 Task: Find connections with filter location Pamiers with filter topic #Bestadvicewith filter profile language English with filter current company VARUN BEVERAGES LIMITED with filter school GATES Institute of Technology, Gooty with filter industry Computer Networking Products with filter service category Event Planning with filter keywords title Supervisor
Action: Mouse moved to (695, 117)
Screenshot: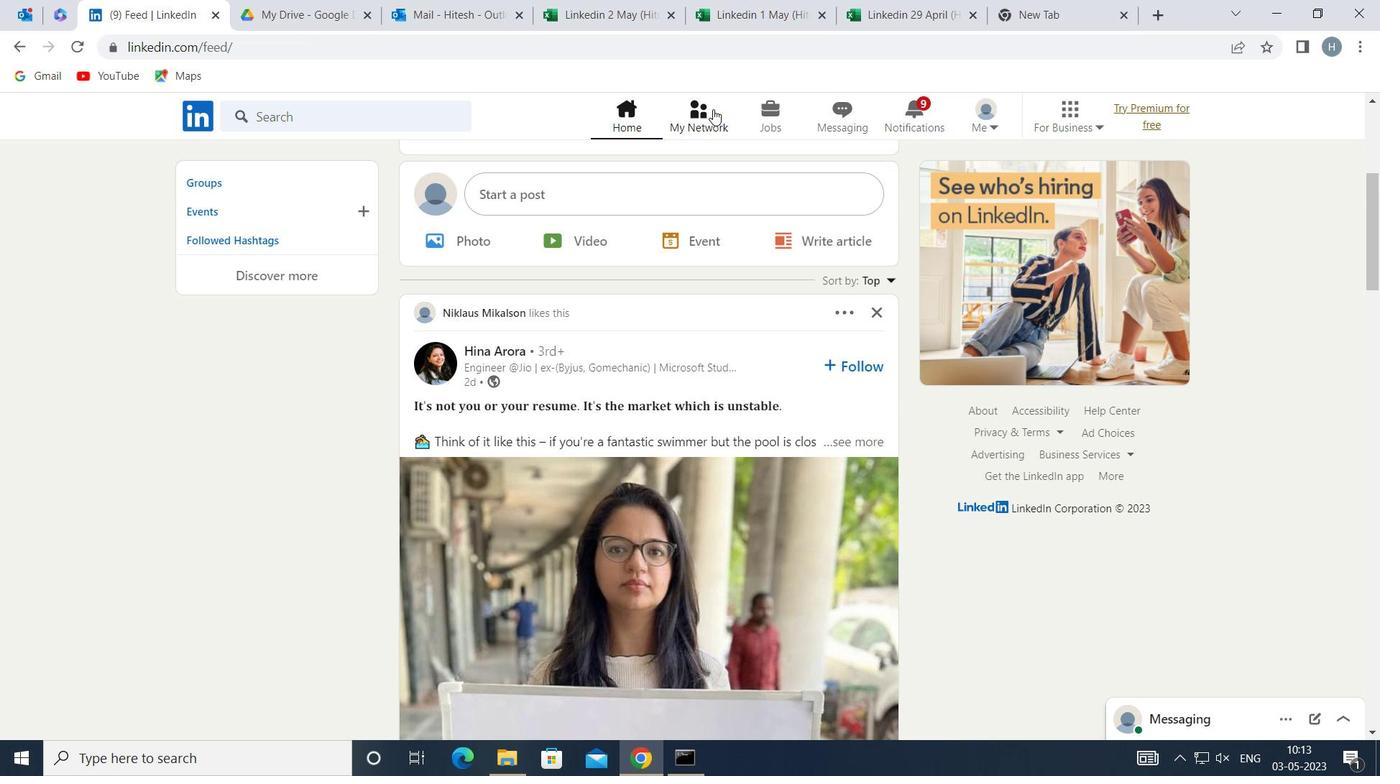 
Action: Mouse pressed left at (695, 117)
Screenshot: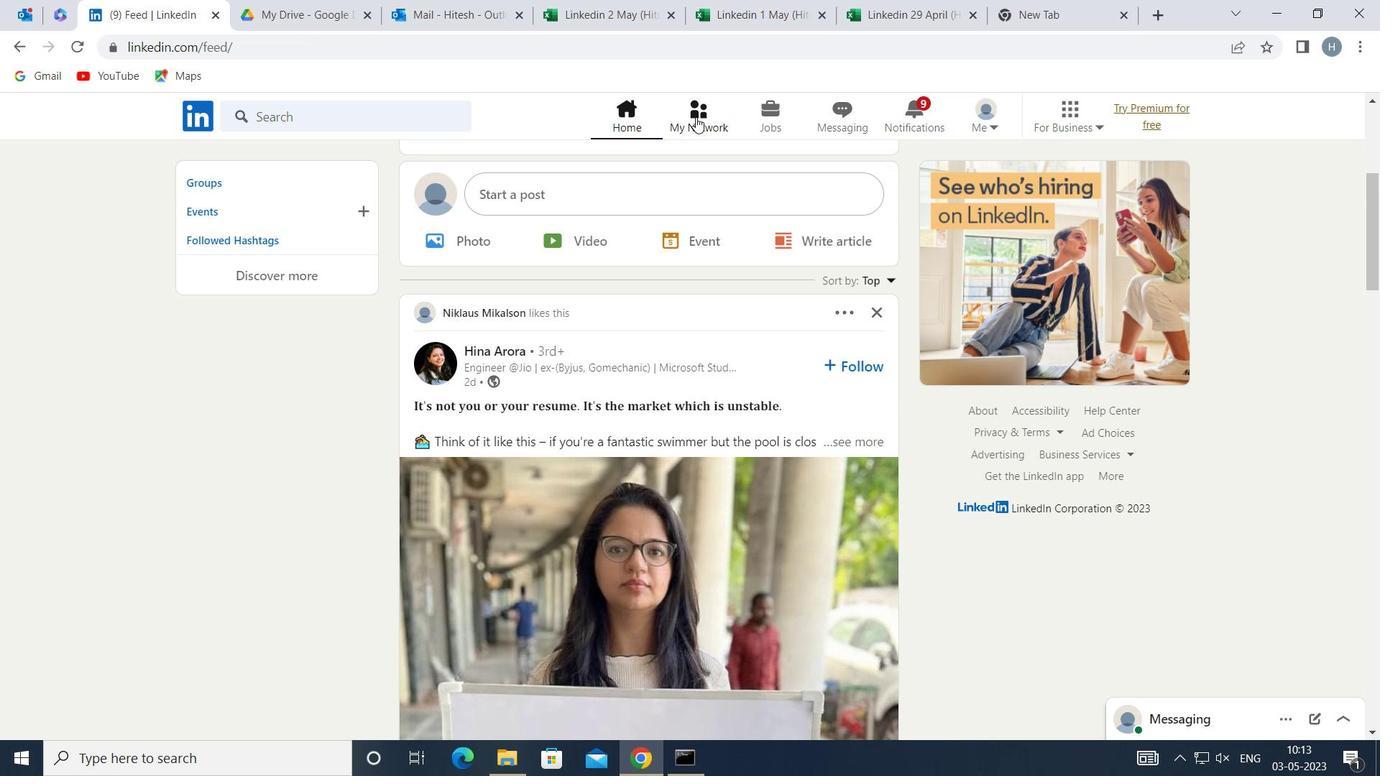 
Action: Mouse moved to (411, 212)
Screenshot: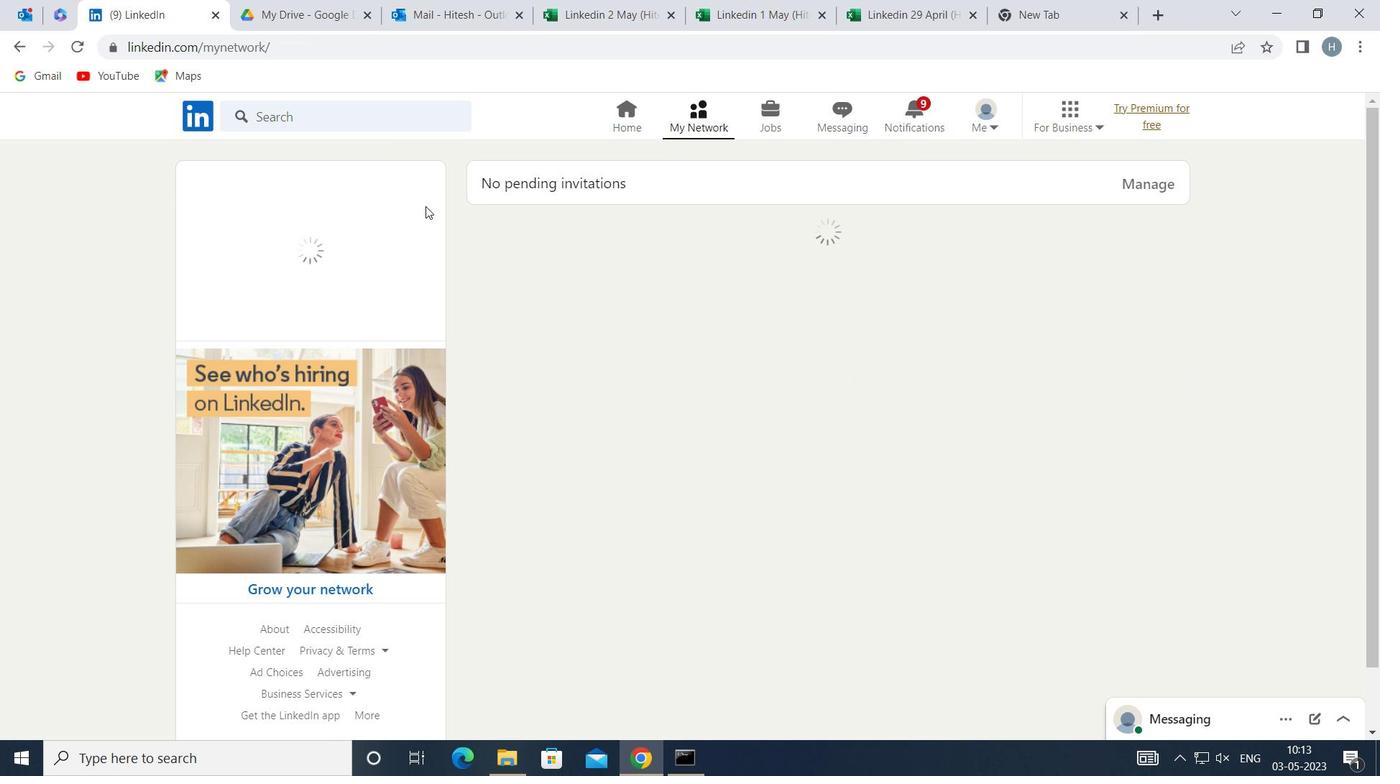 
Action: Mouse pressed left at (411, 212)
Screenshot: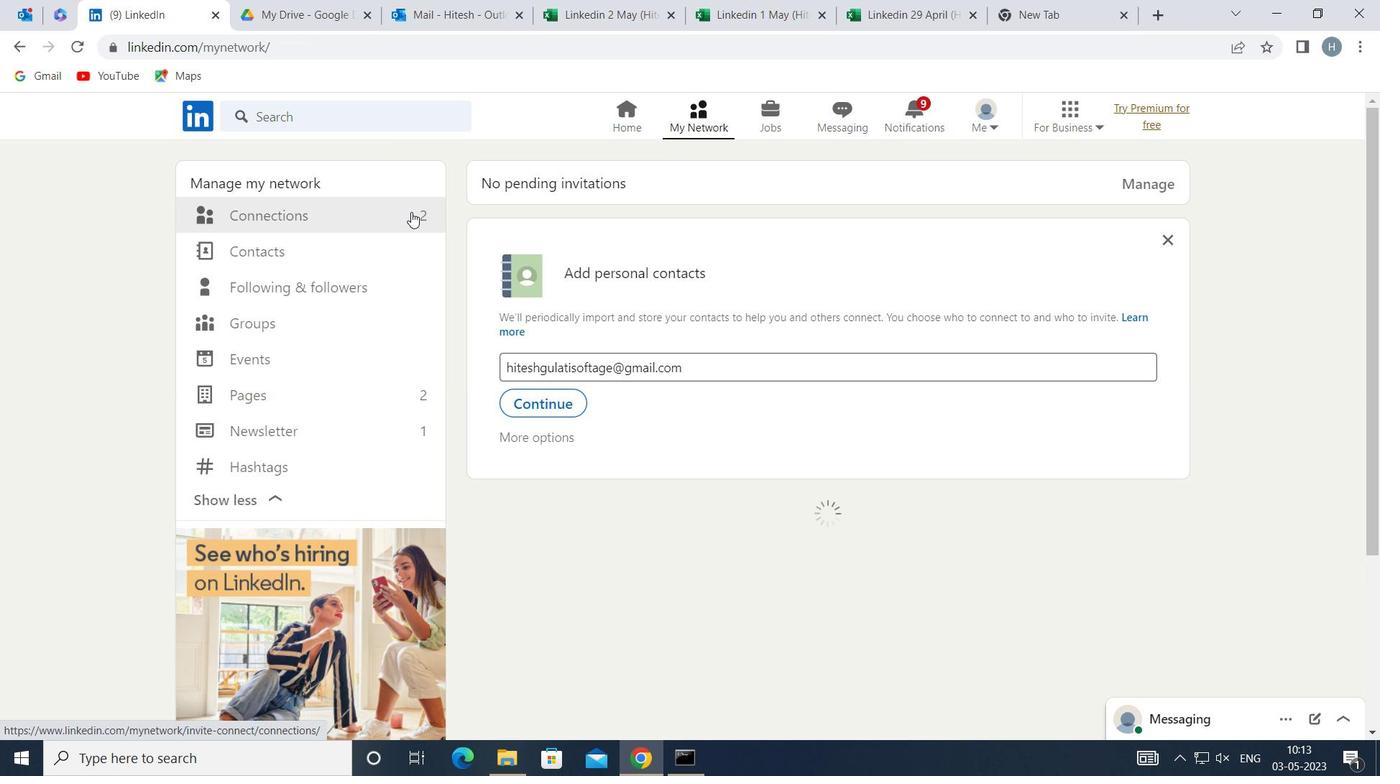 
Action: Mouse moved to (795, 212)
Screenshot: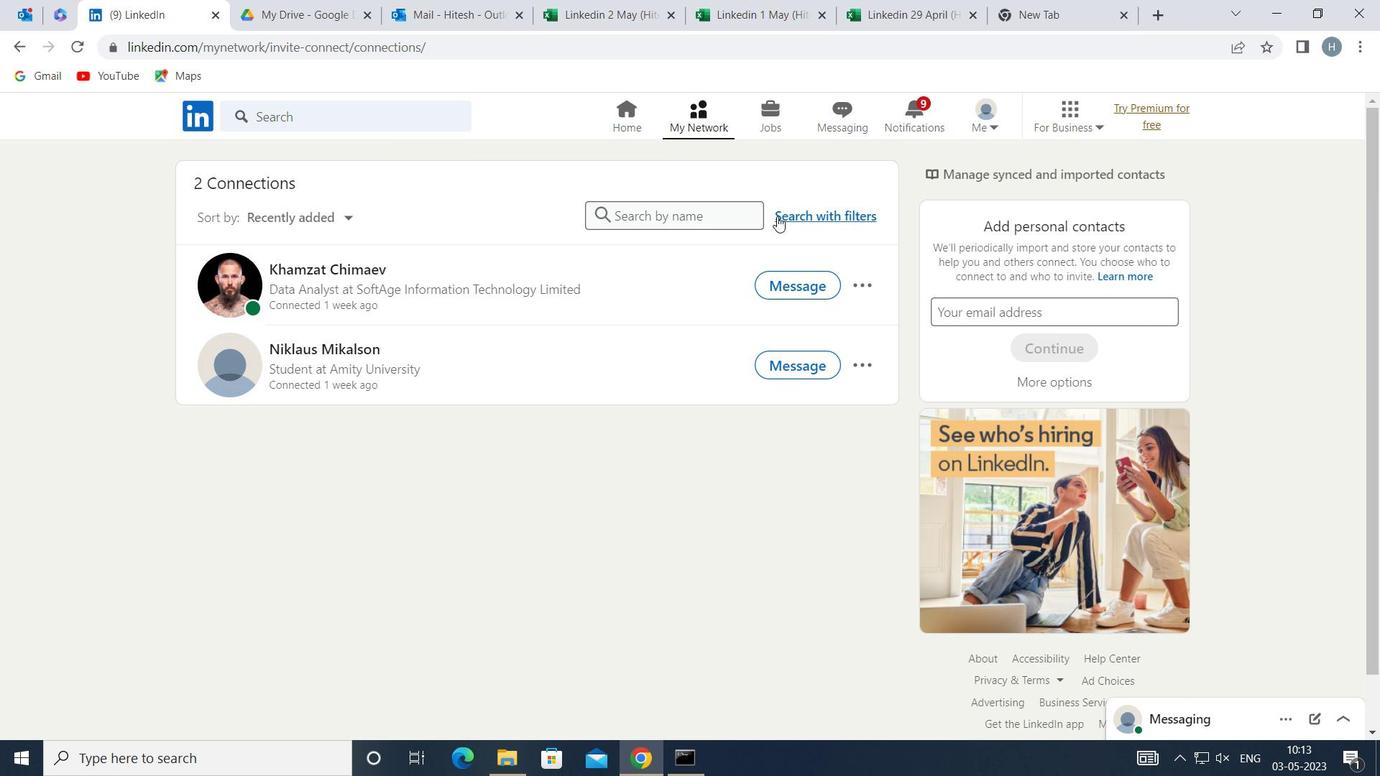 
Action: Mouse pressed left at (795, 212)
Screenshot: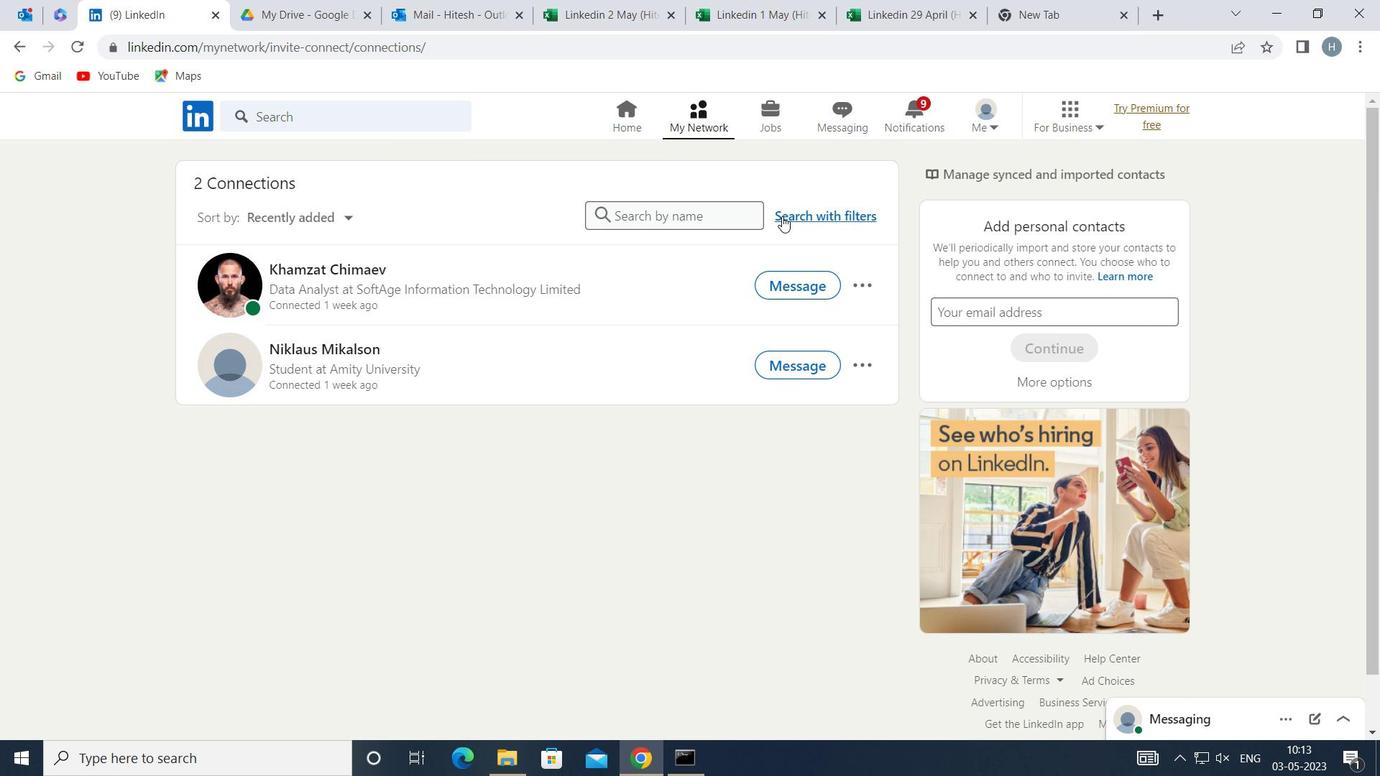 
Action: Mouse moved to (760, 171)
Screenshot: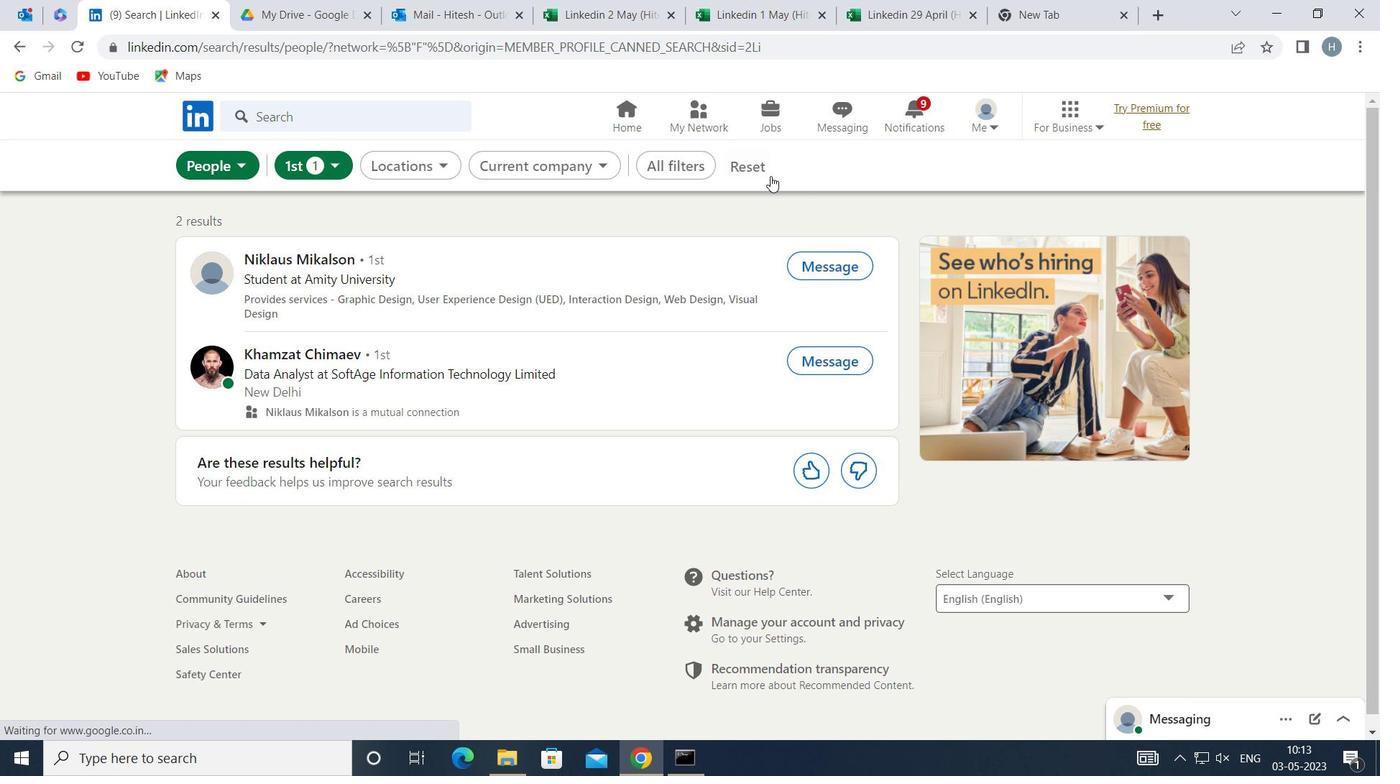 
Action: Mouse pressed left at (760, 171)
Screenshot: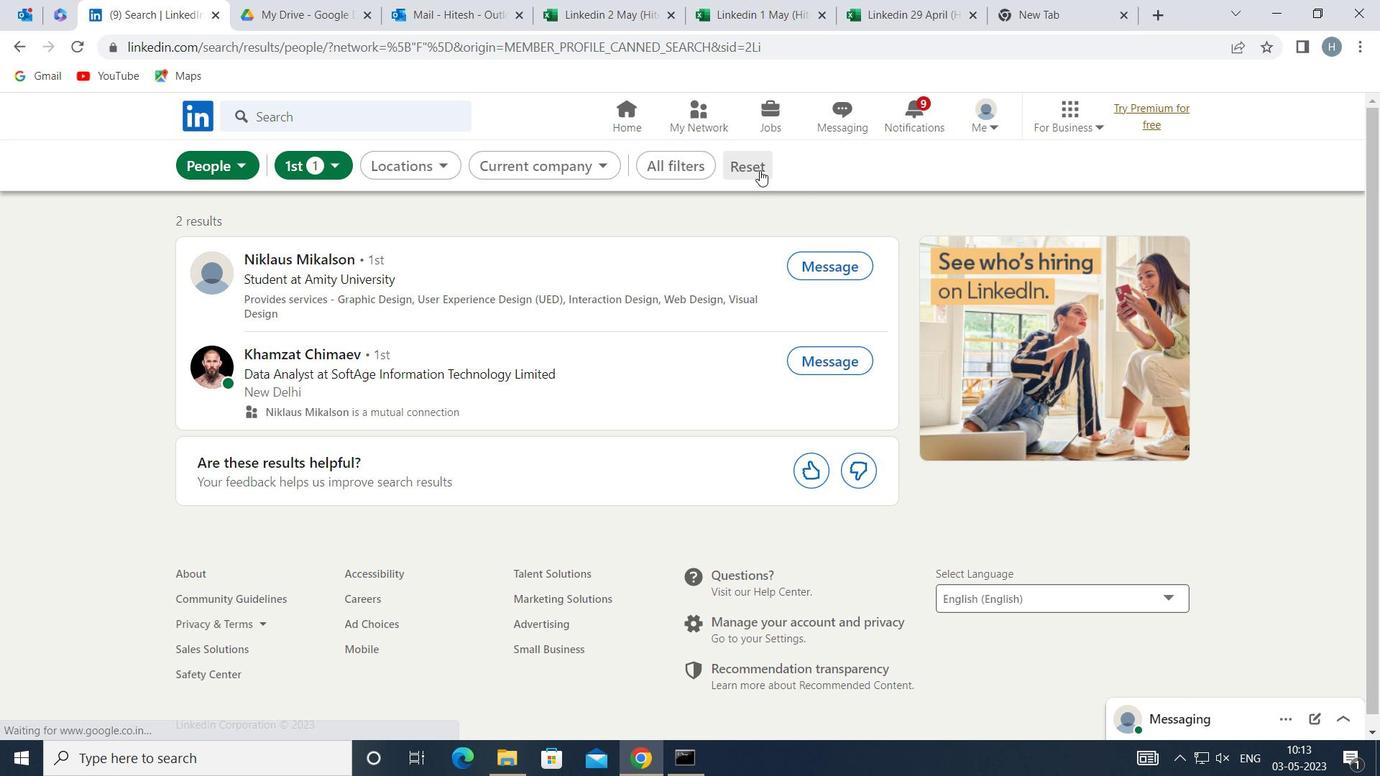 
Action: Mouse moved to (729, 169)
Screenshot: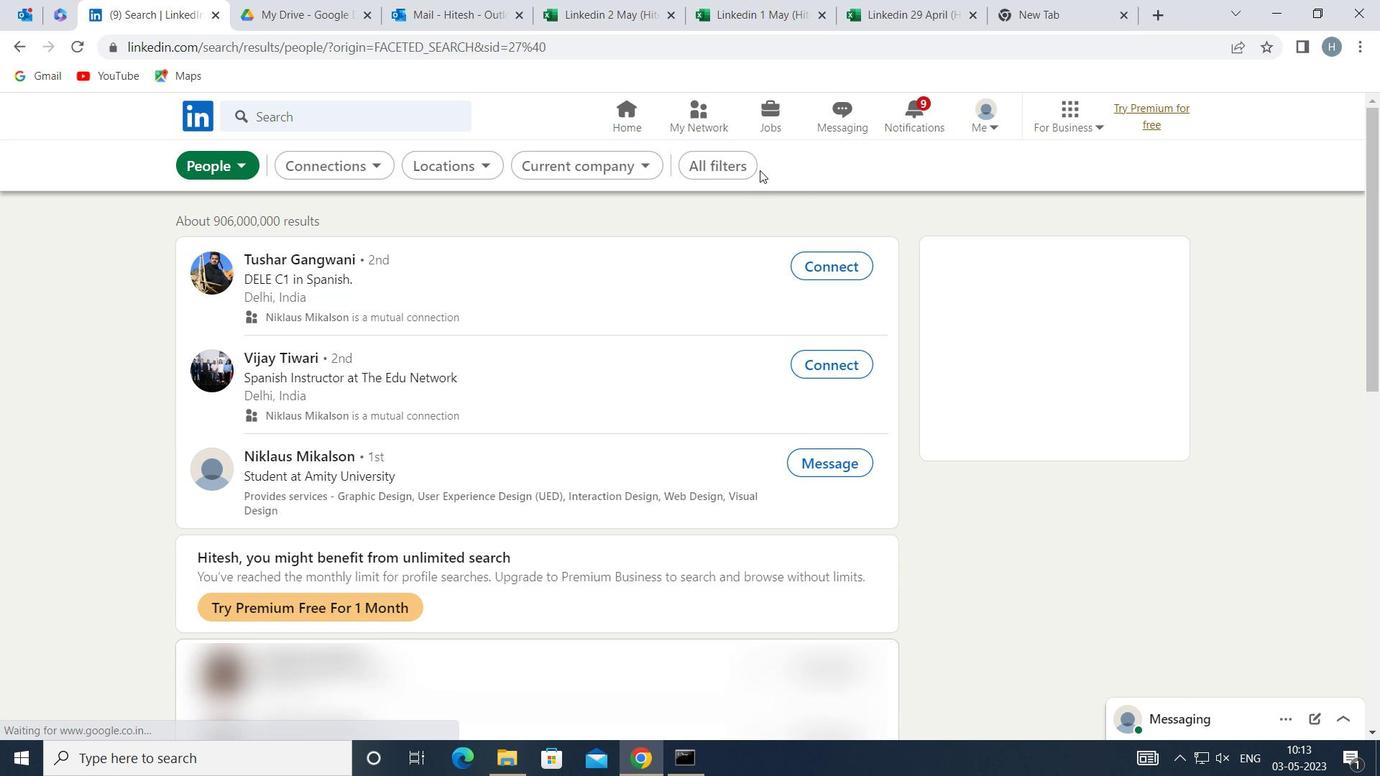 
Action: Mouse pressed left at (729, 169)
Screenshot: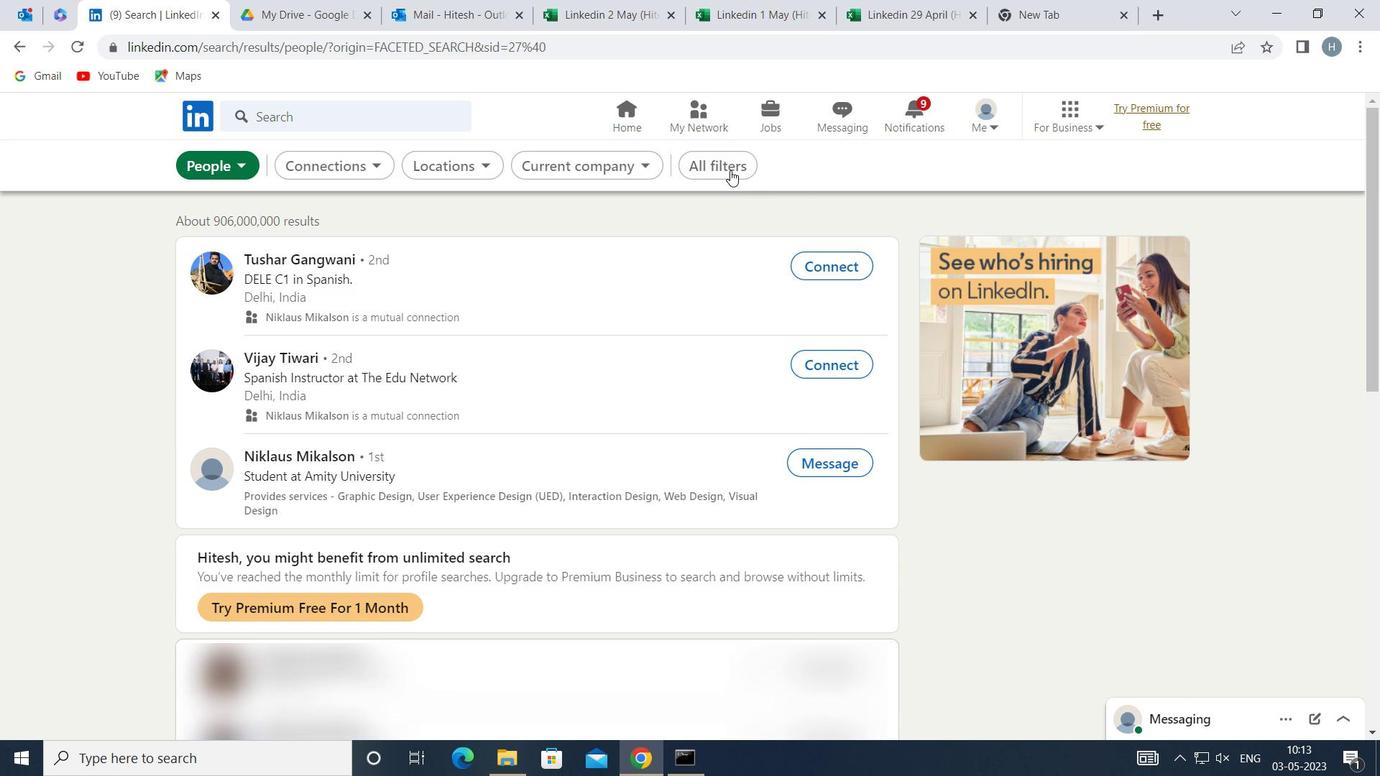 
Action: Mouse moved to (1034, 375)
Screenshot: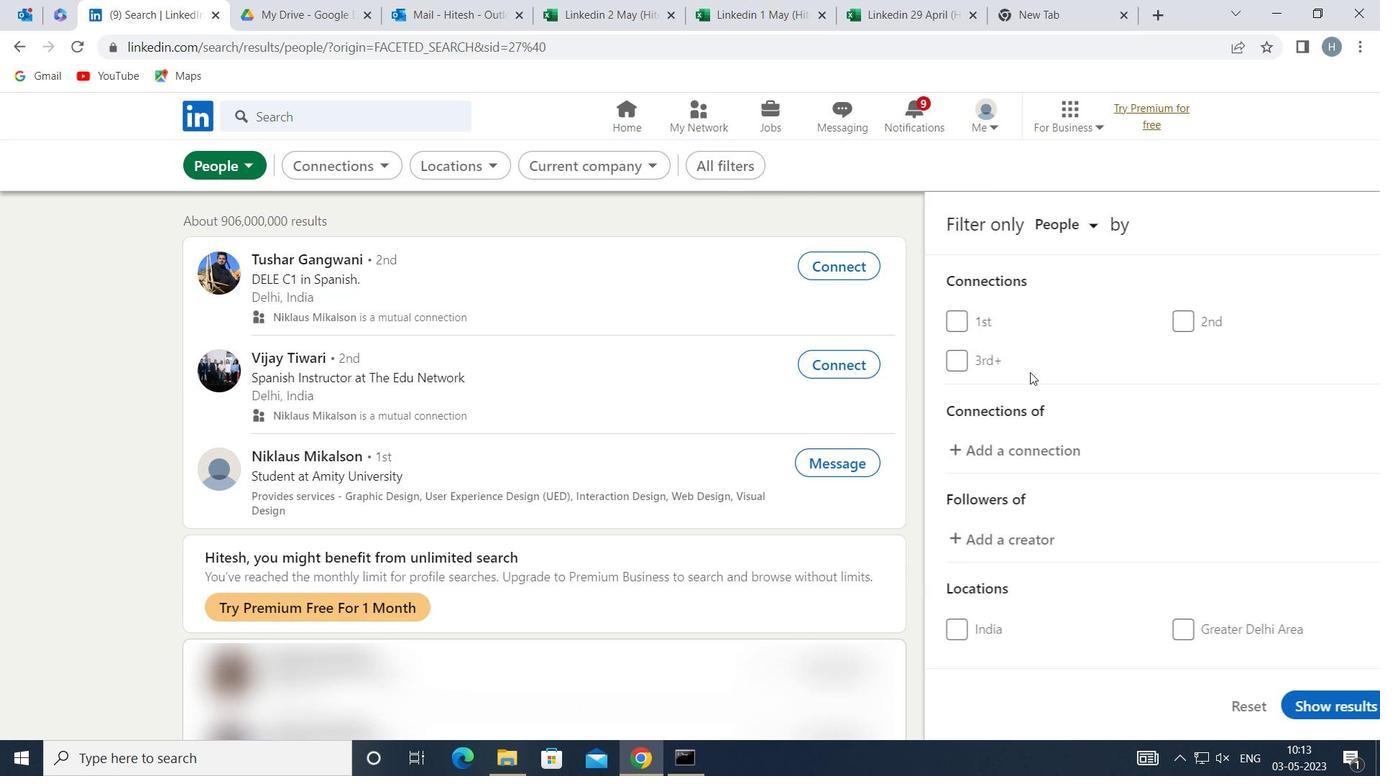 
Action: Mouse scrolled (1034, 374) with delta (0, 0)
Screenshot: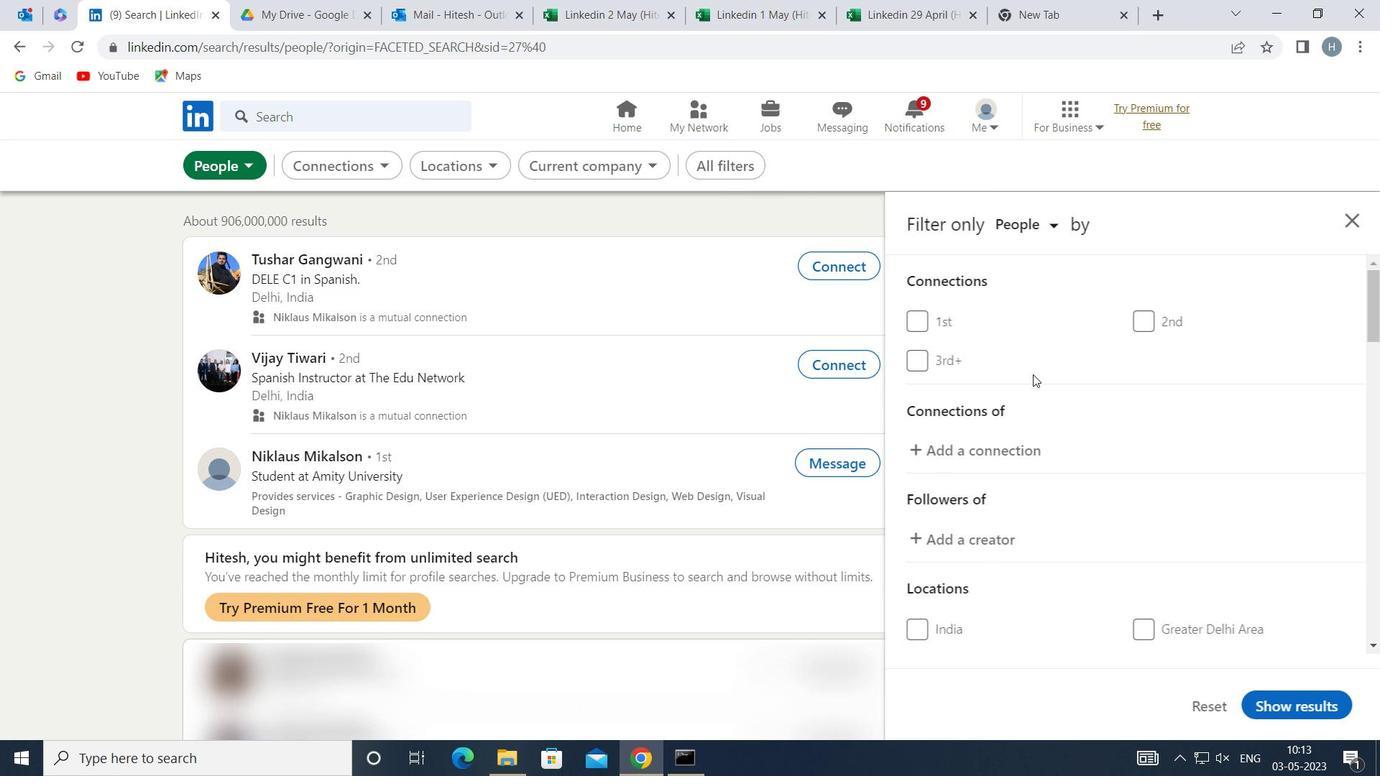 
Action: Mouse scrolled (1034, 374) with delta (0, 0)
Screenshot: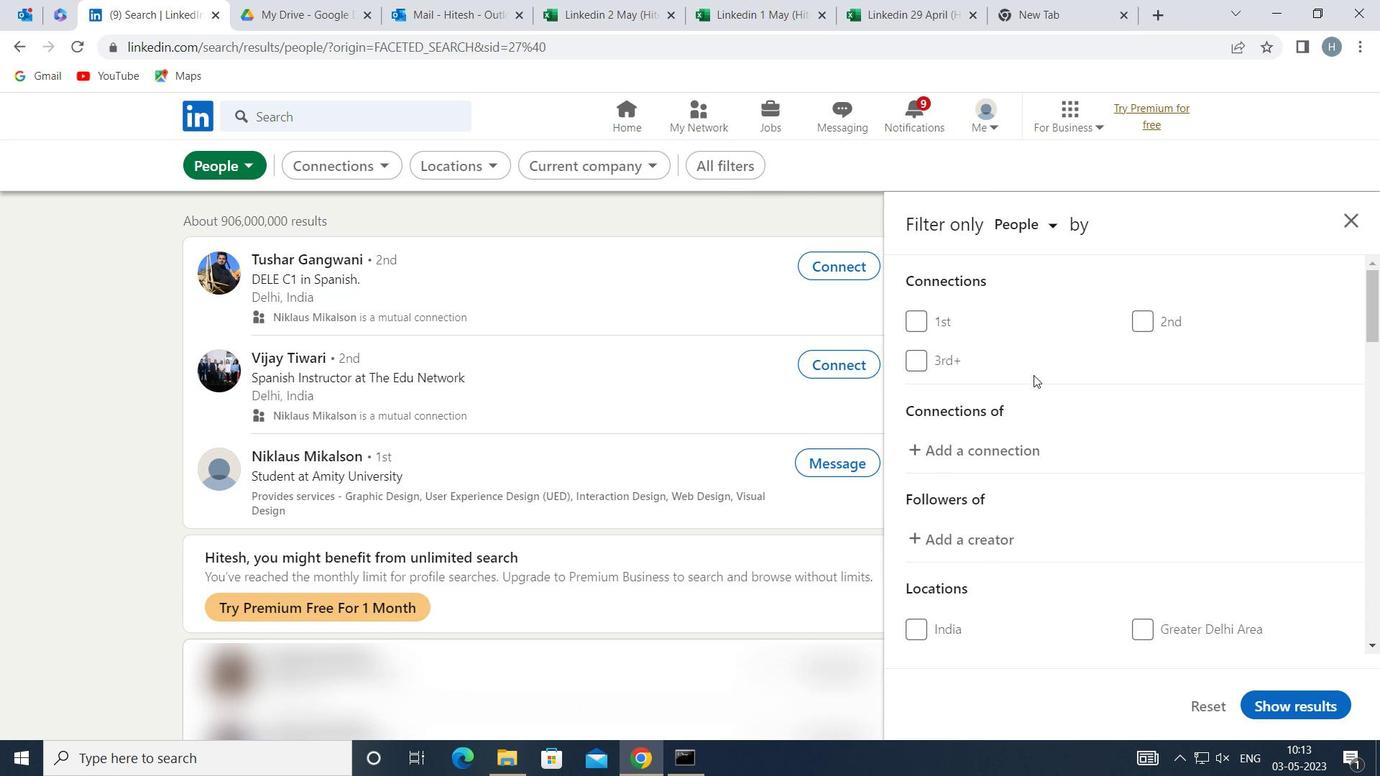 
Action: Mouse scrolled (1034, 374) with delta (0, 0)
Screenshot: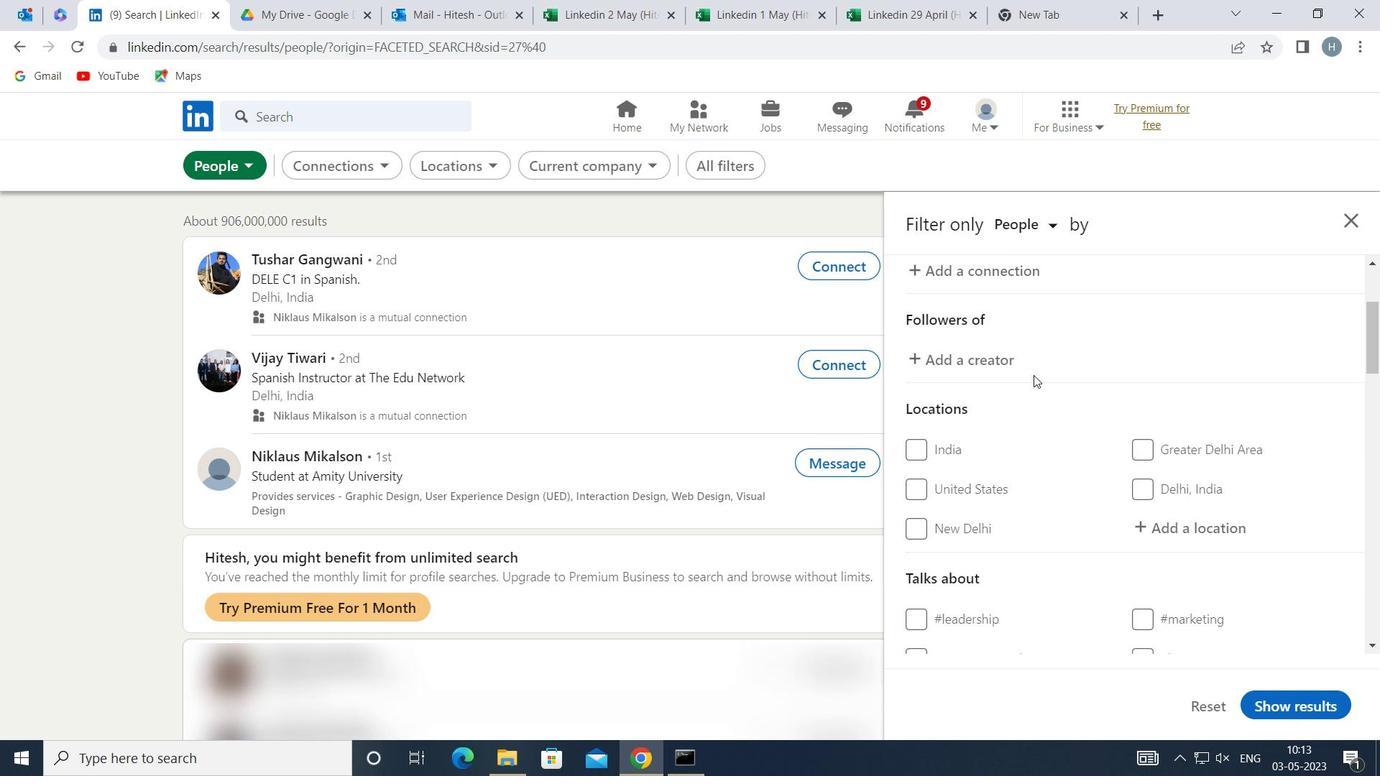 
Action: Mouse moved to (1179, 434)
Screenshot: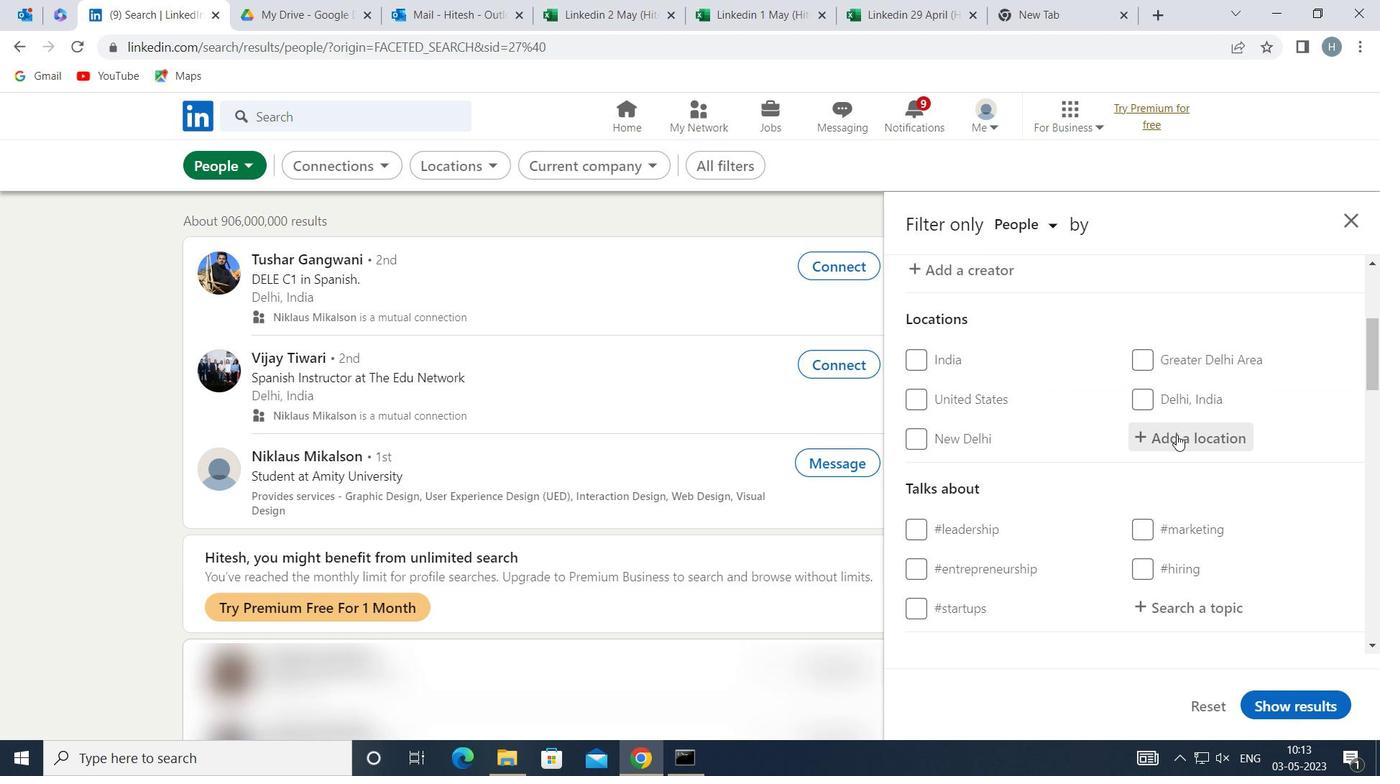 
Action: Mouse pressed left at (1179, 434)
Screenshot: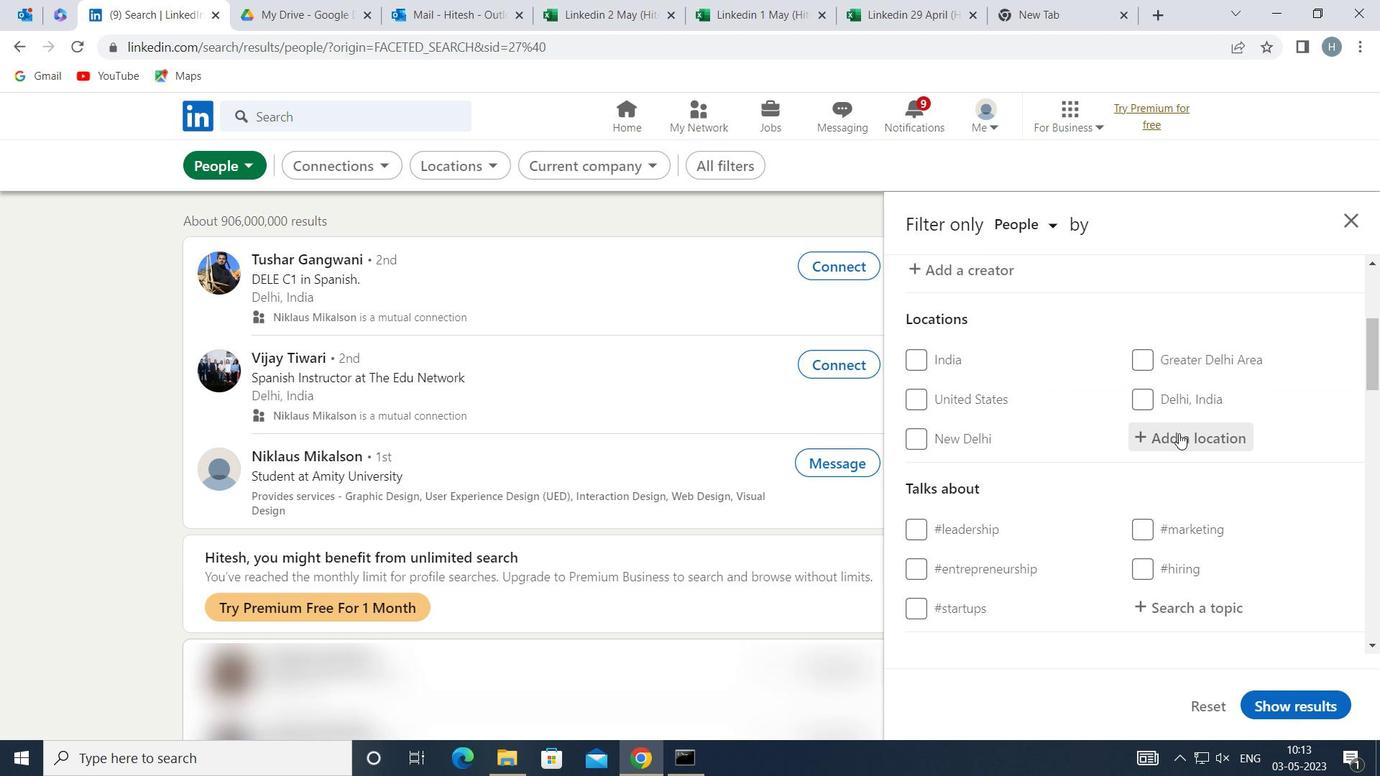
Action: Key pressed <Key.shift>PAMIERS
Screenshot: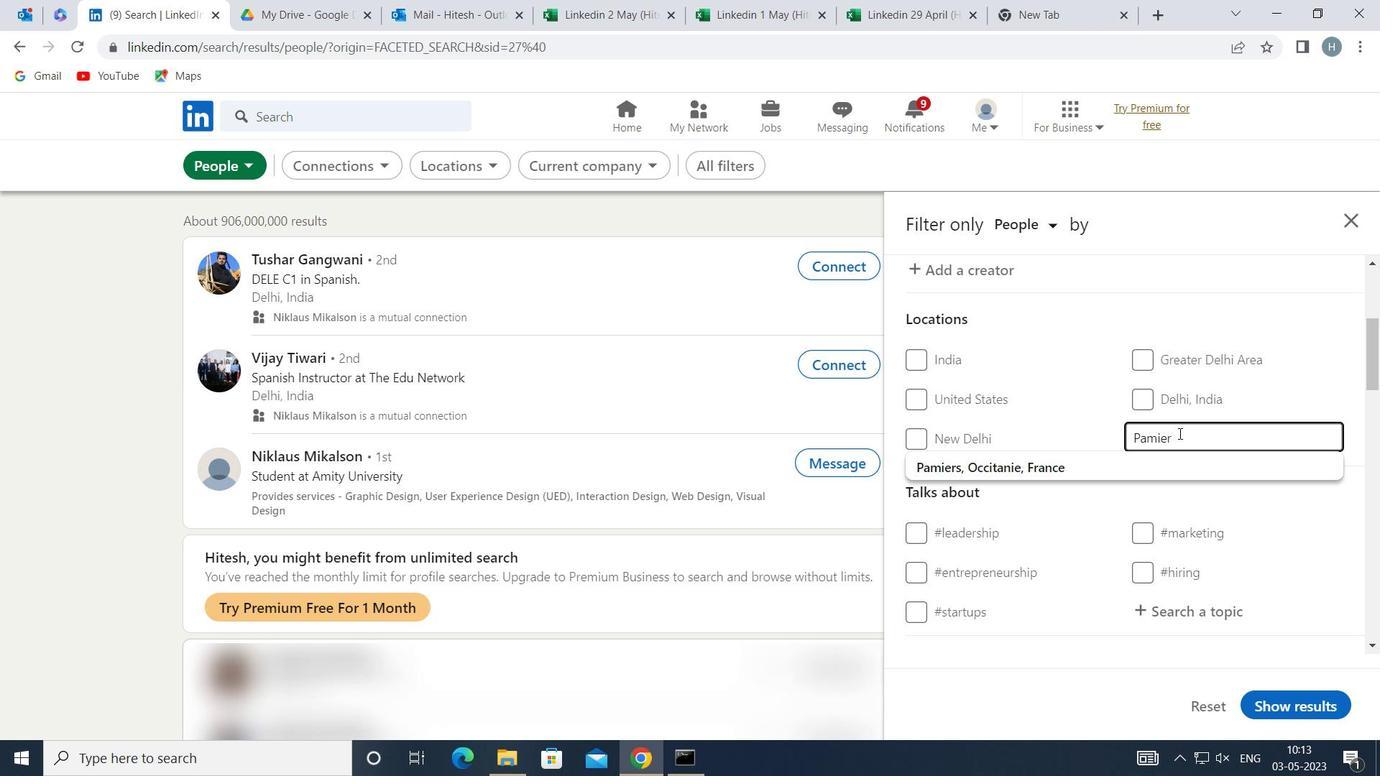 
Action: Mouse moved to (1137, 468)
Screenshot: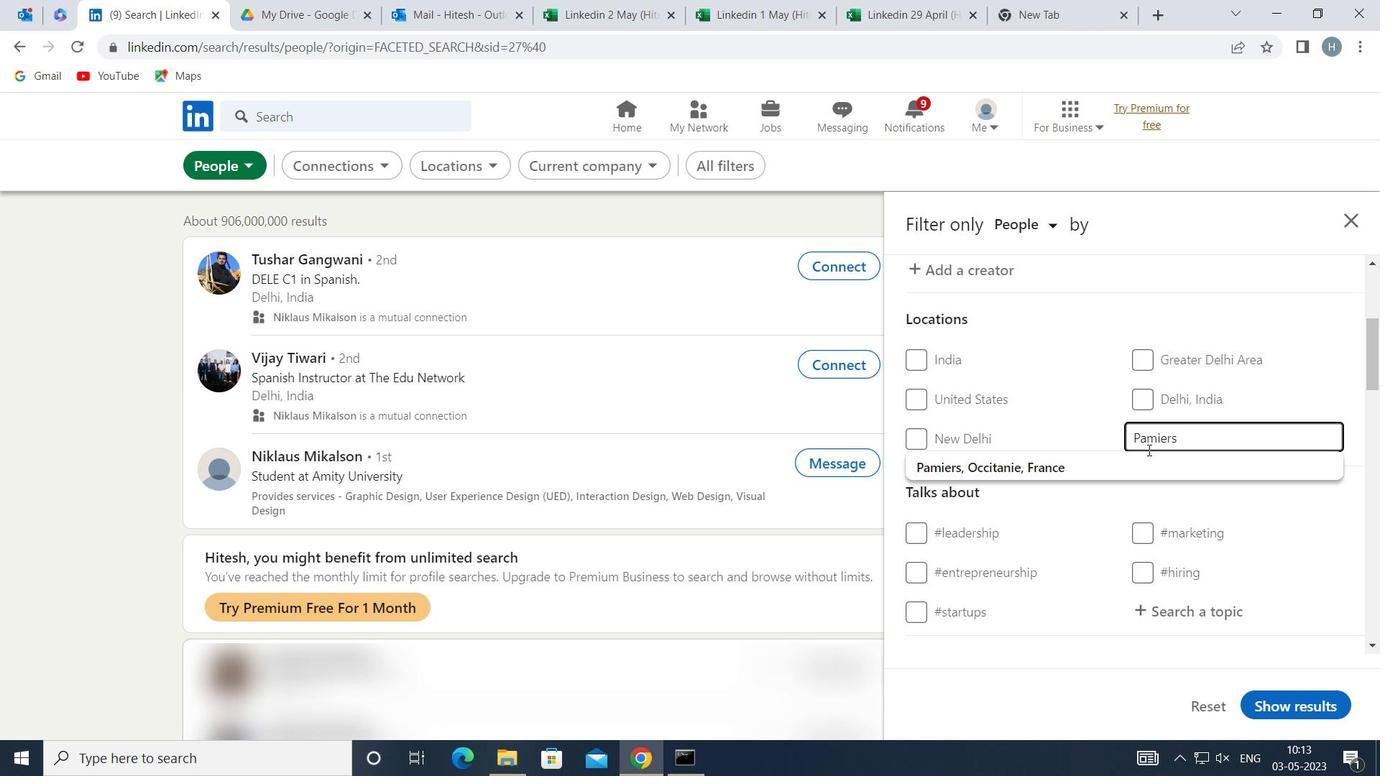 
Action: Mouse pressed left at (1137, 468)
Screenshot: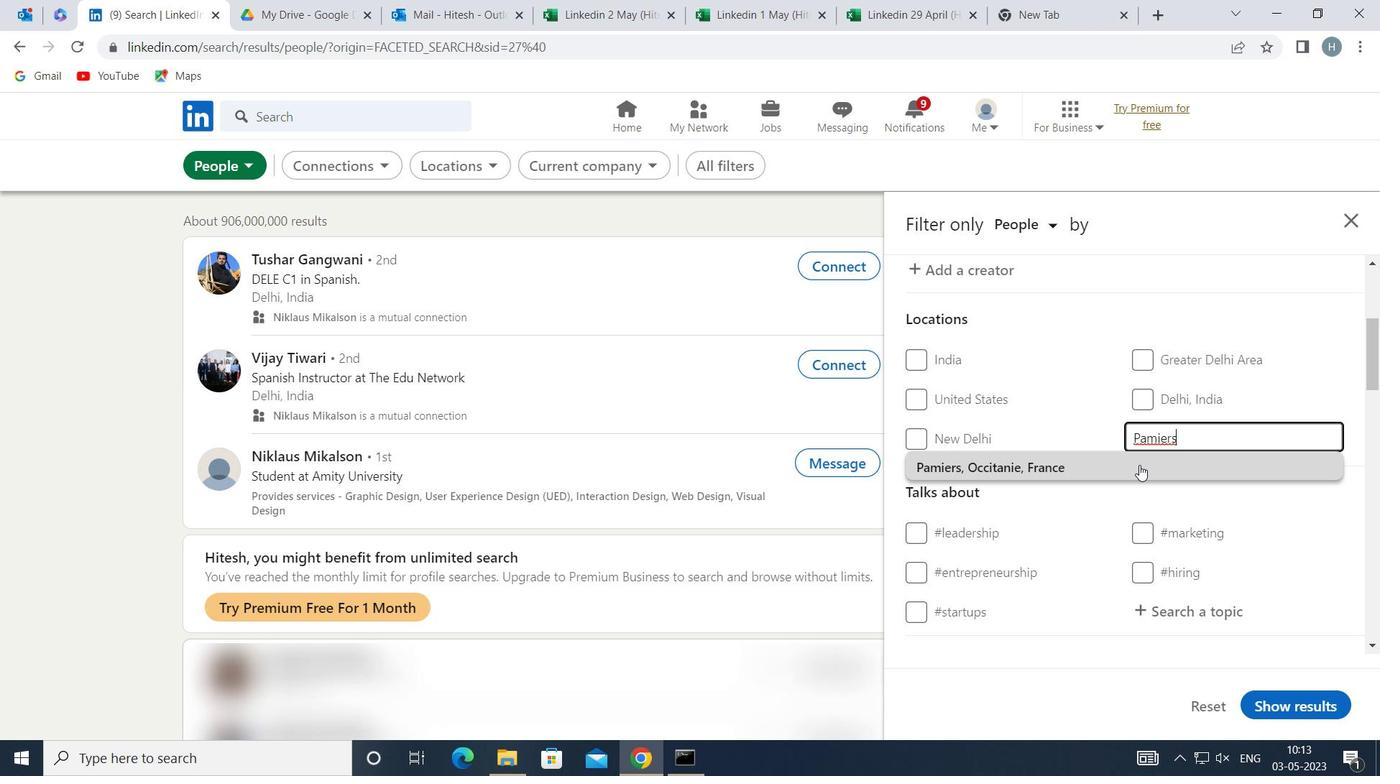 
Action: Mouse scrolled (1137, 468) with delta (0, 0)
Screenshot: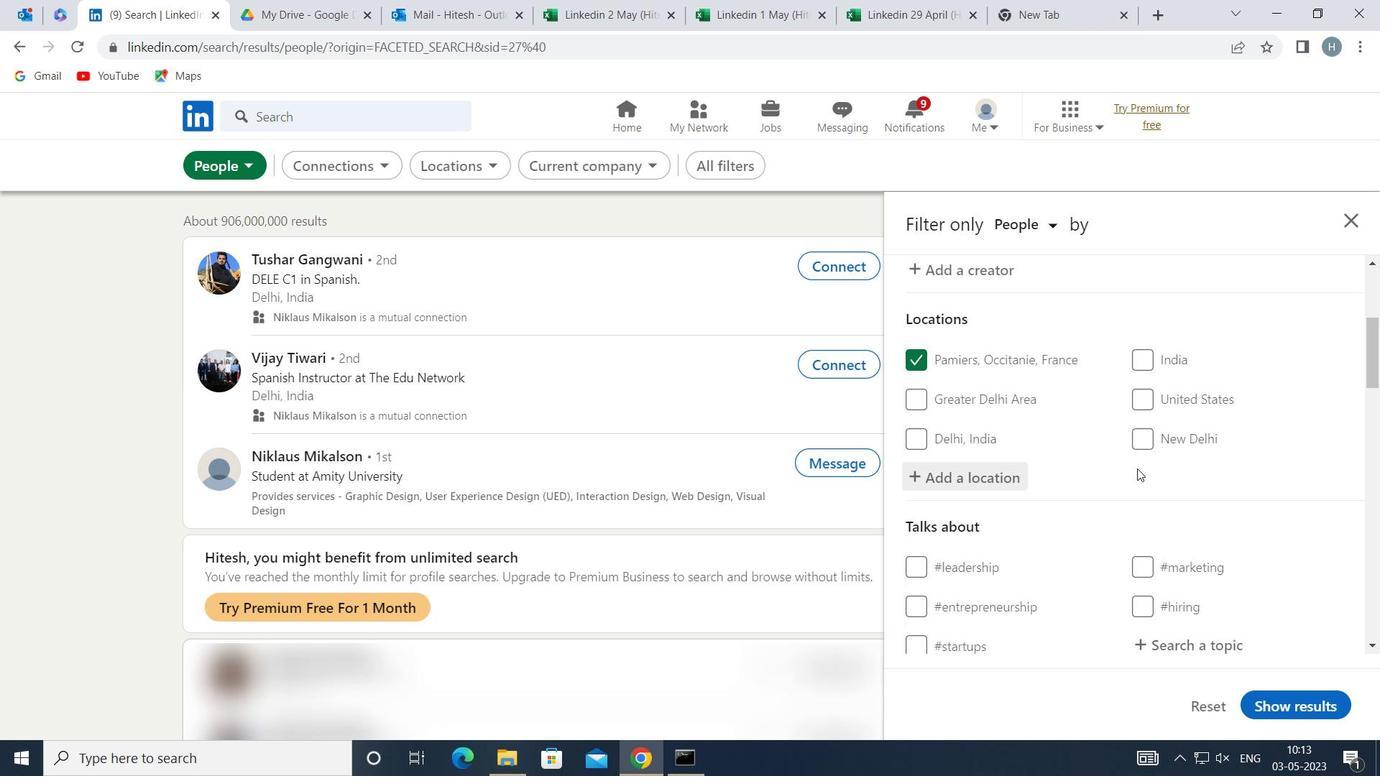 
Action: Mouse scrolled (1137, 468) with delta (0, 0)
Screenshot: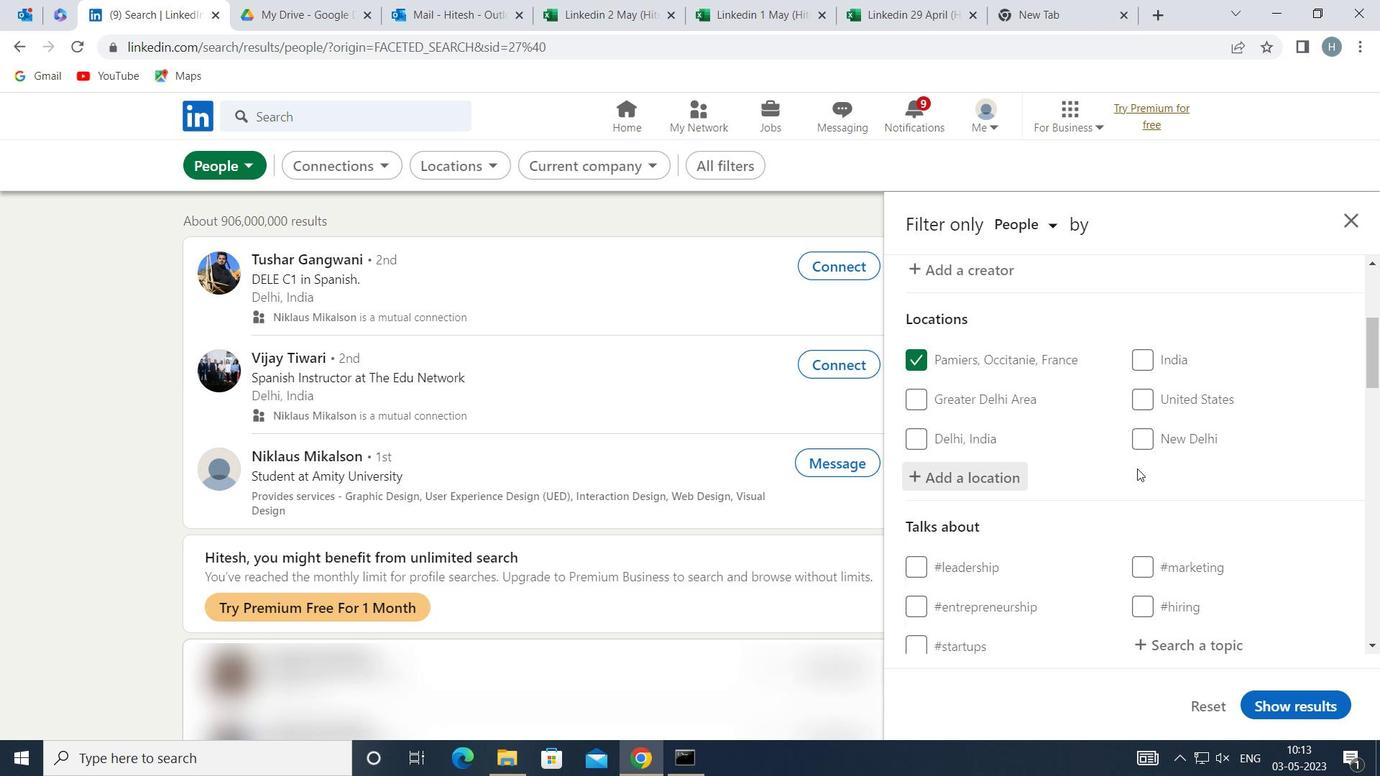 
Action: Mouse scrolled (1137, 468) with delta (0, 0)
Screenshot: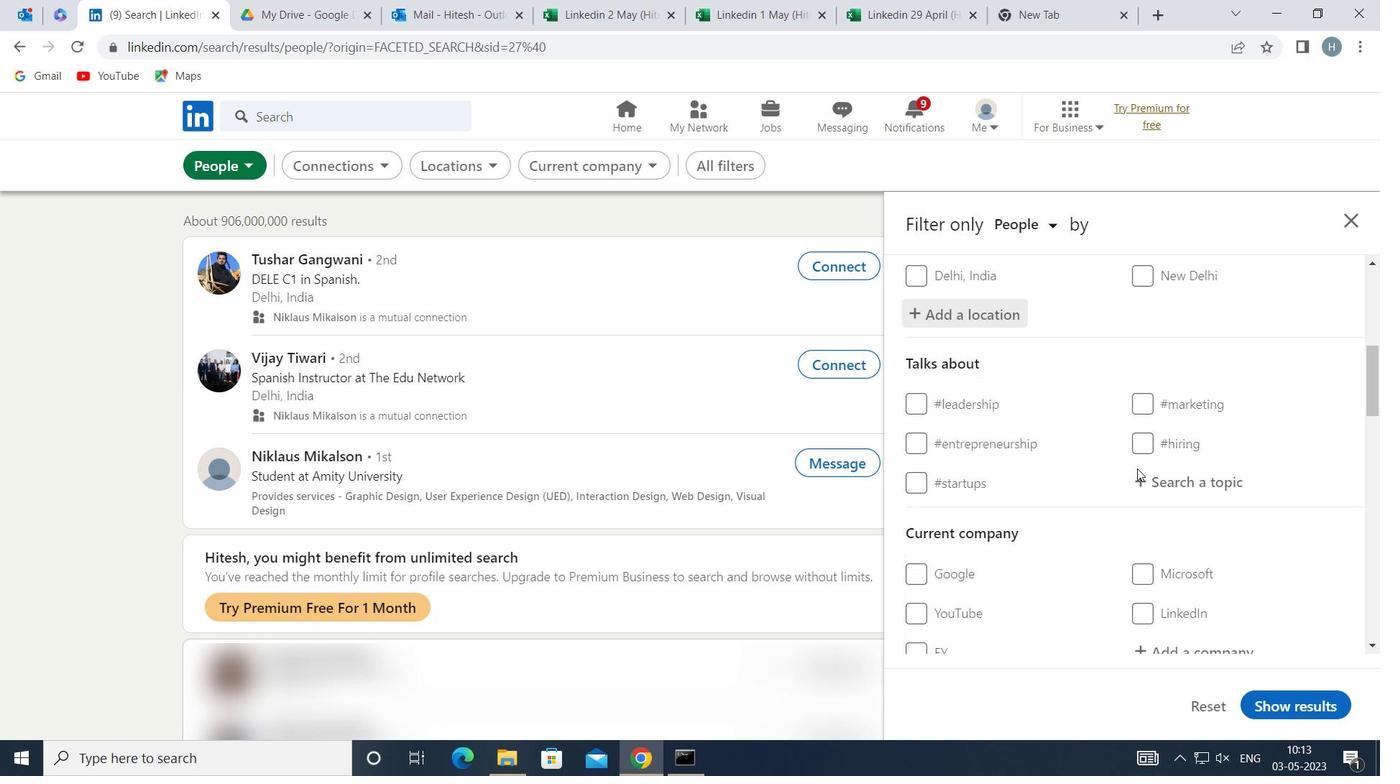 
Action: Mouse moved to (1221, 375)
Screenshot: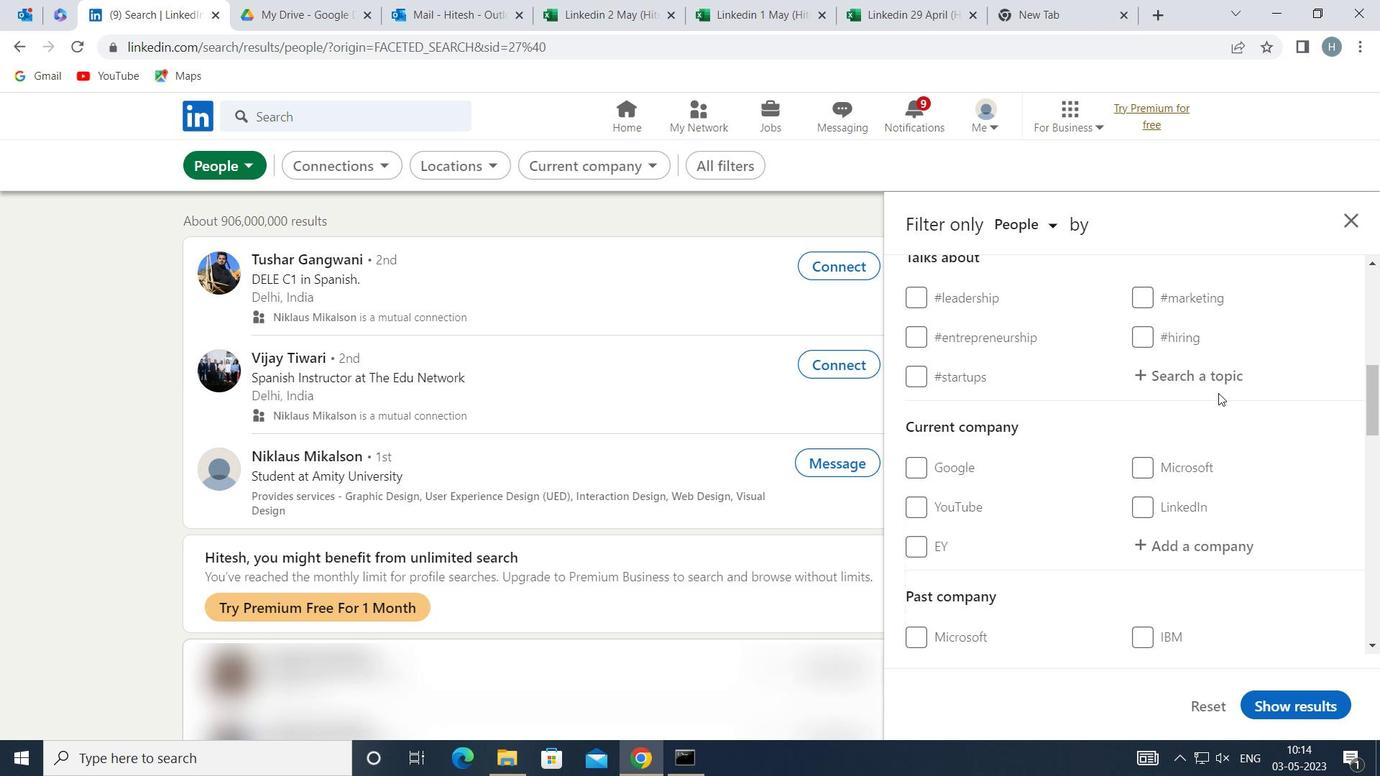 
Action: Mouse pressed left at (1221, 375)
Screenshot: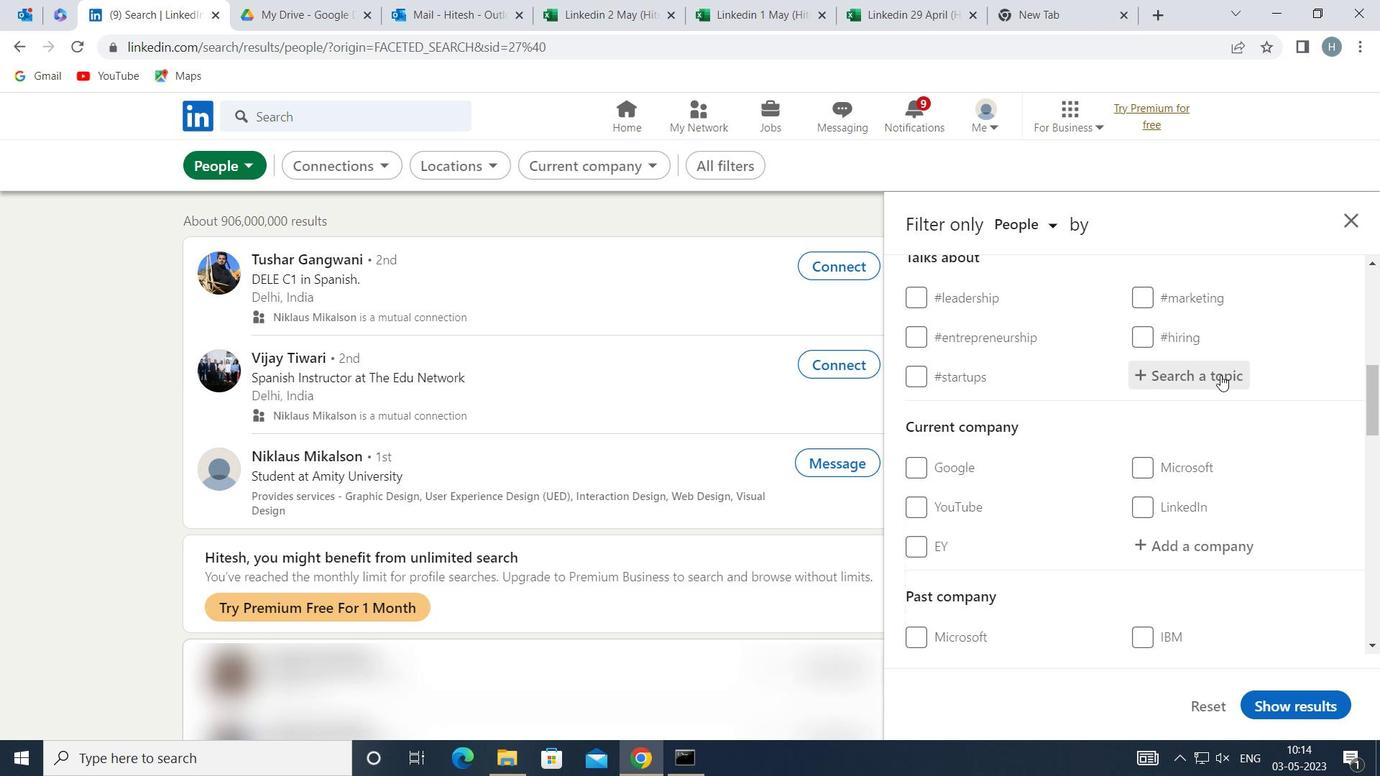 
Action: Key pressed <Key.shift>BESTADVICE
Screenshot: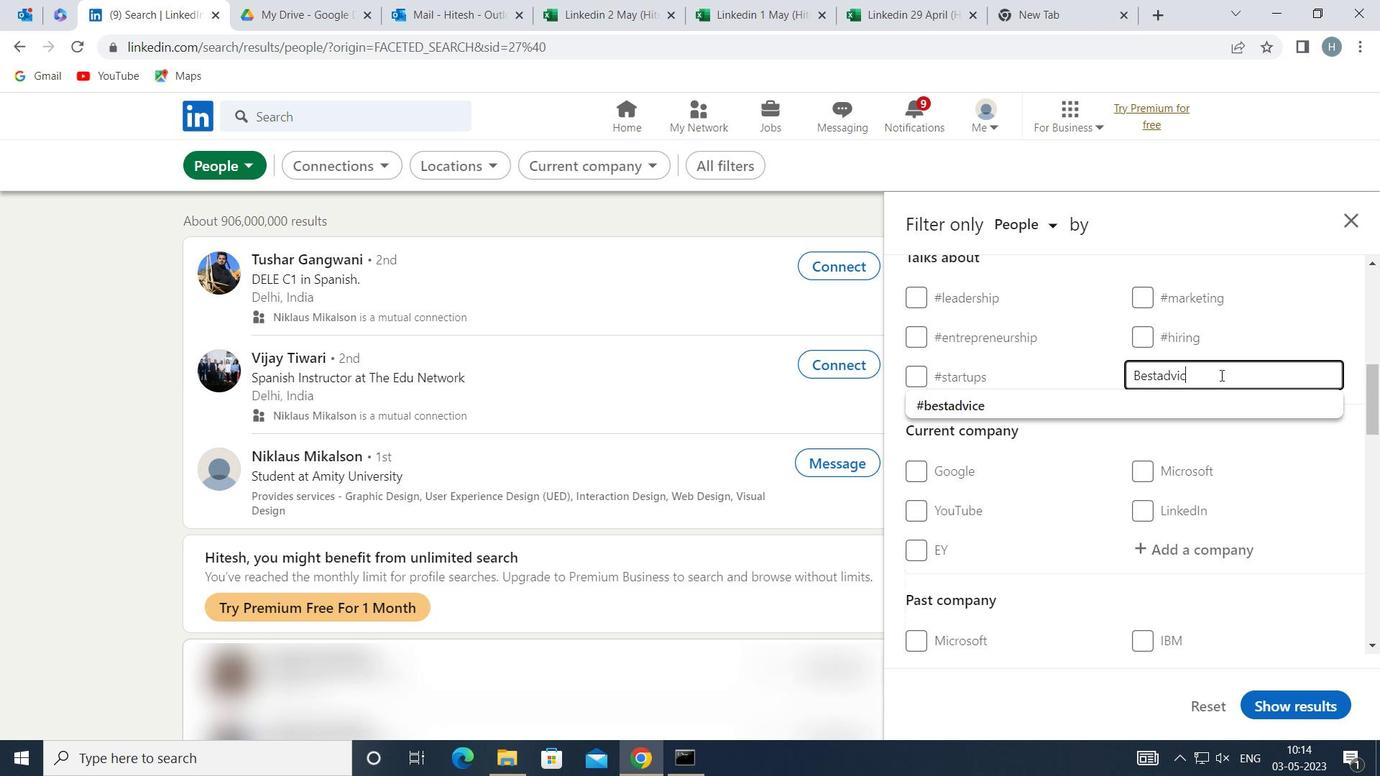 
Action: Mouse moved to (1173, 406)
Screenshot: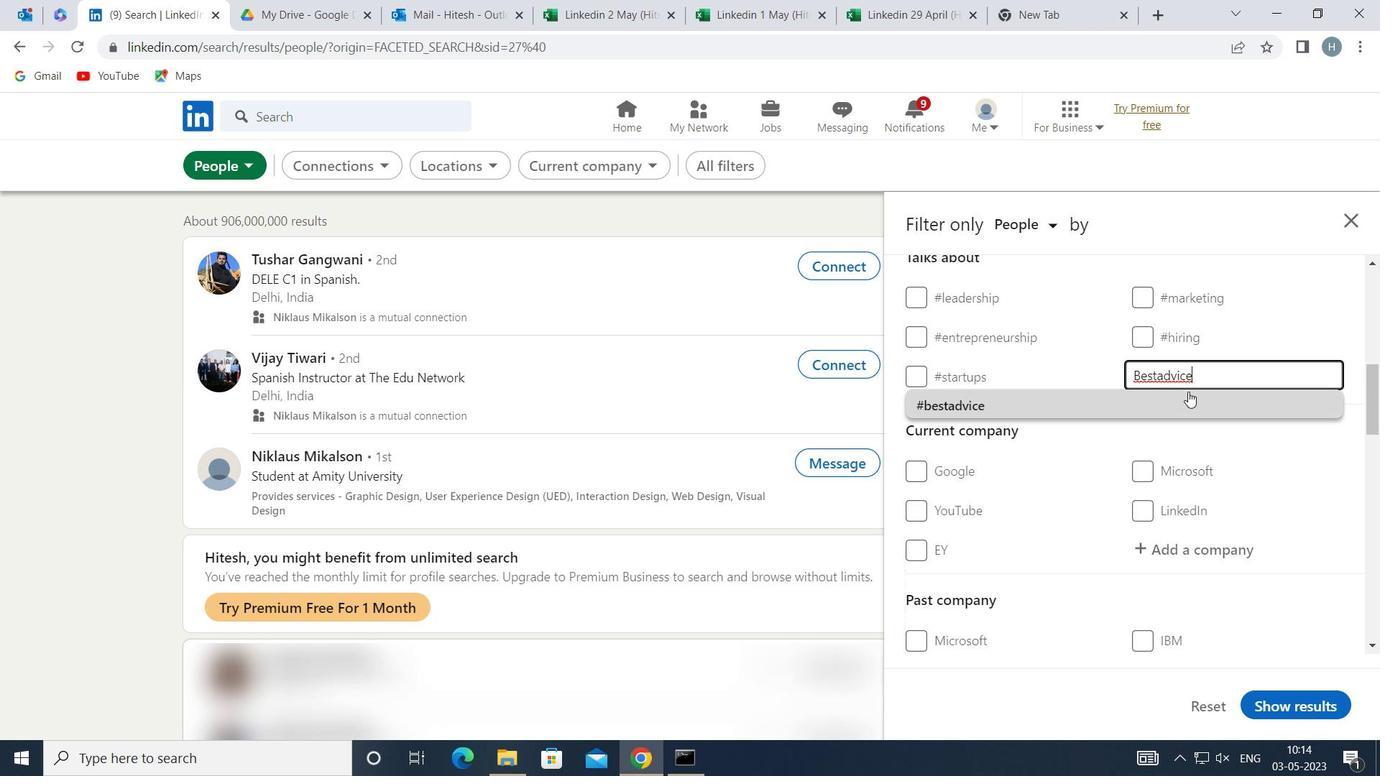 
Action: Mouse pressed left at (1173, 406)
Screenshot: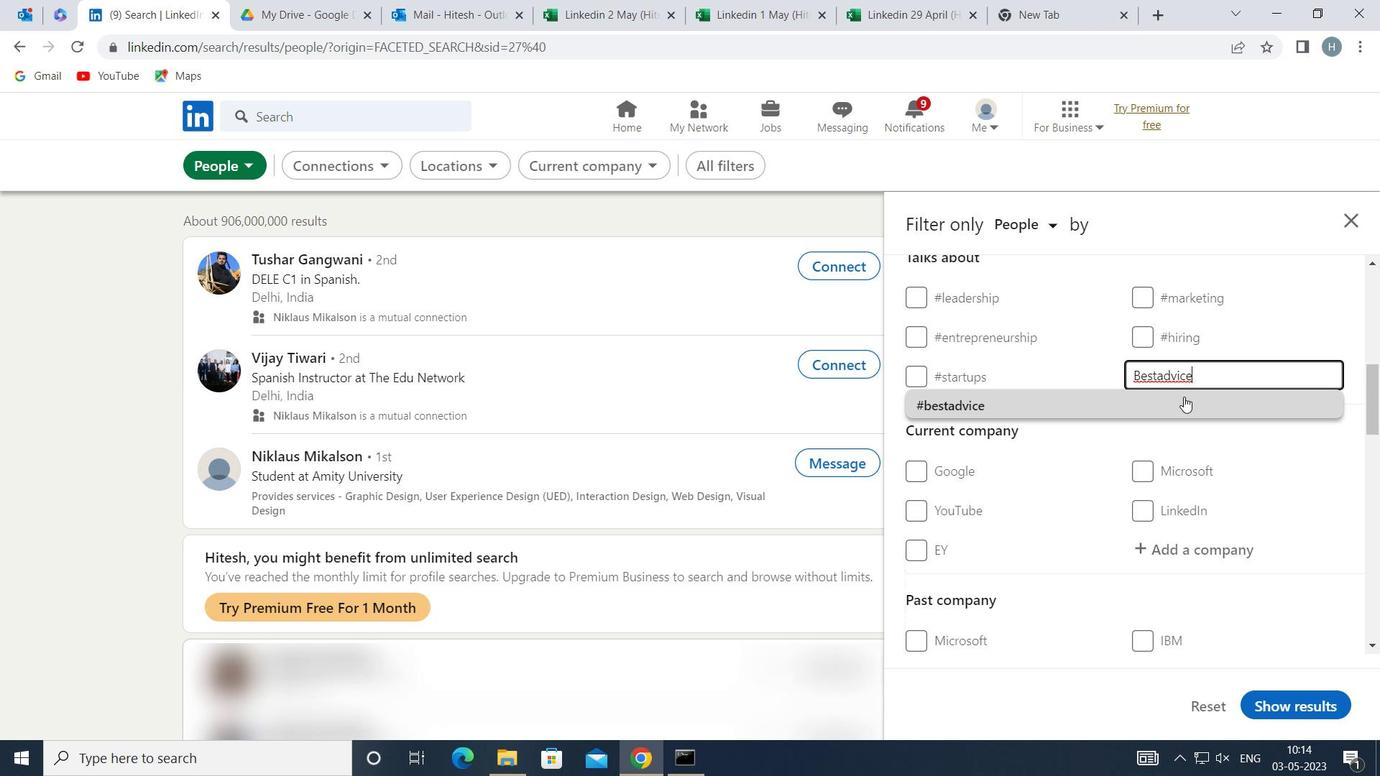 
Action: Mouse moved to (1161, 412)
Screenshot: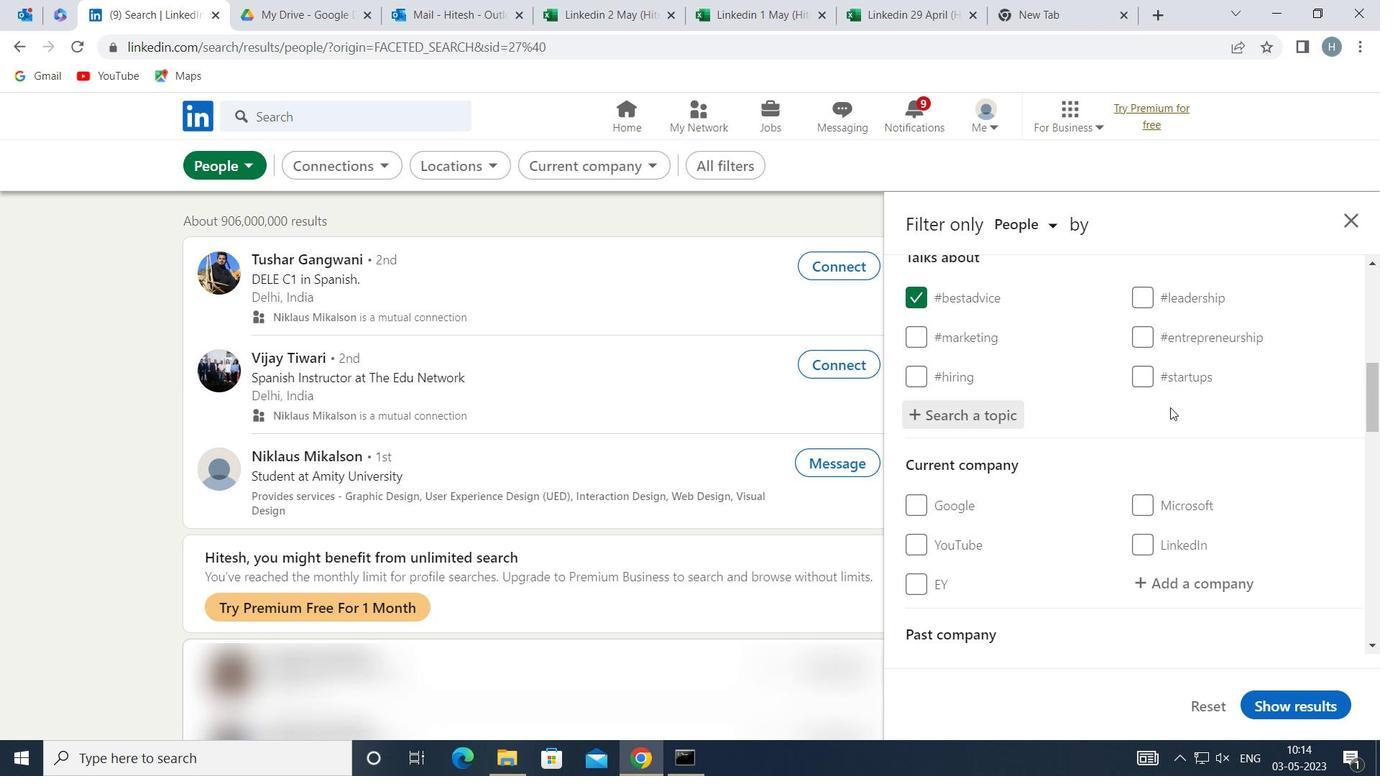 
Action: Mouse scrolled (1161, 411) with delta (0, 0)
Screenshot: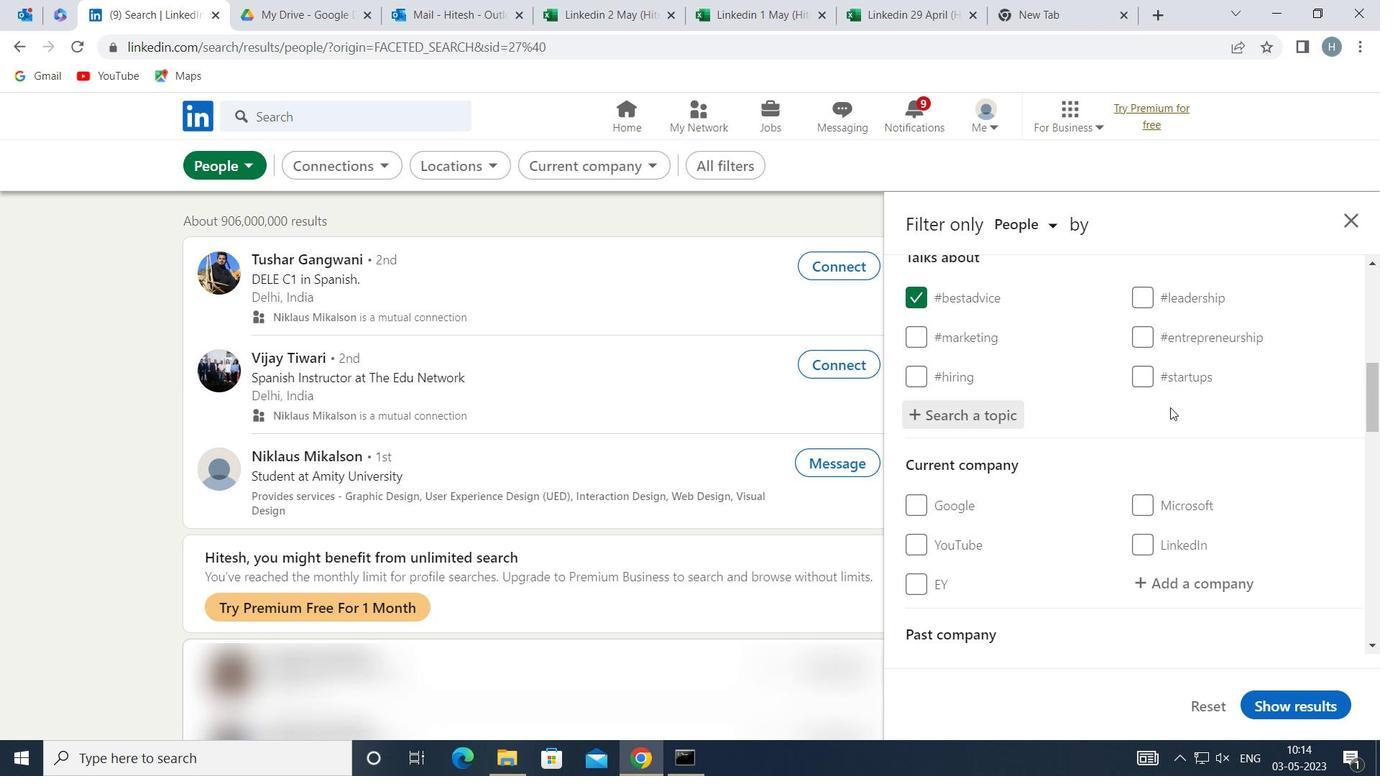 
Action: Mouse moved to (1122, 414)
Screenshot: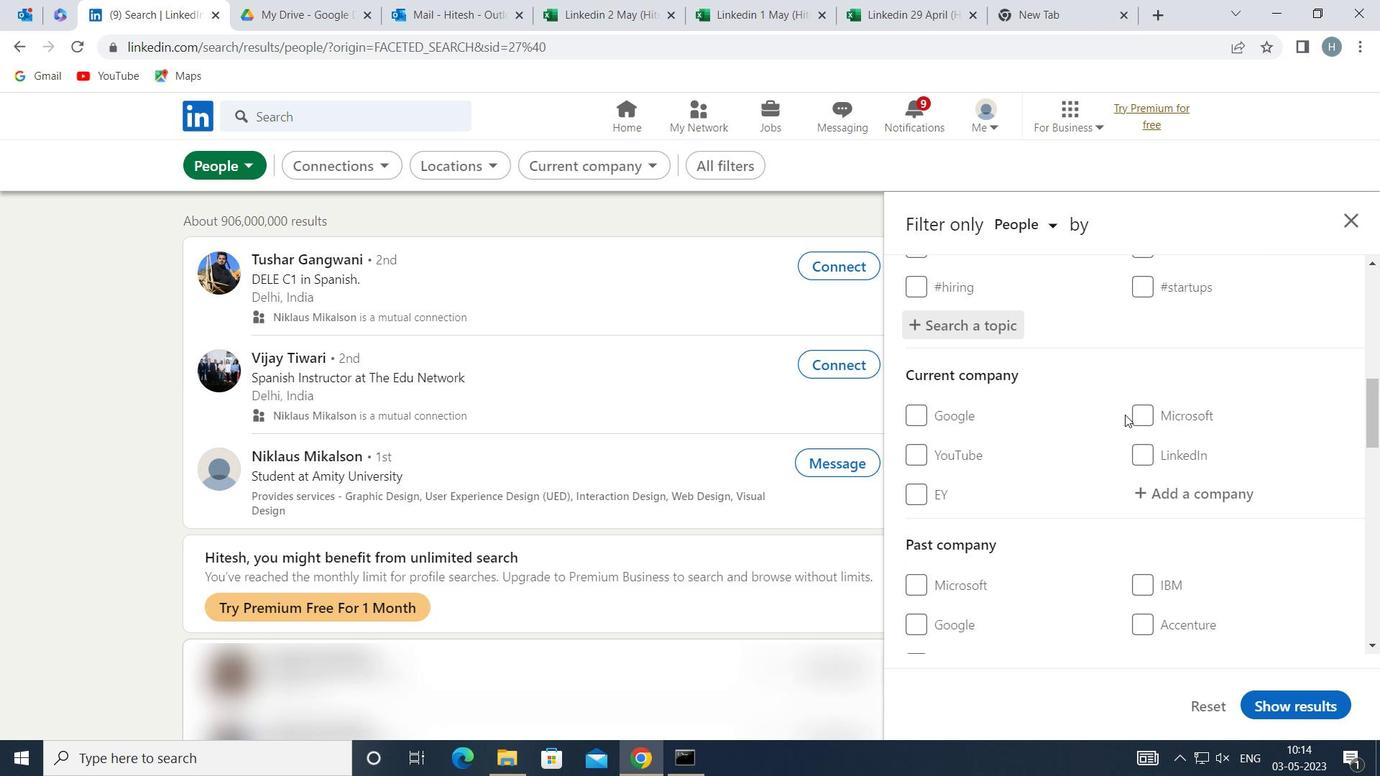 
Action: Mouse scrolled (1122, 414) with delta (0, 0)
Screenshot: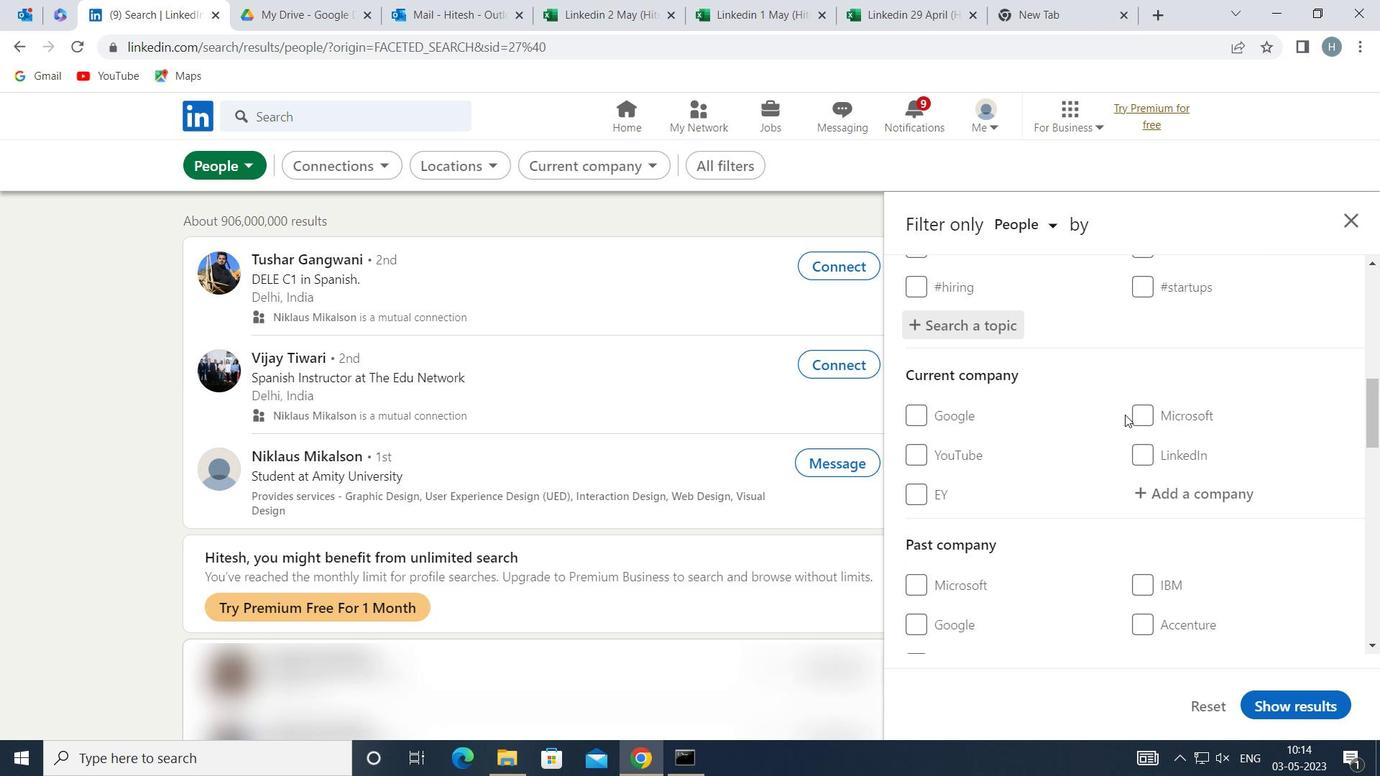
Action: Mouse moved to (1115, 416)
Screenshot: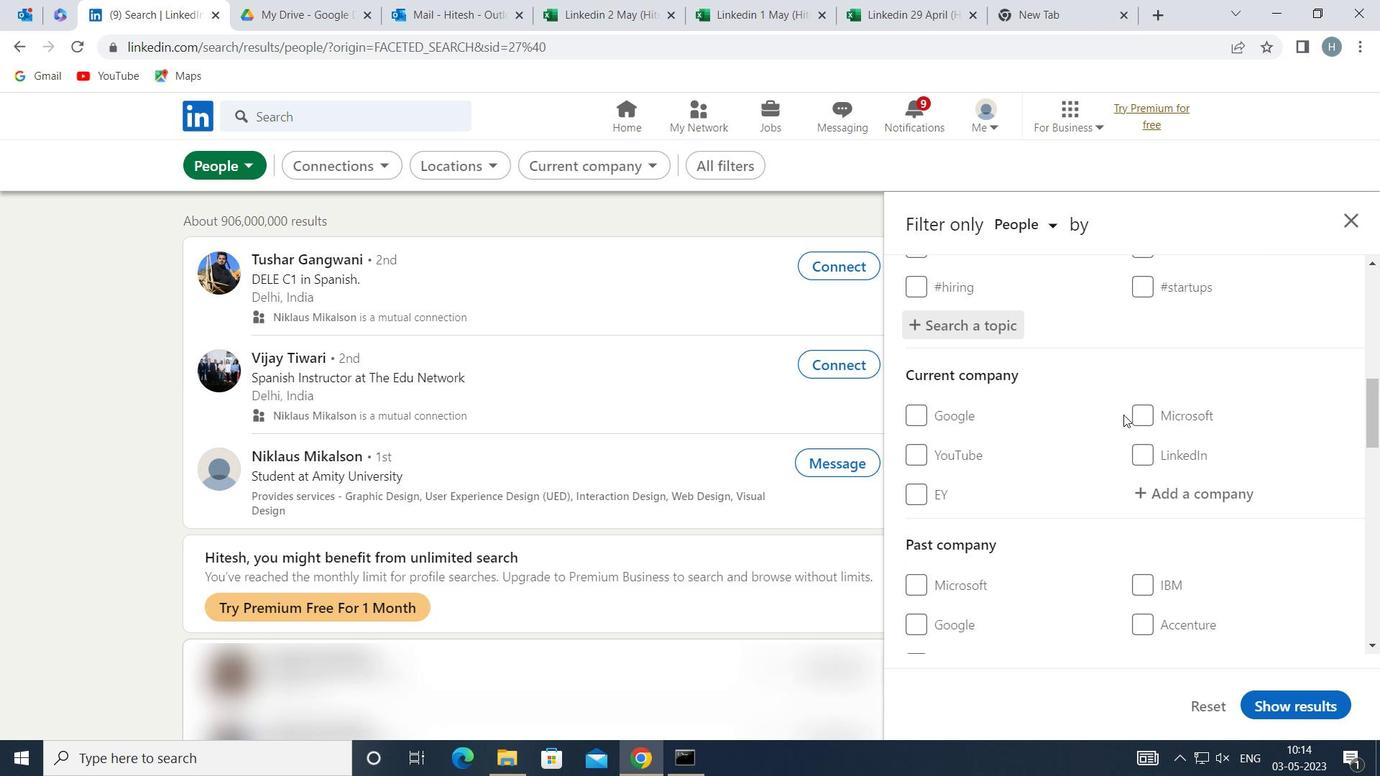 
Action: Mouse scrolled (1115, 416) with delta (0, 0)
Screenshot: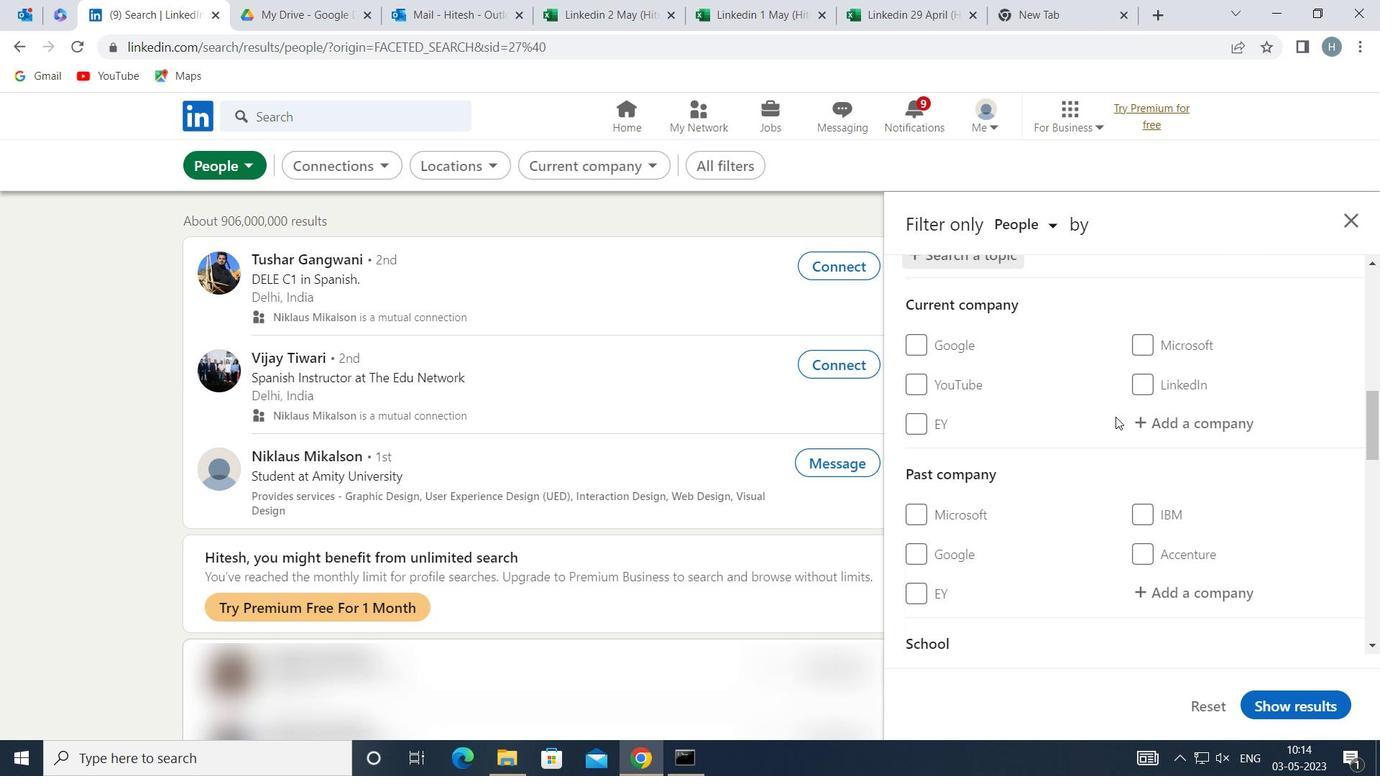 
Action: Mouse scrolled (1115, 416) with delta (0, 0)
Screenshot: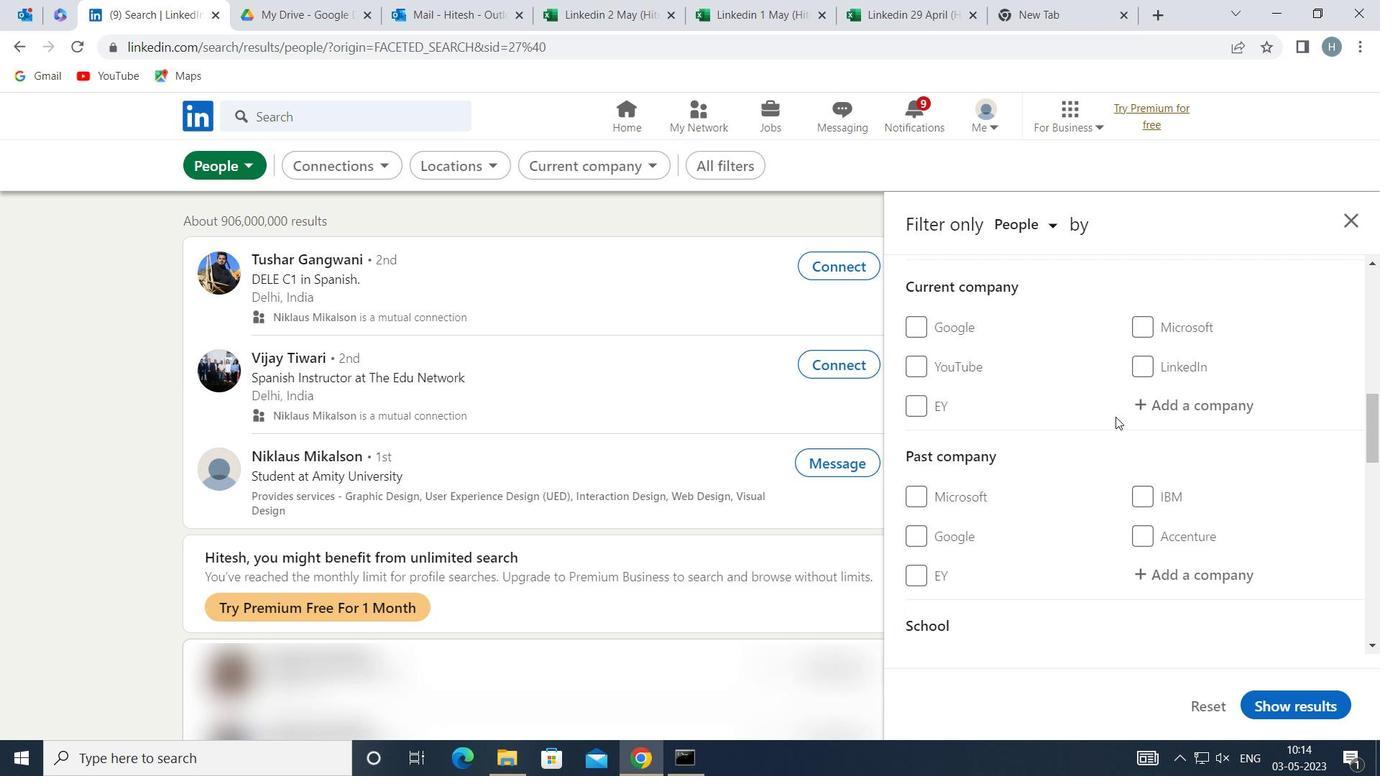 
Action: Mouse moved to (1112, 416)
Screenshot: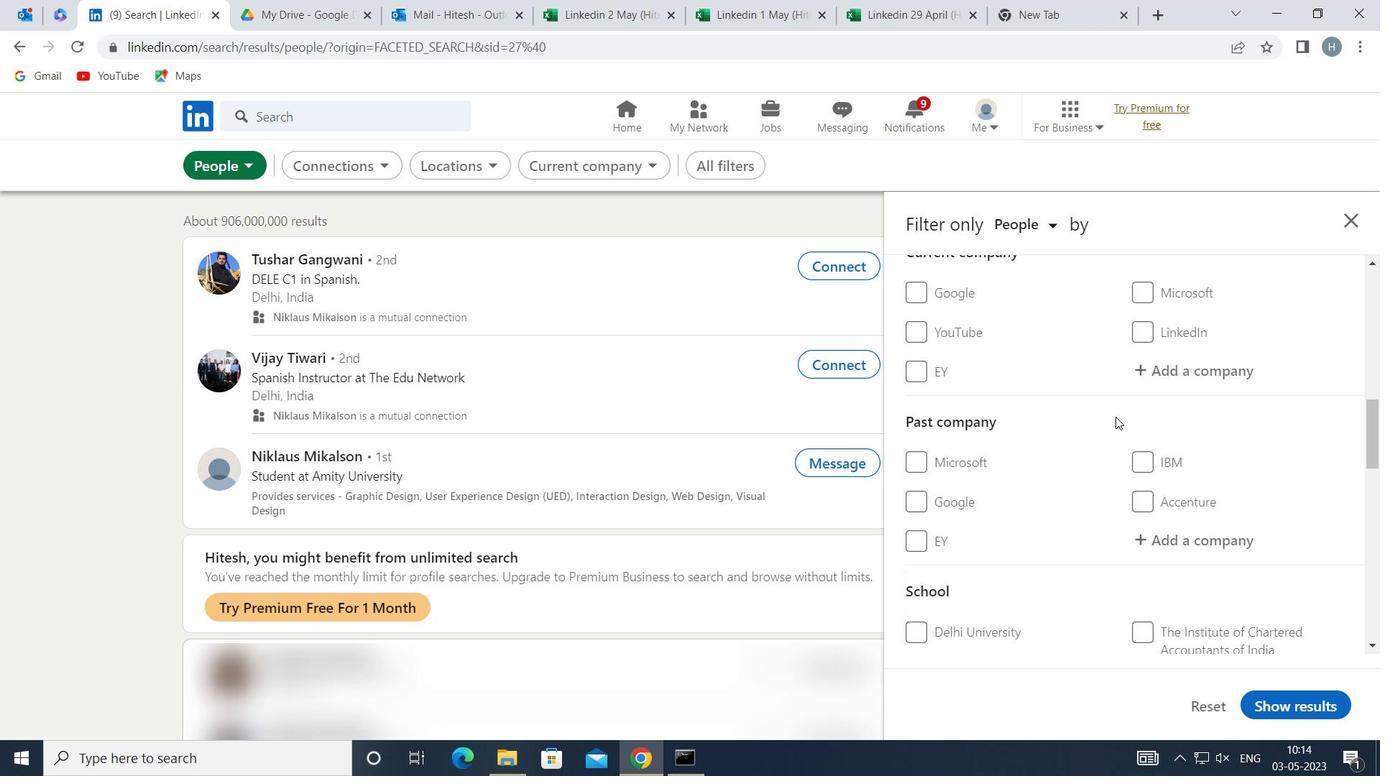 
Action: Mouse scrolled (1112, 415) with delta (0, 0)
Screenshot: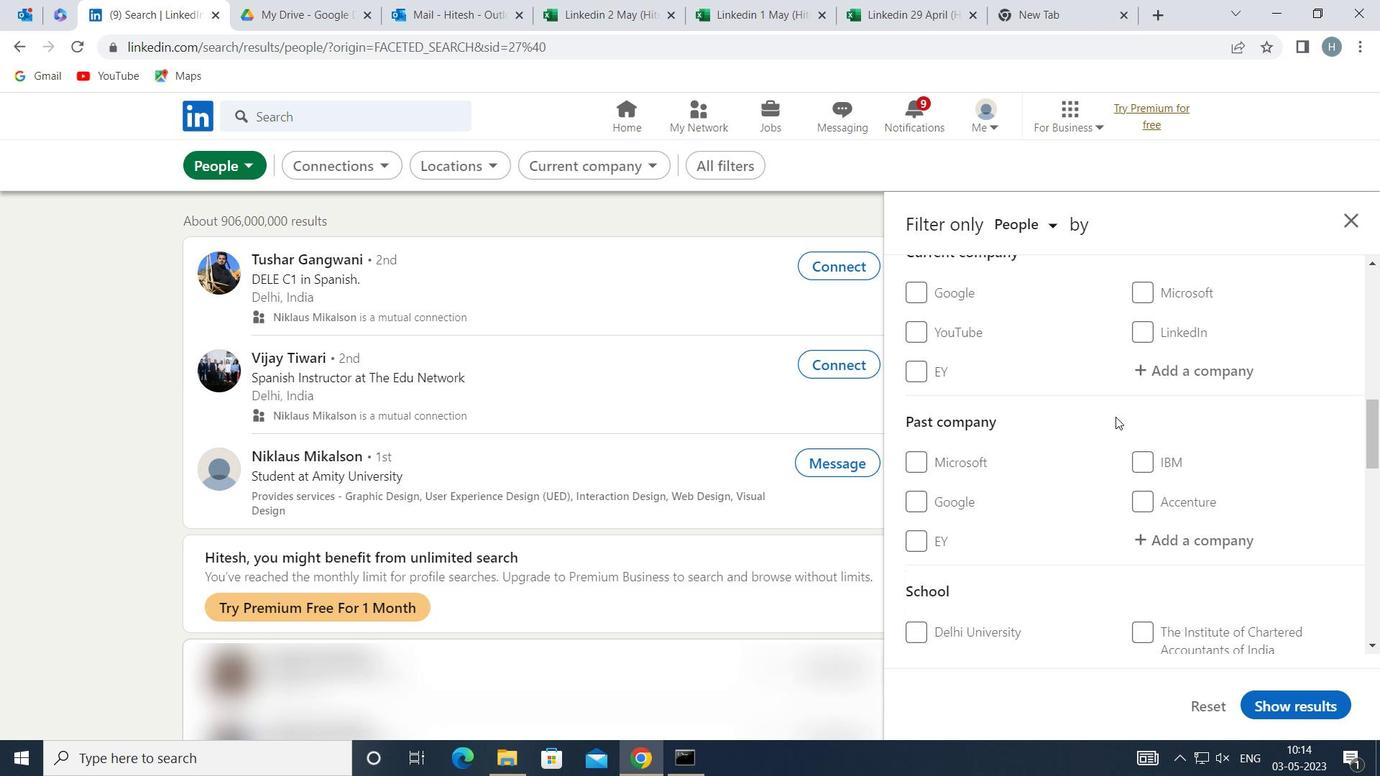 
Action: Mouse moved to (1112, 415)
Screenshot: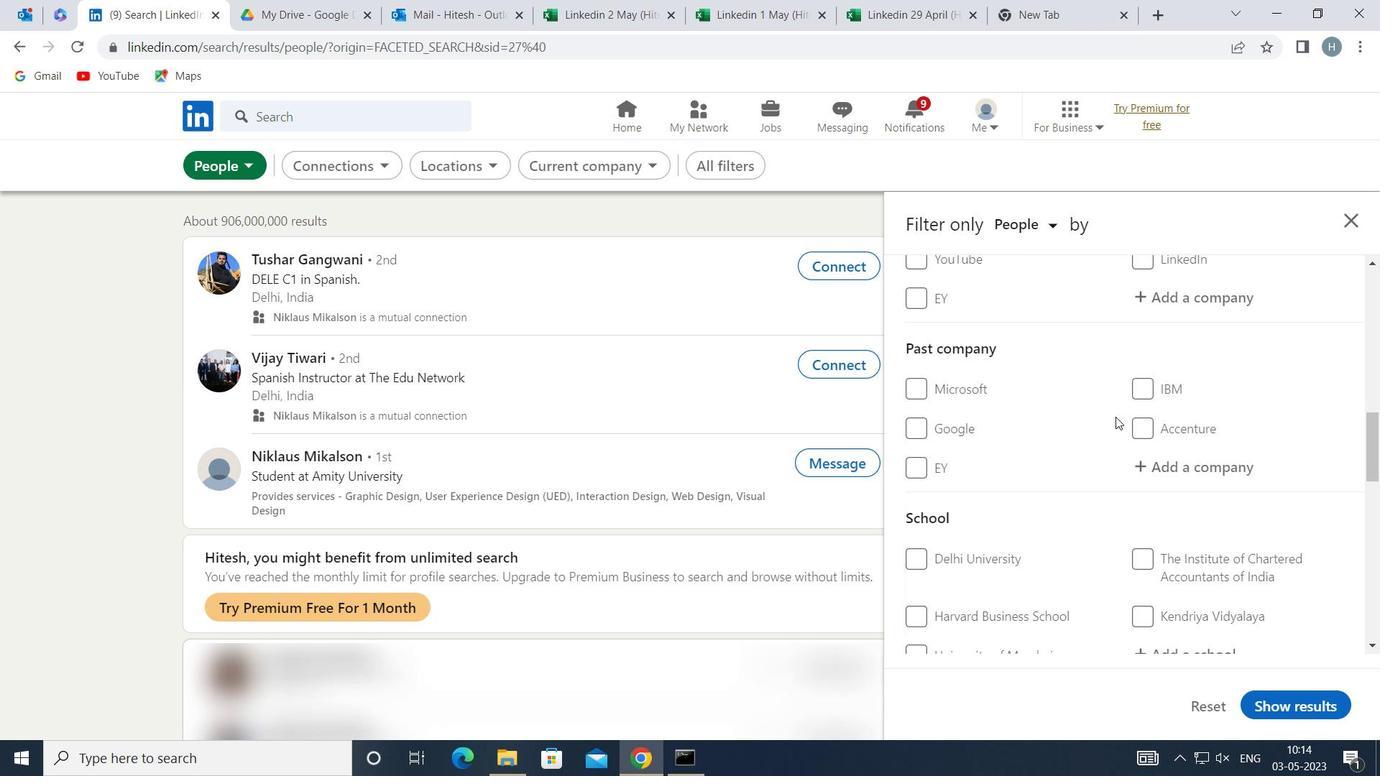 
Action: Mouse scrolled (1112, 414) with delta (0, 0)
Screenshot: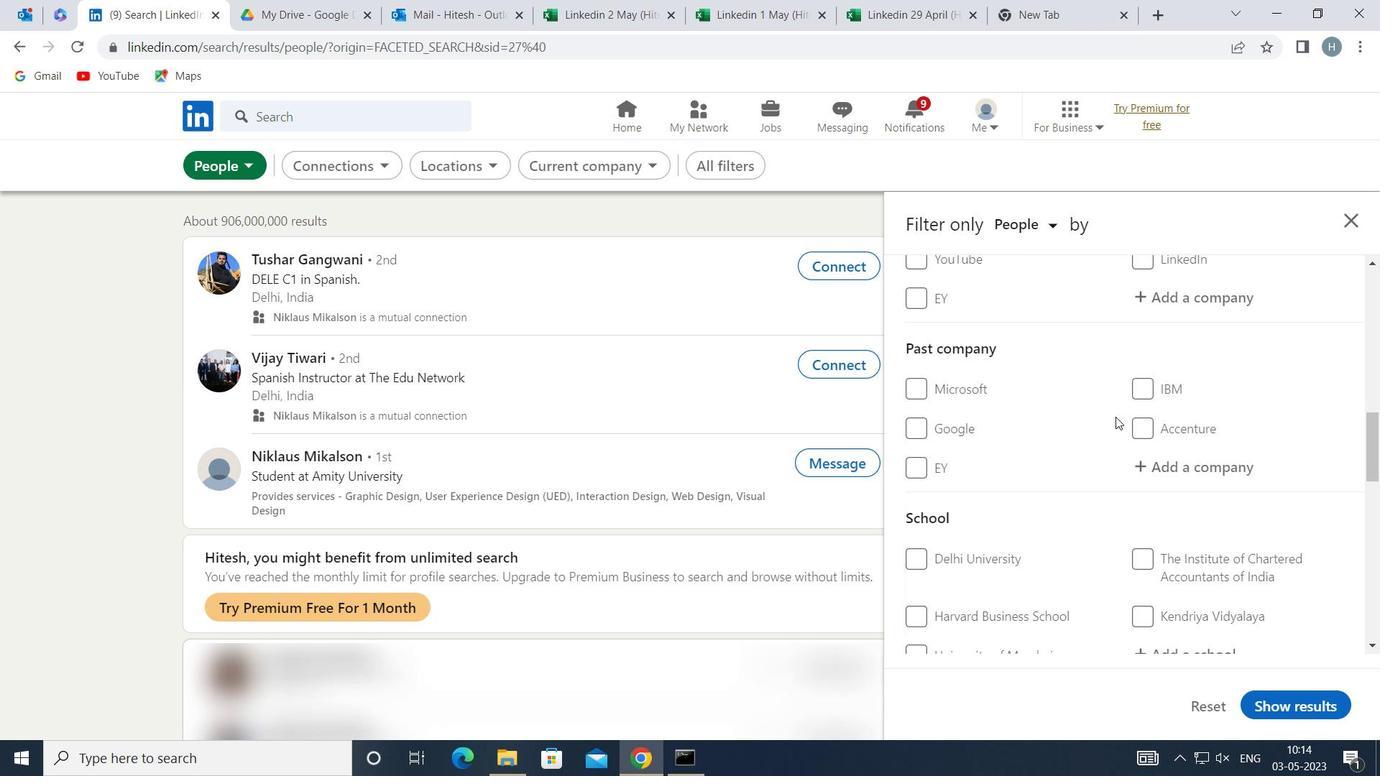 
Action: Mouse moved to (1111, 412)
Screenshot: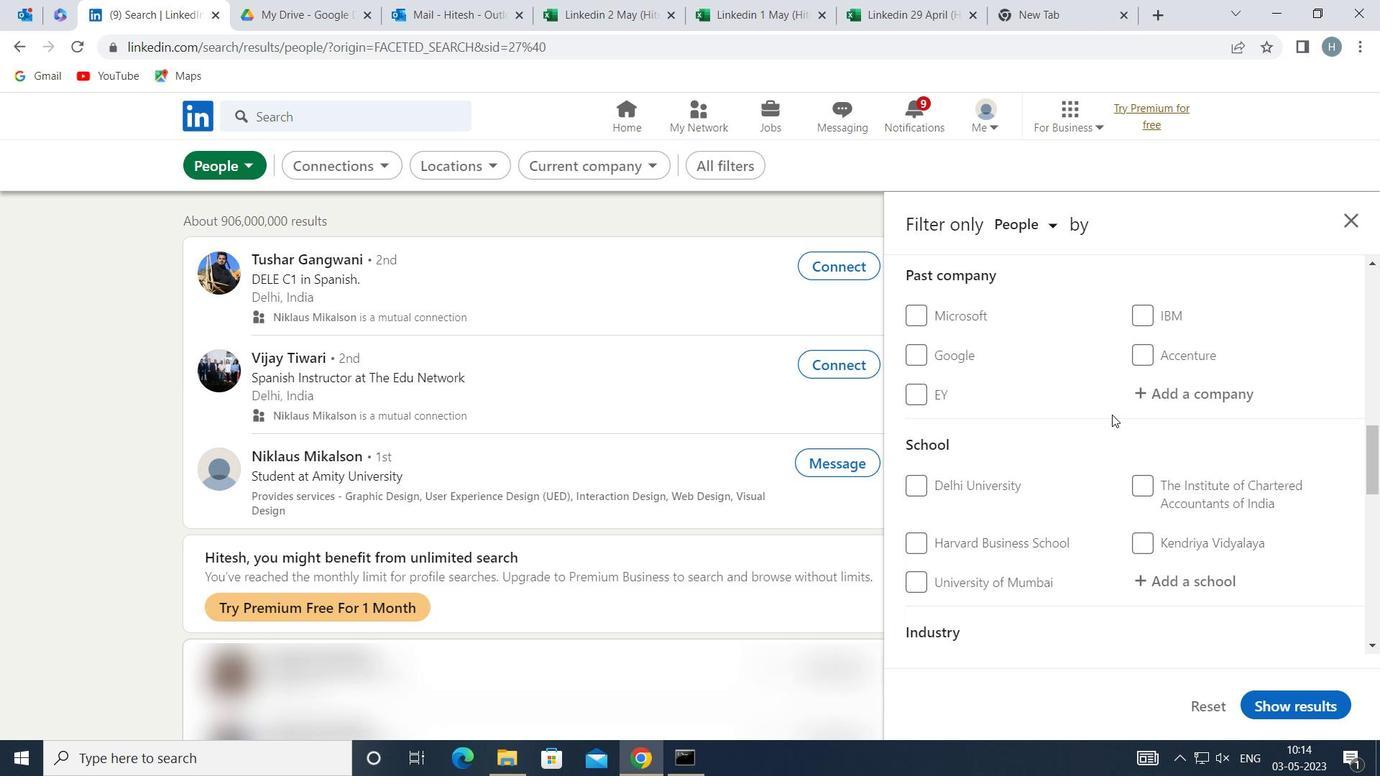 
Action: Mouse scrolled (1111, 411) with delta (0, 0)
Screenshot: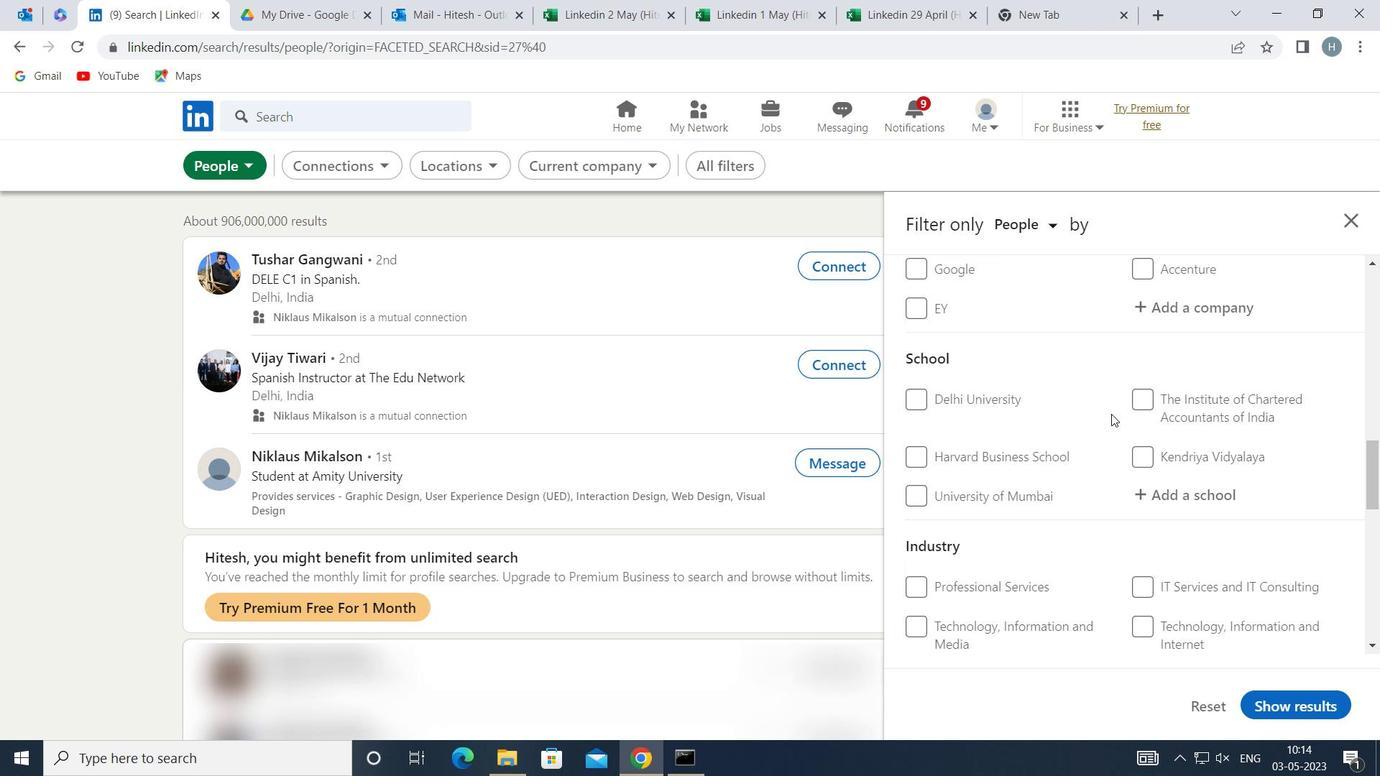 
Action: Mouse scrolled (1111, 411) with delta (0, 0)
Screenshot: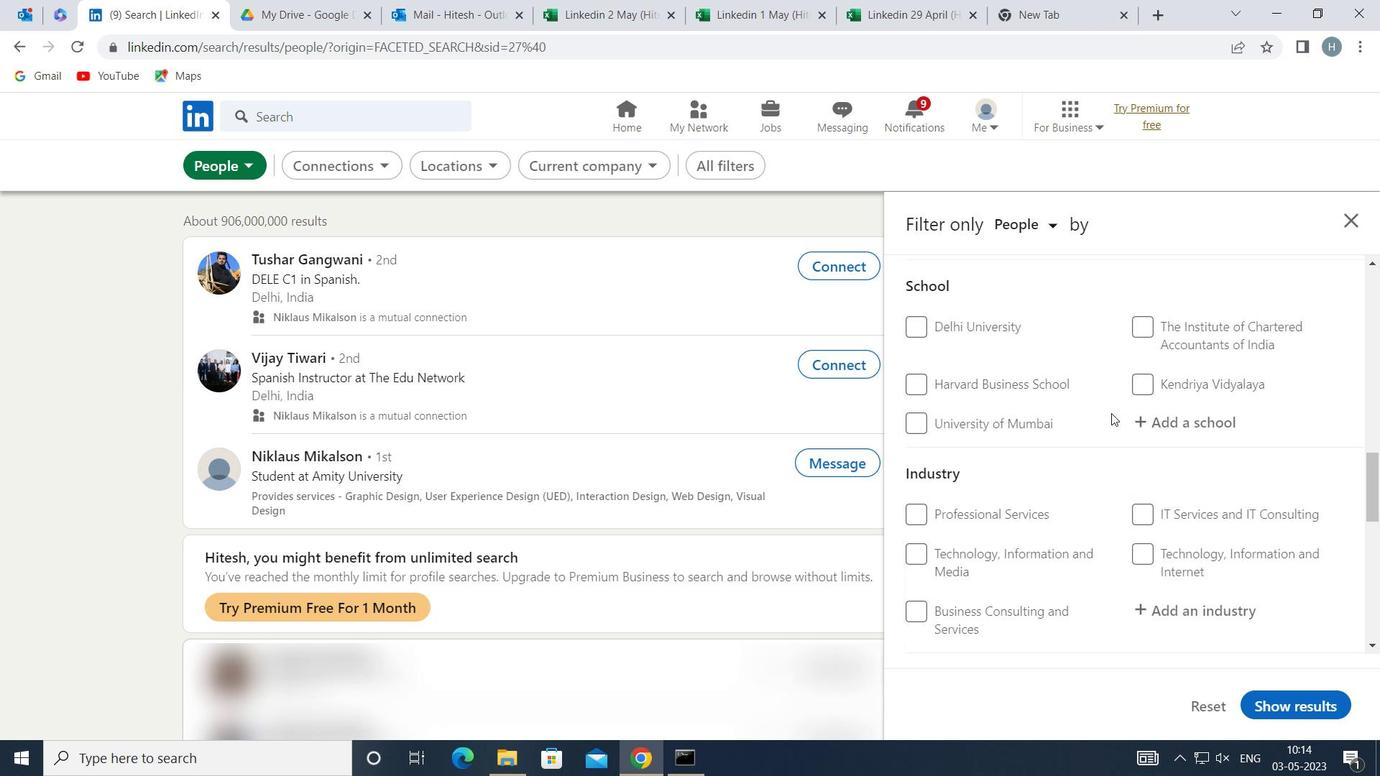 
Action: Mouse scrolled (1111, 411) with delta (0, 0)
Screenshot: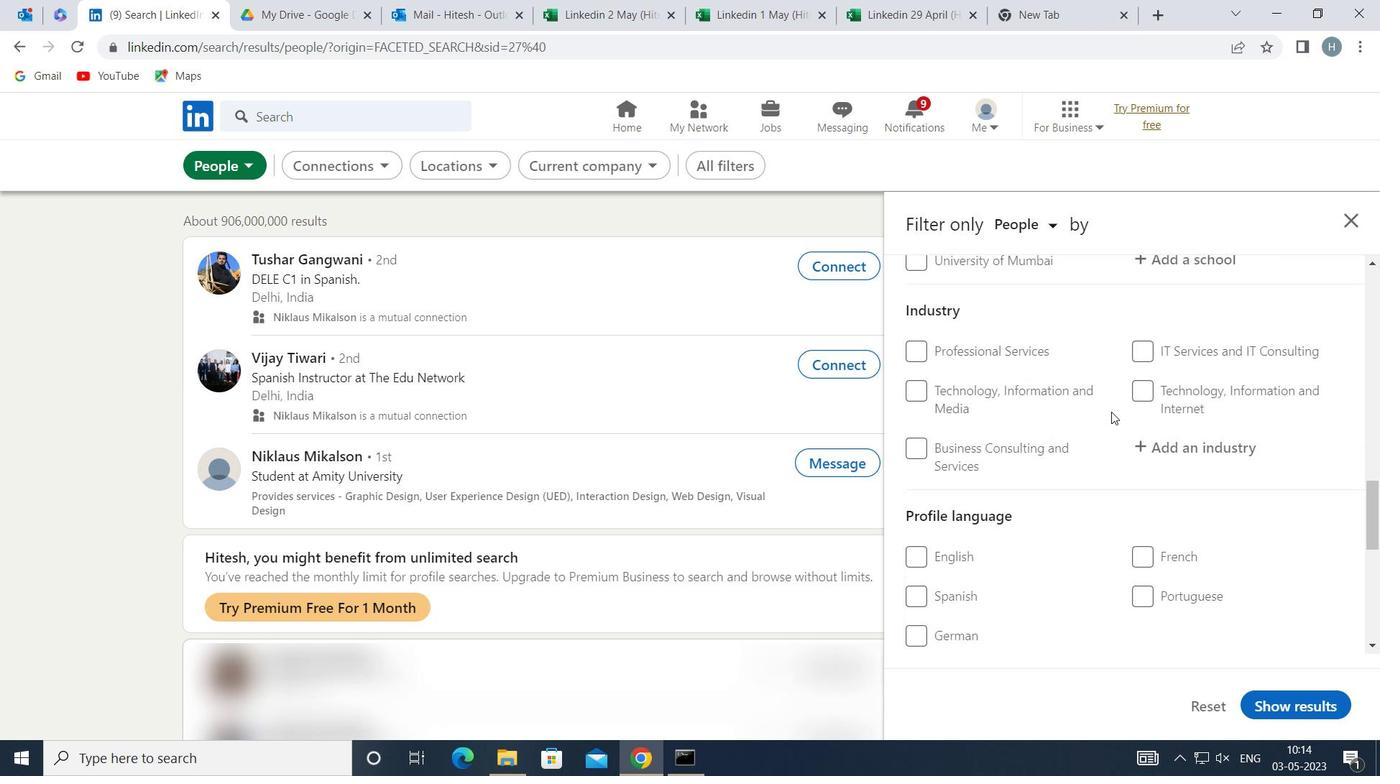 
Action: Mouse scrolled (1111, 411) with delta (0, 0)
Screenshot: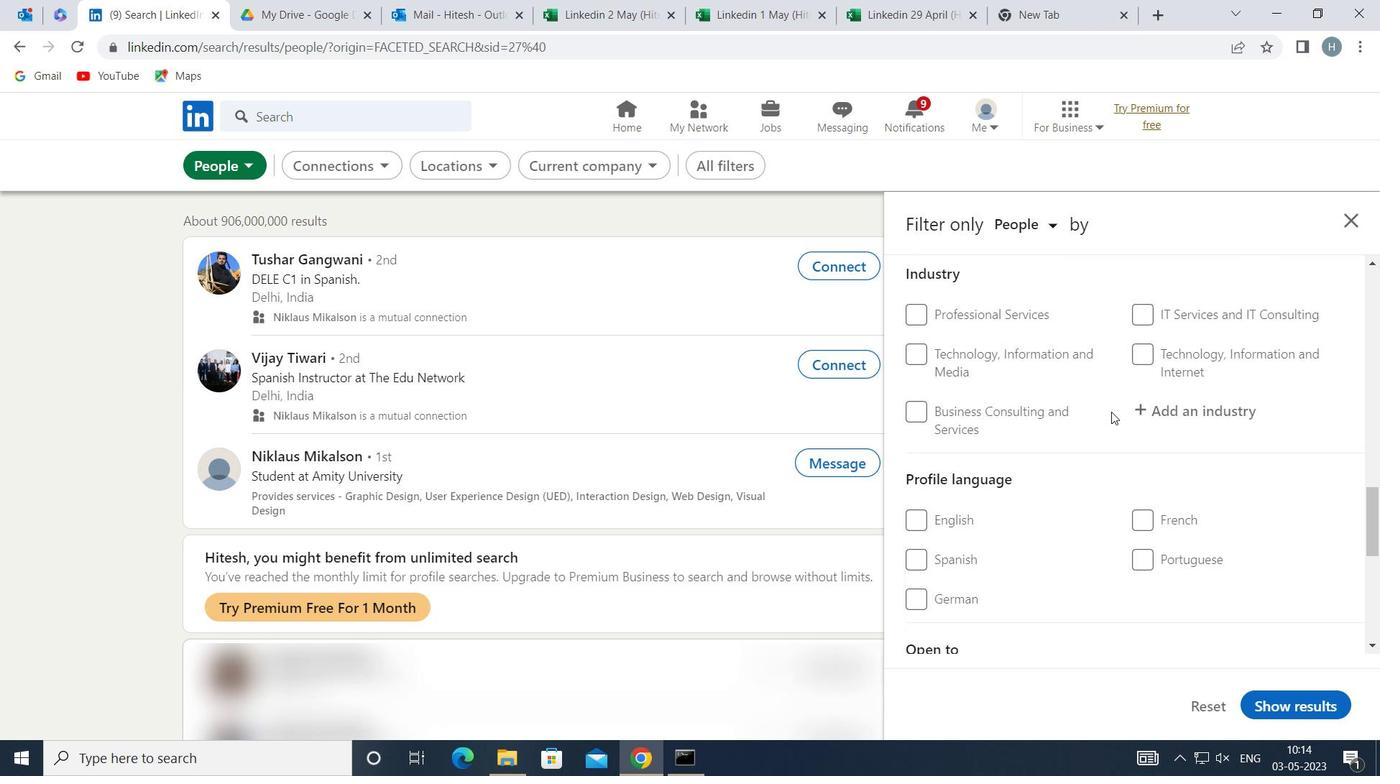 
Action: Mouse moved to (951, 334)
Screenshot: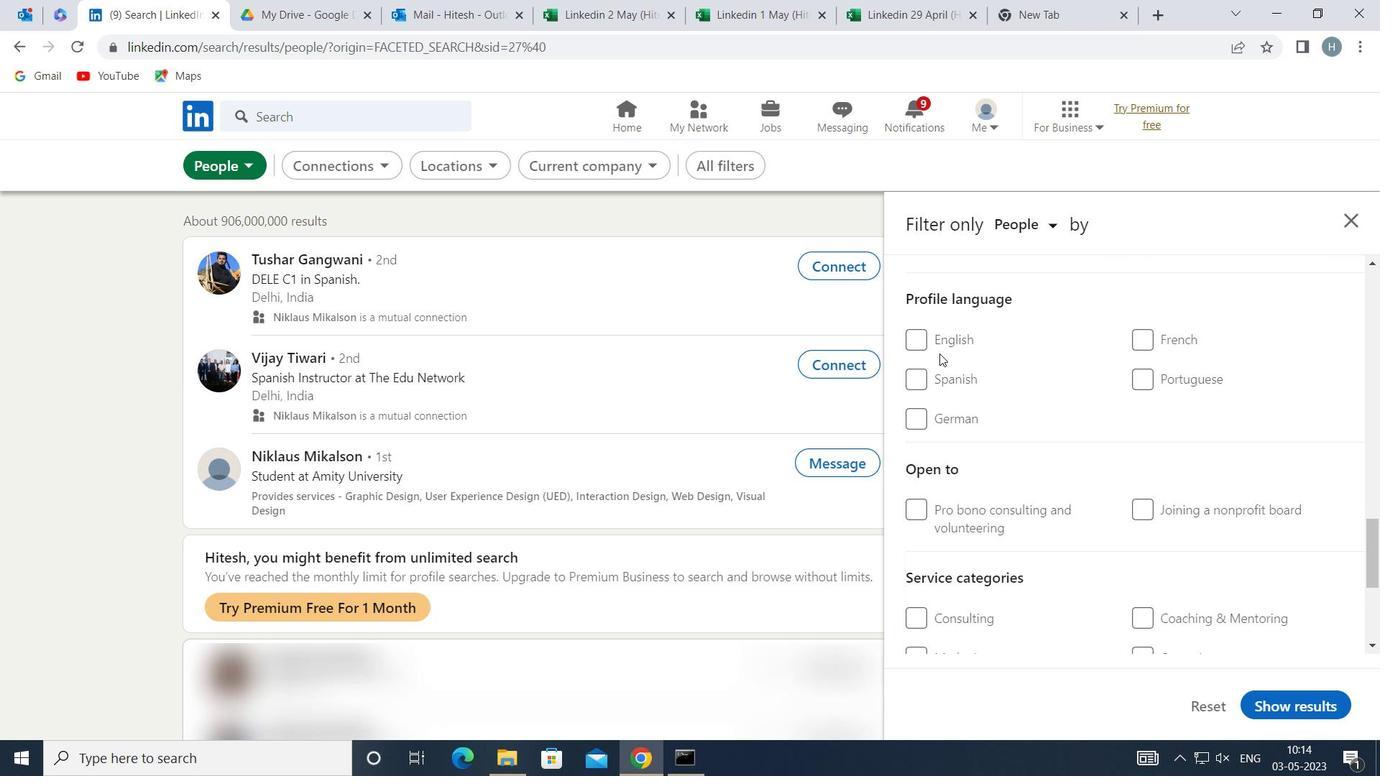 
Action: Mouse pressed left at (951, 334)
Screenshot: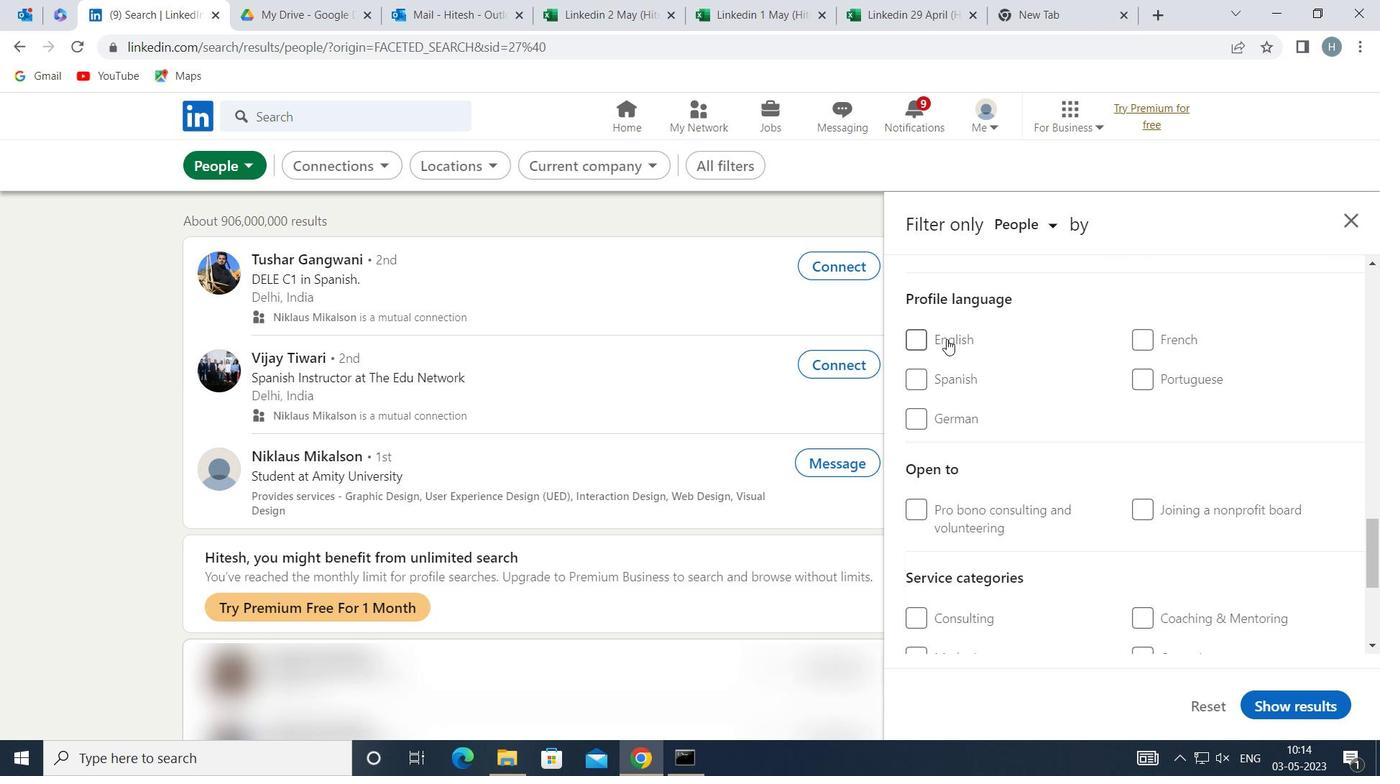 
Action: Mouse moved to (1060, 375)
Screenshot: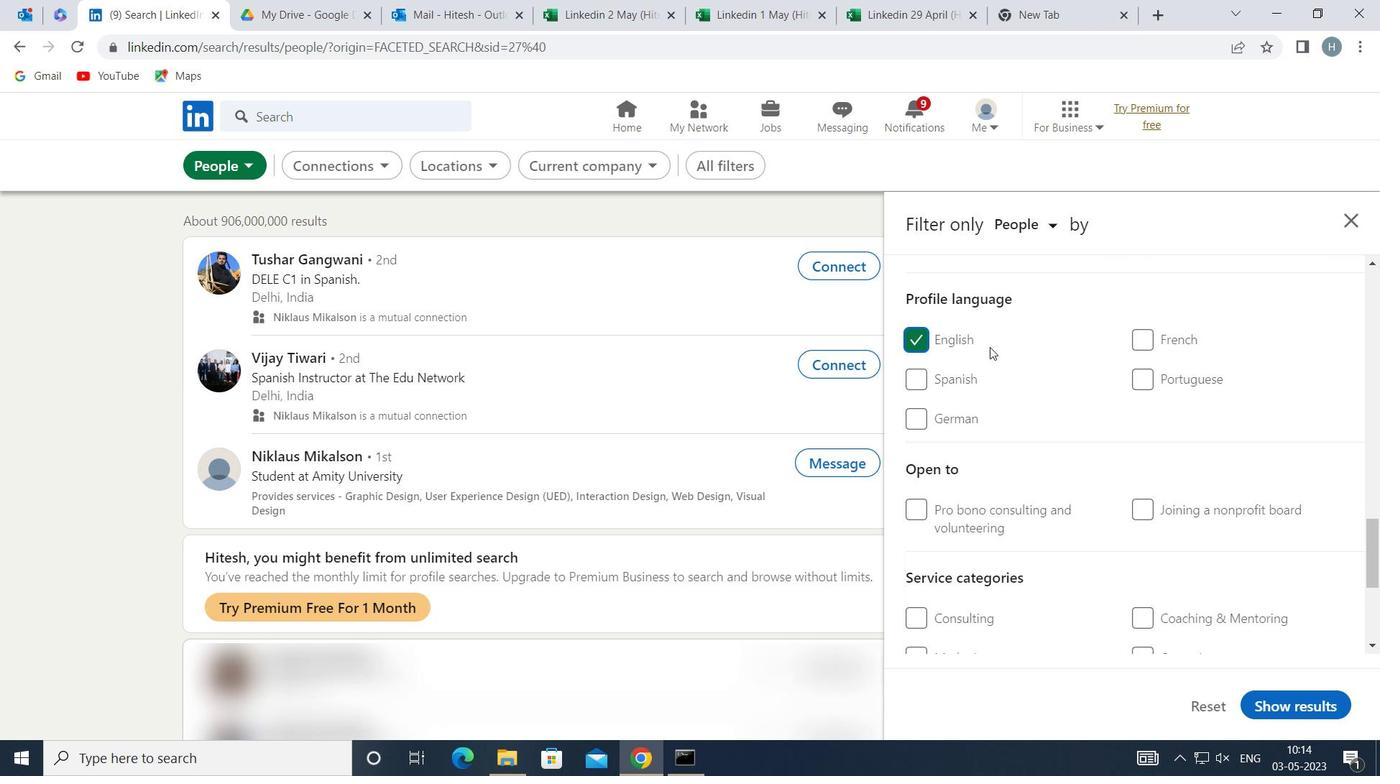 
Action: Mouse scrolled (1060, 376) with delta (0, 0)
Screenshot: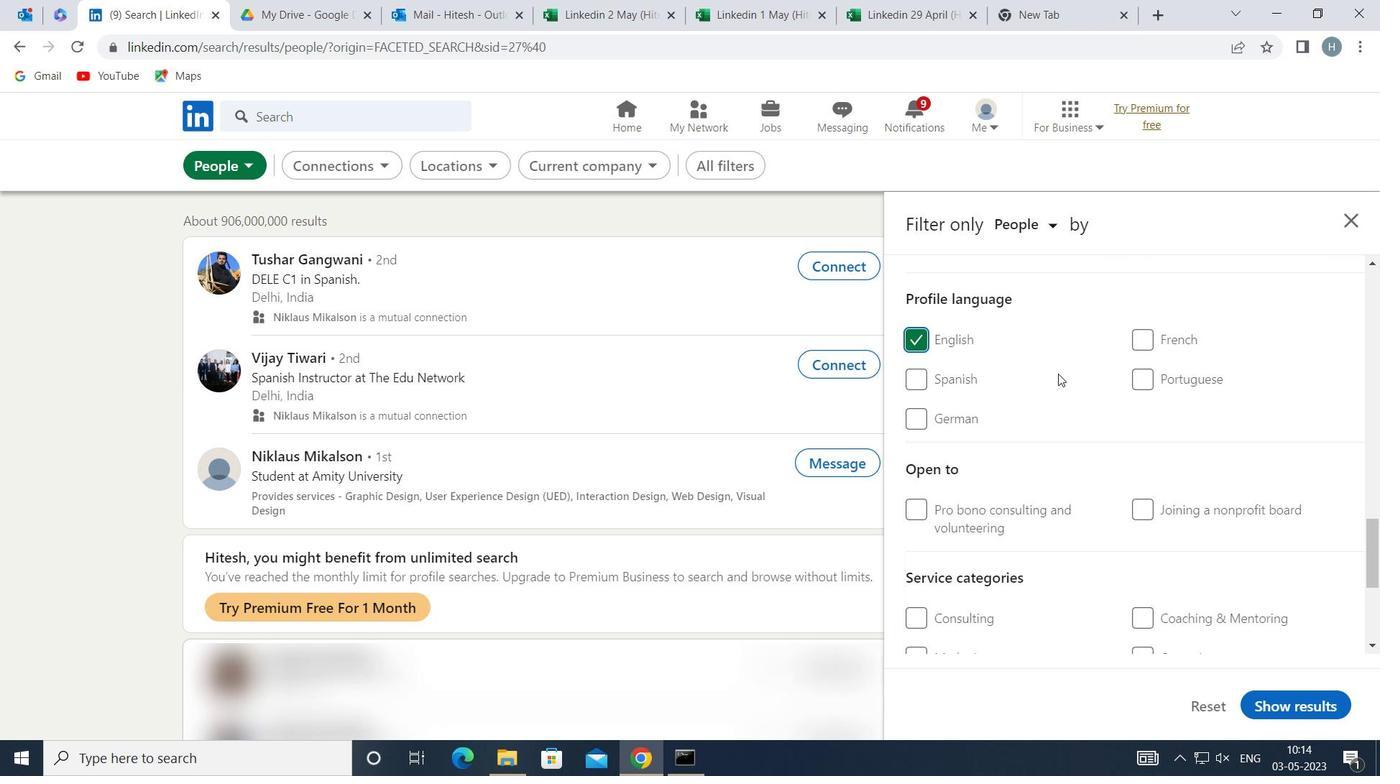 
Action: Mouse scrolled (1060, 376) with delta (0, 0)
Screenshot: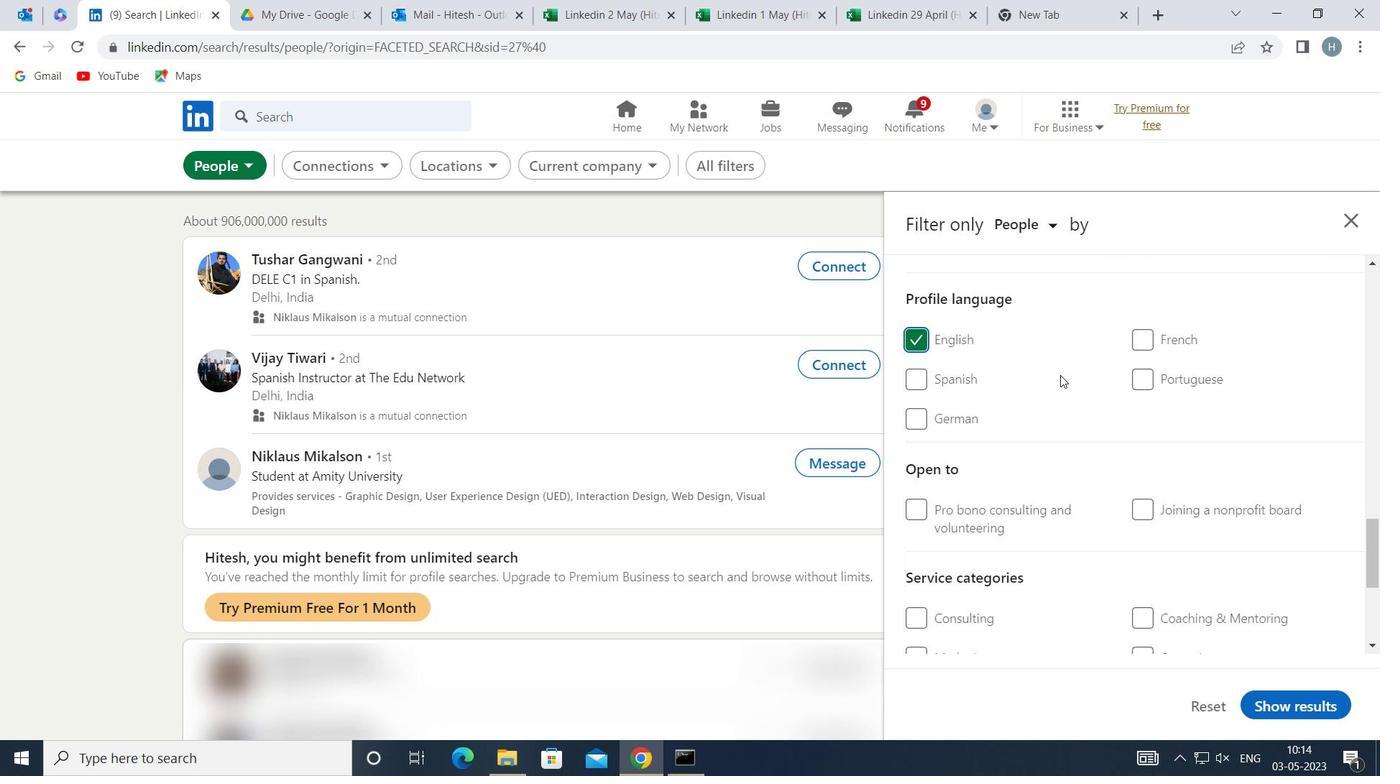 
Action: Mouse scrolled (1060, 376) with delta (0, 0)
Screenshot: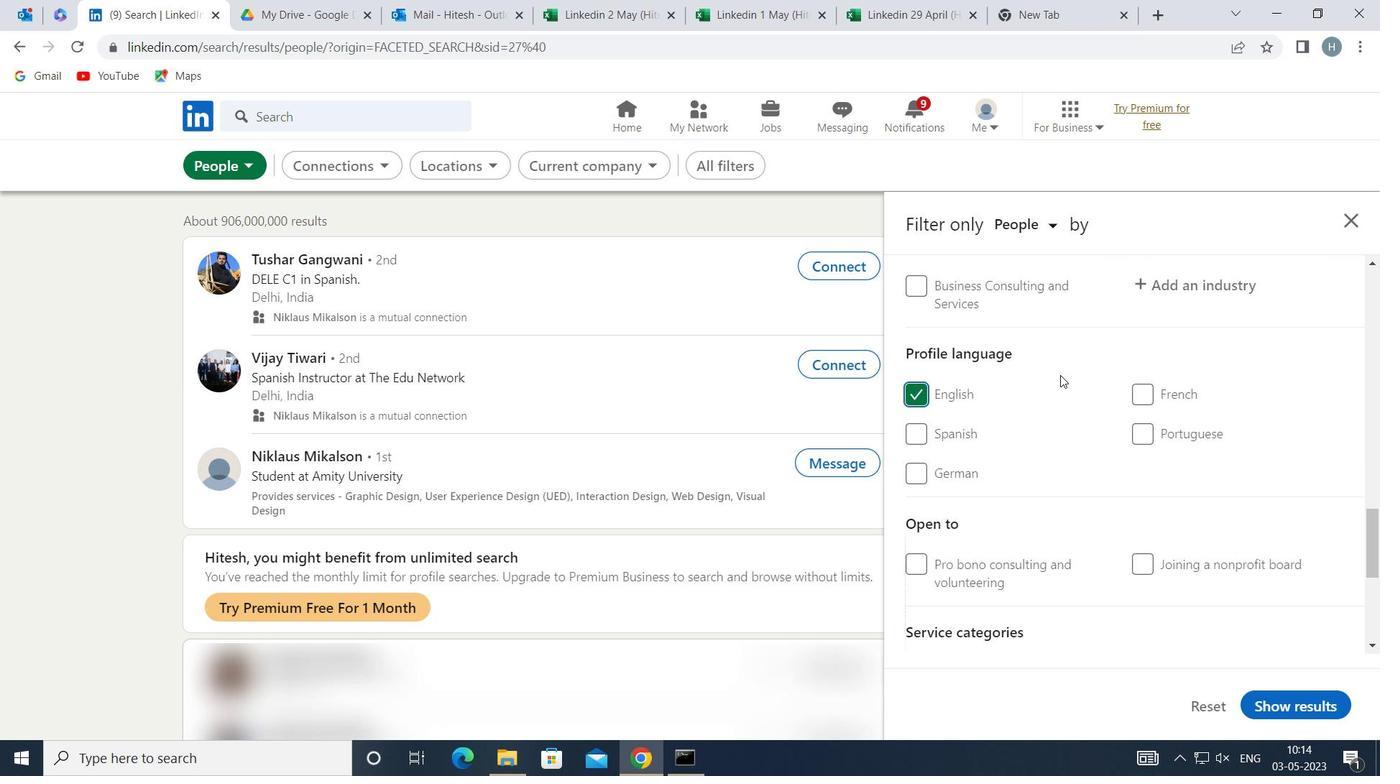 
Action: Mouse scrolled (1060, 376) with delta (0, 0)
Screenshot: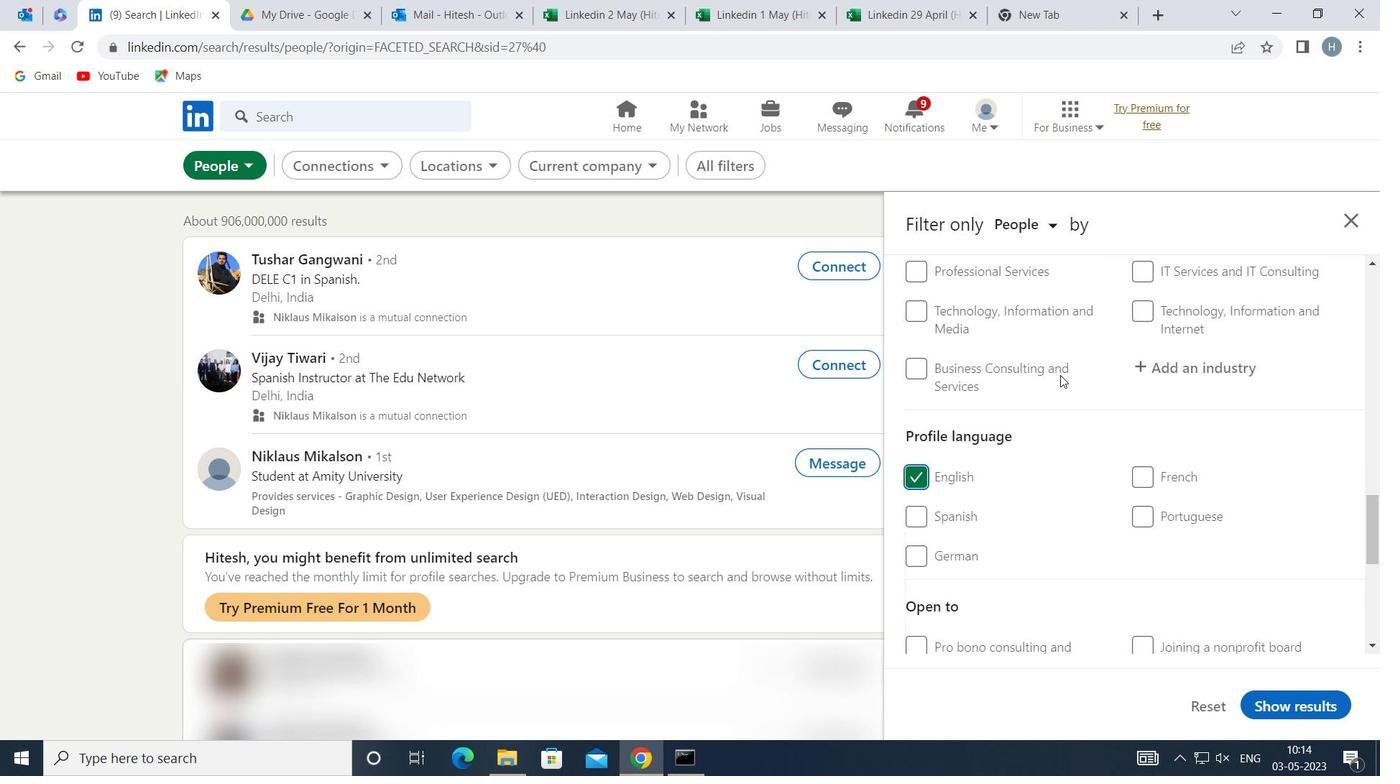 
Action: Mouse scrolled (1060, 376) with delta (0, 0)
Screenshot: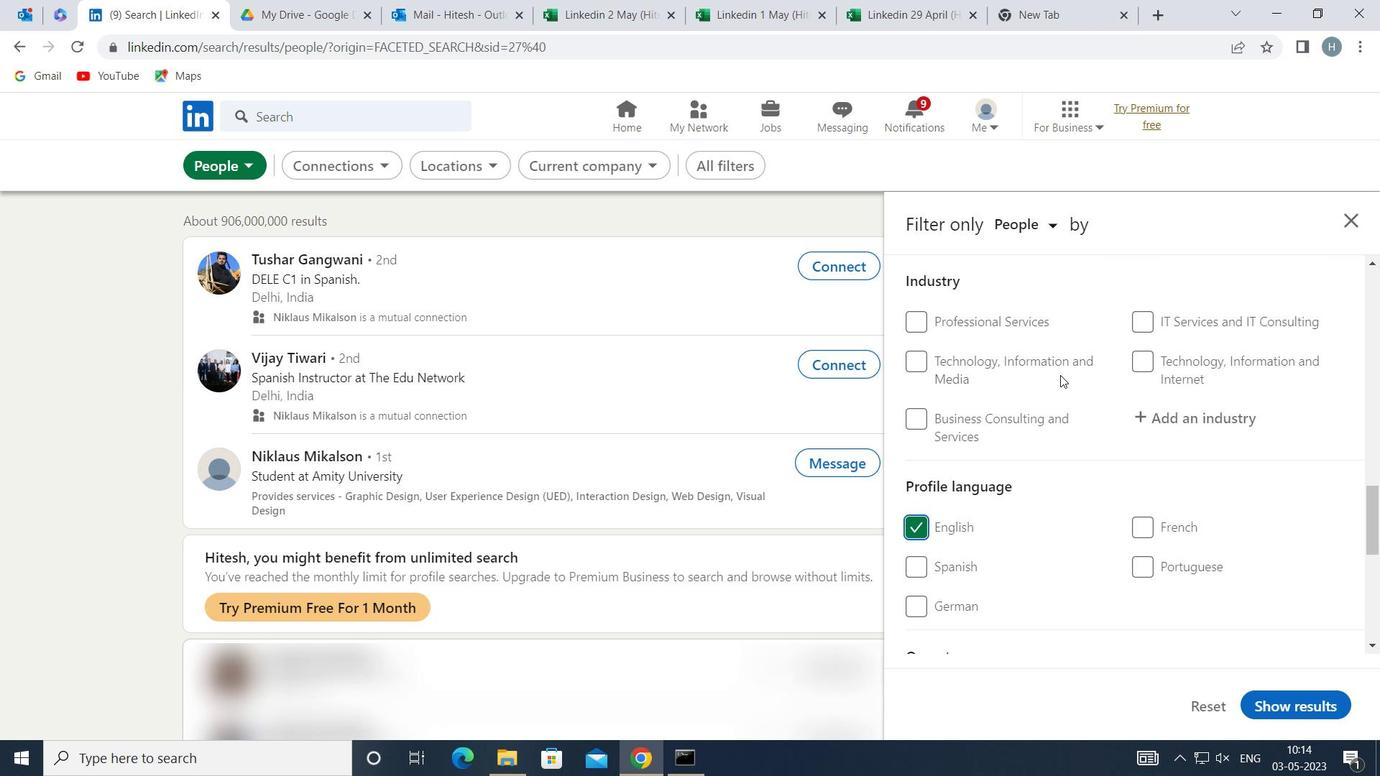 
Action: Mouse scrolled (1060, 376) with delta (0, 0)
Screenshot: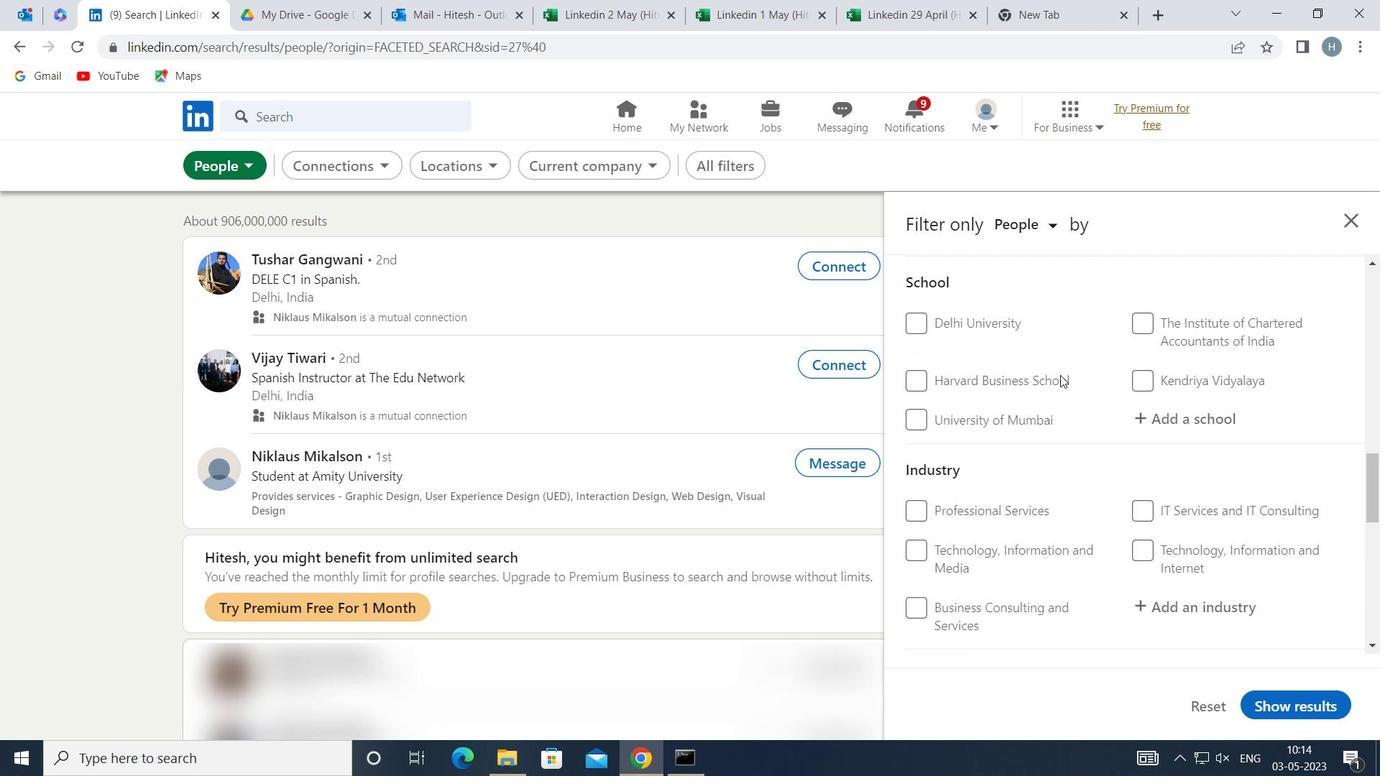 
Action: Mouse scrolled (1060, 376) with delta (0, 0)
Screenshot: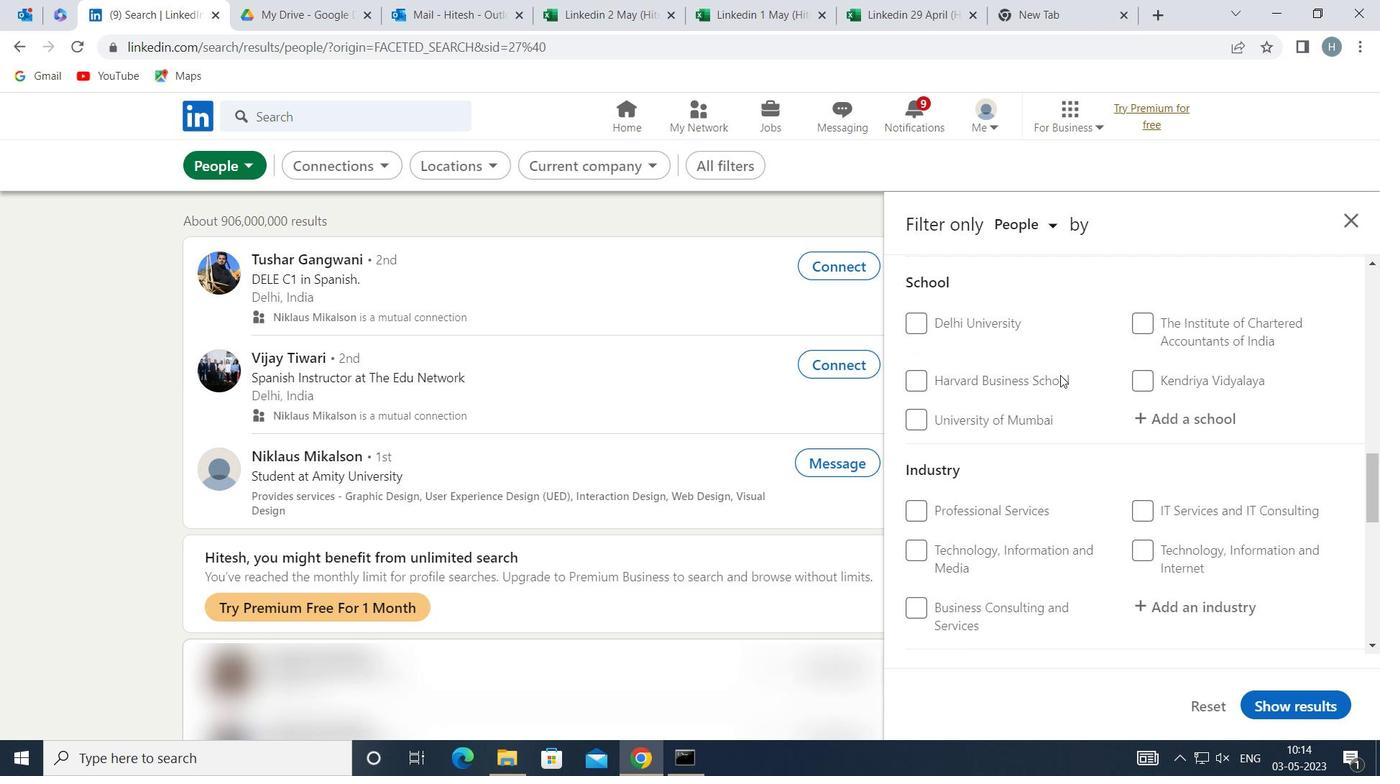 
Action: Mouse scrolled (1060, 376) with delta (0, 0)
Screenshot: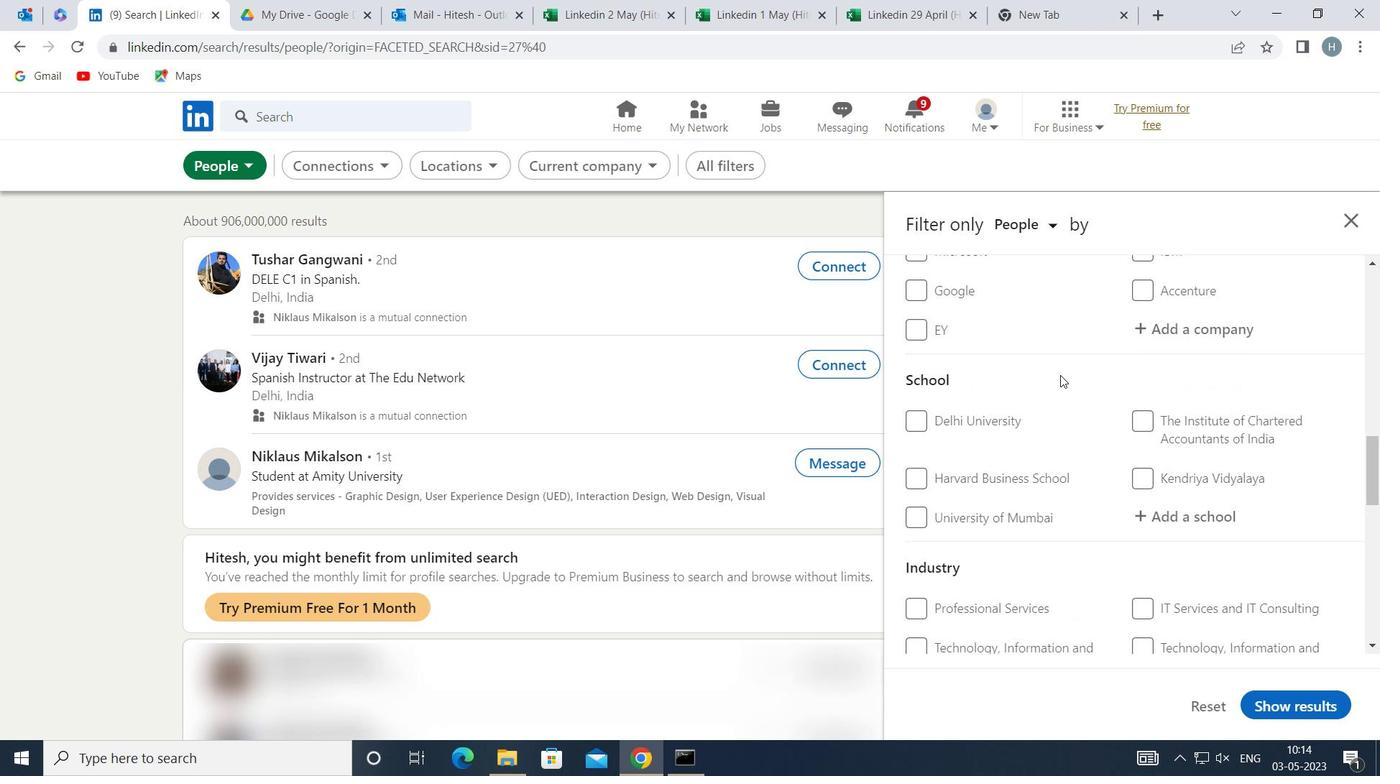 
Action: Mouse scrolled (1060, 376) with delta (0, 0)
Screenshot: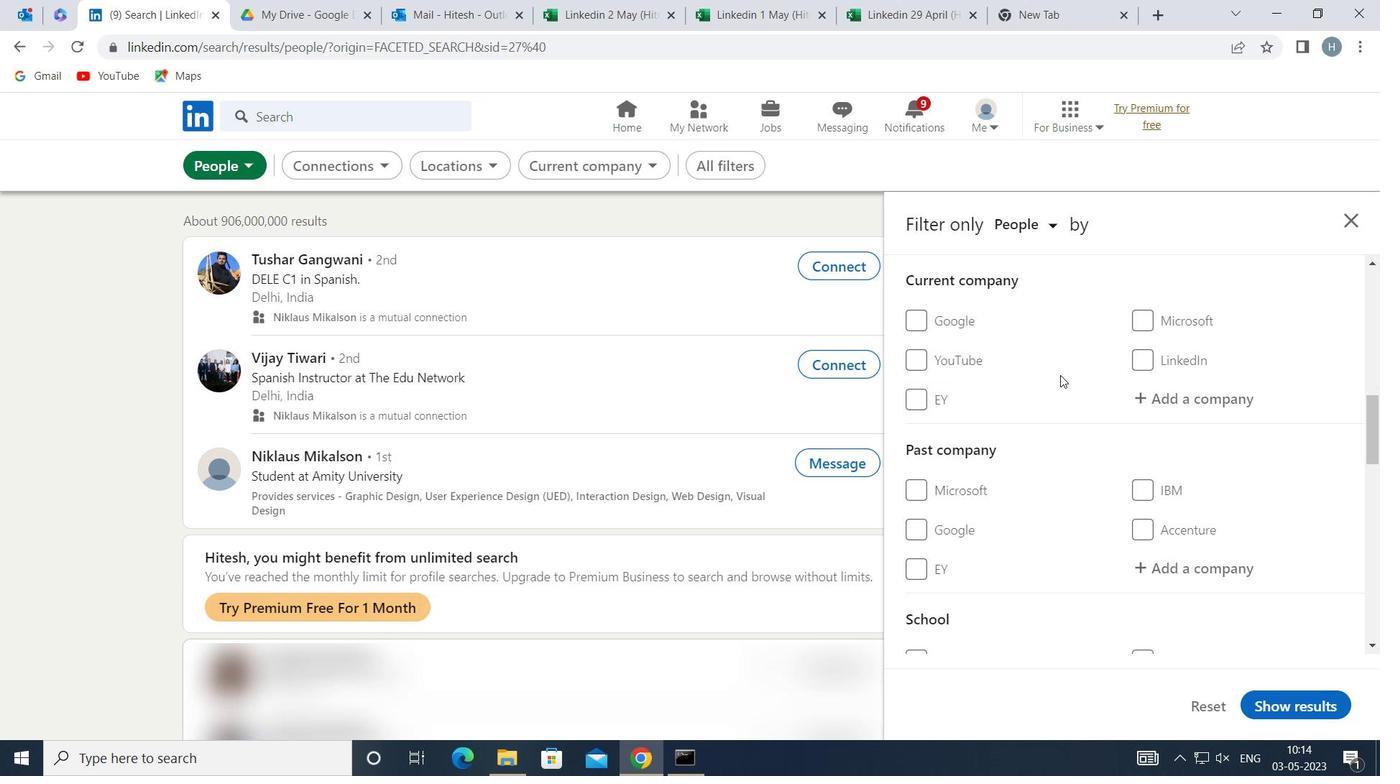 
Action: Mouse scrolled (1060, 376) with delta (0, 0)
Screenshot: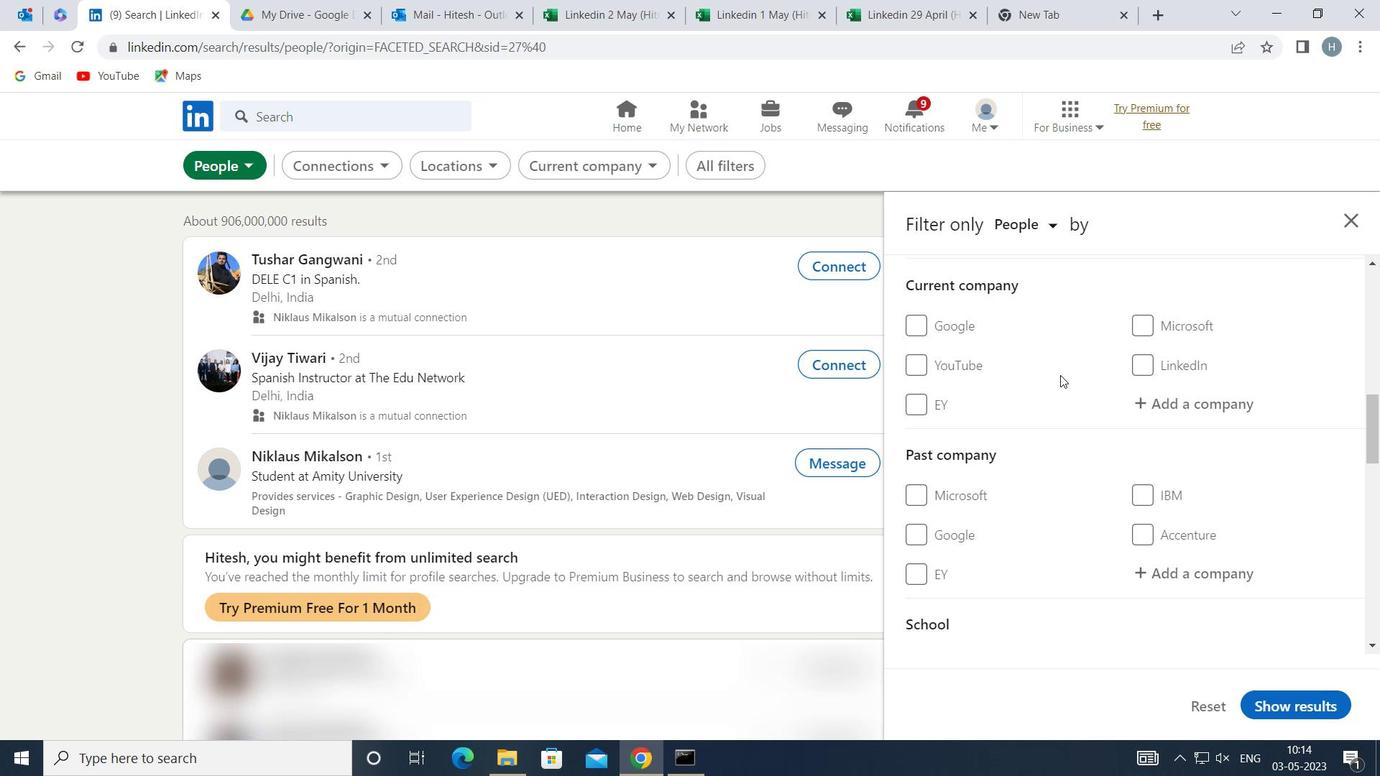 
Action: Mouse moved to (1181, 562)
Screenshot: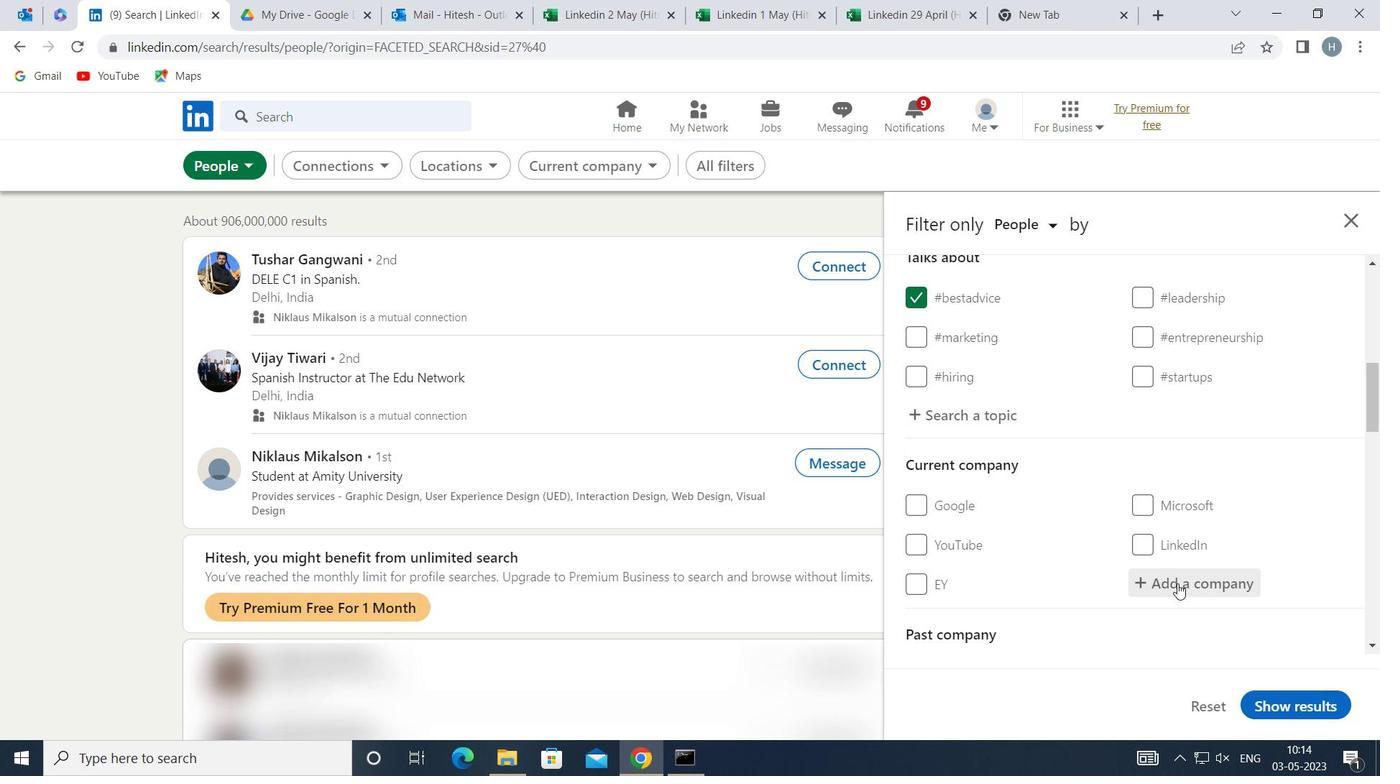 
Action: Mouse scrolled (1181, 562) with delta (0, 0)
Screenshot: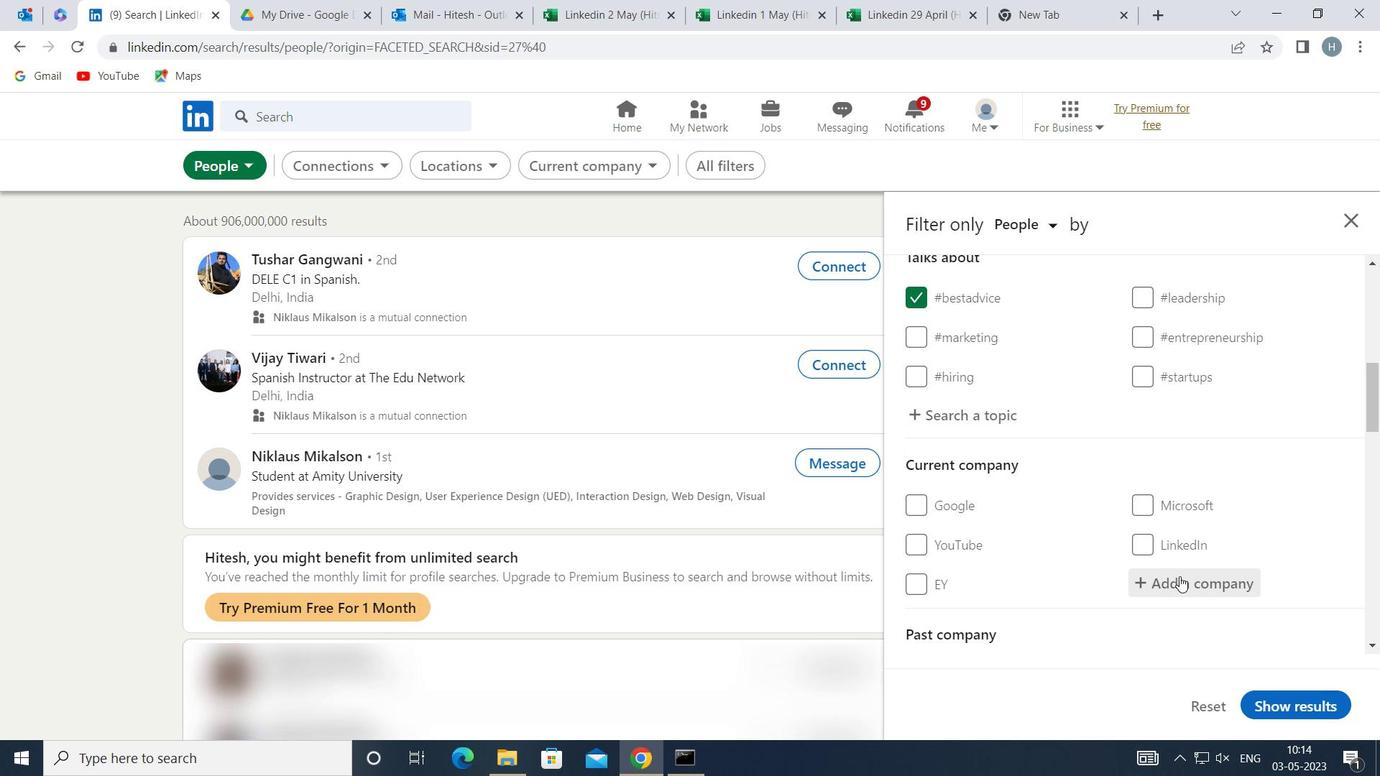 
Action: Mouse moved to (1218, 496)
Screenshot: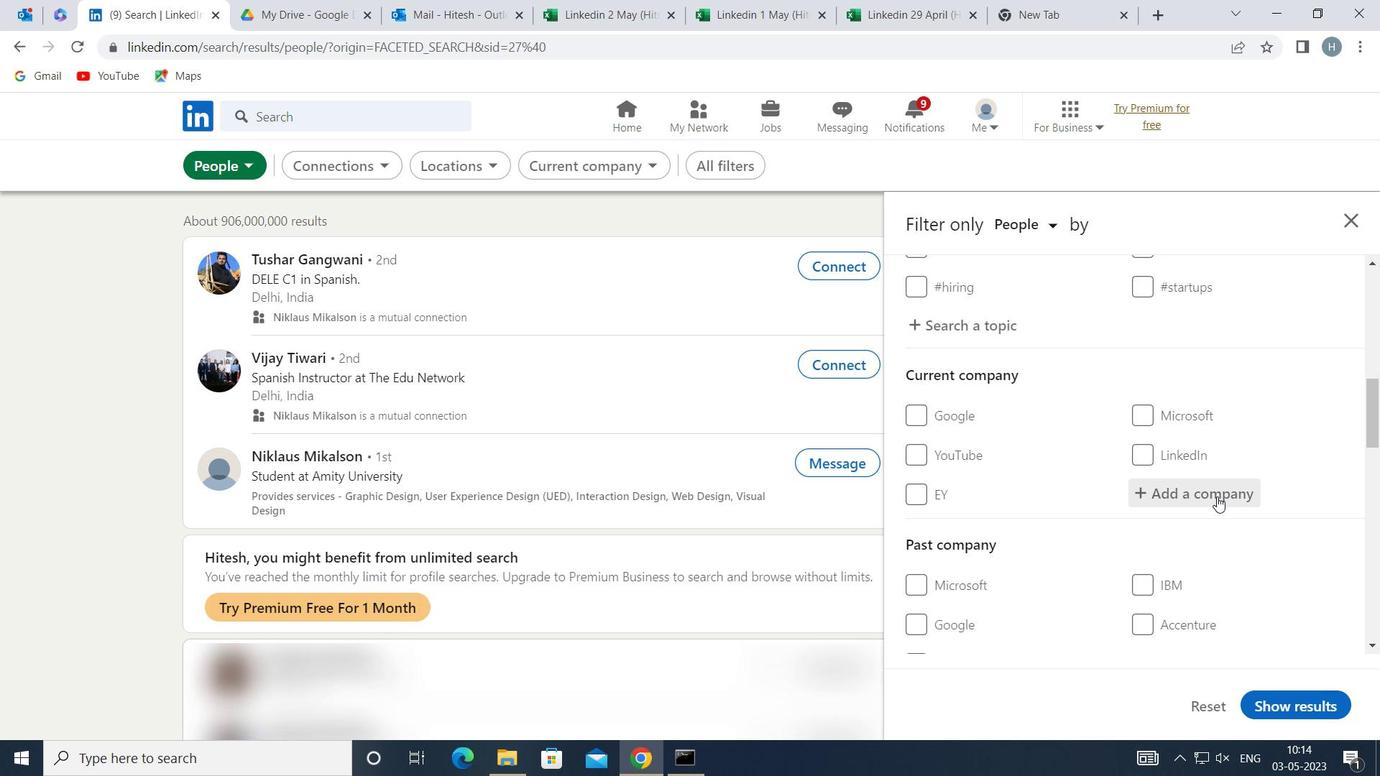 
Action: Mouse pressed left at (1218, 496)
Screenshot: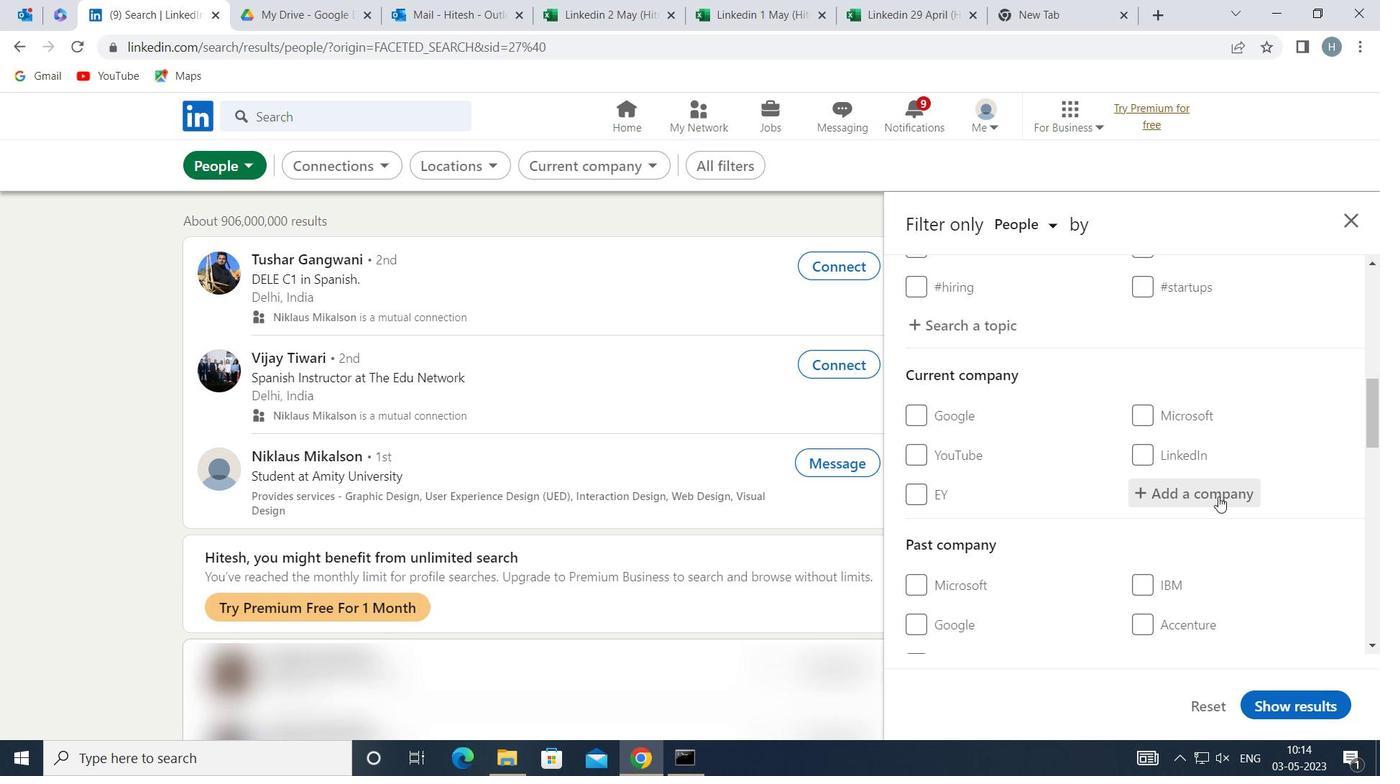 
Action: Key pressed <Key.shift>VARUN
Screenshot: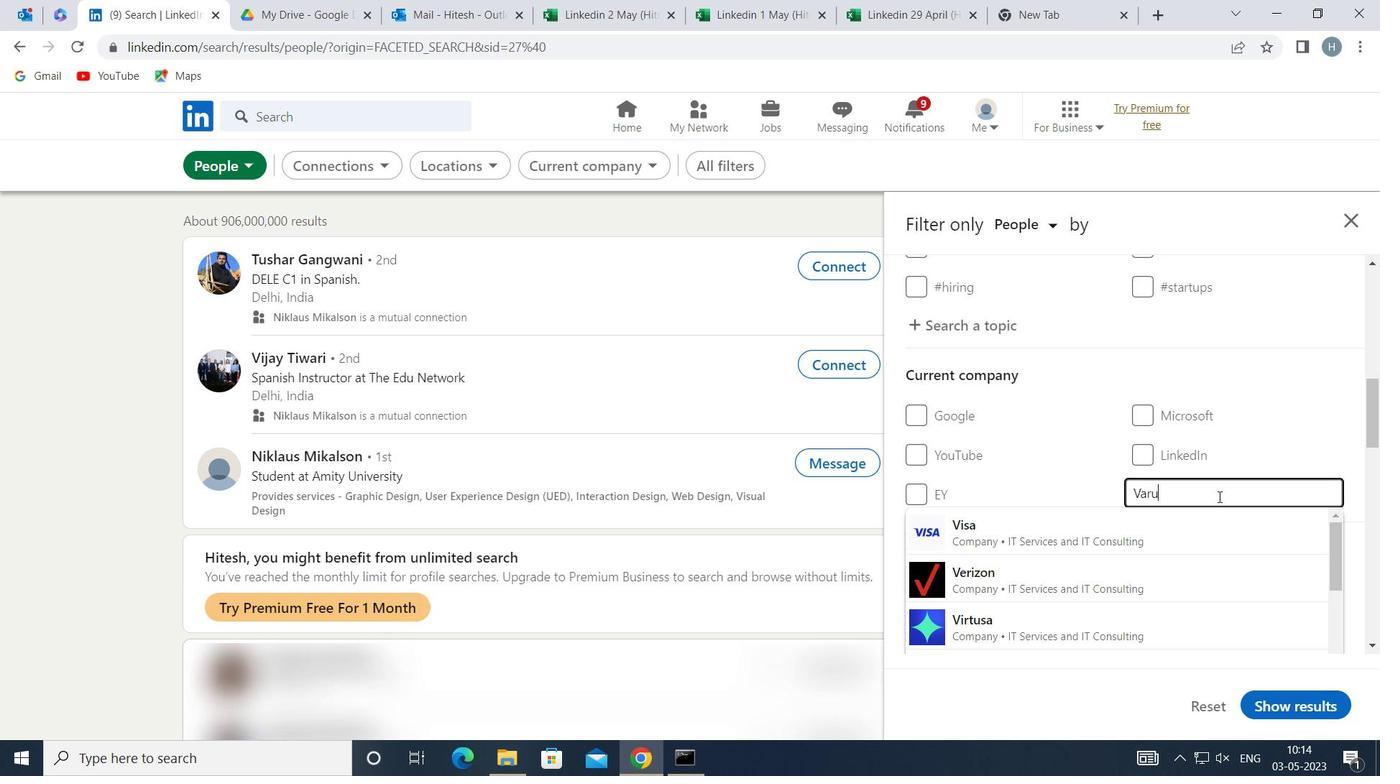 
Action: Mouse moved to (1140, 534)
Screenshot: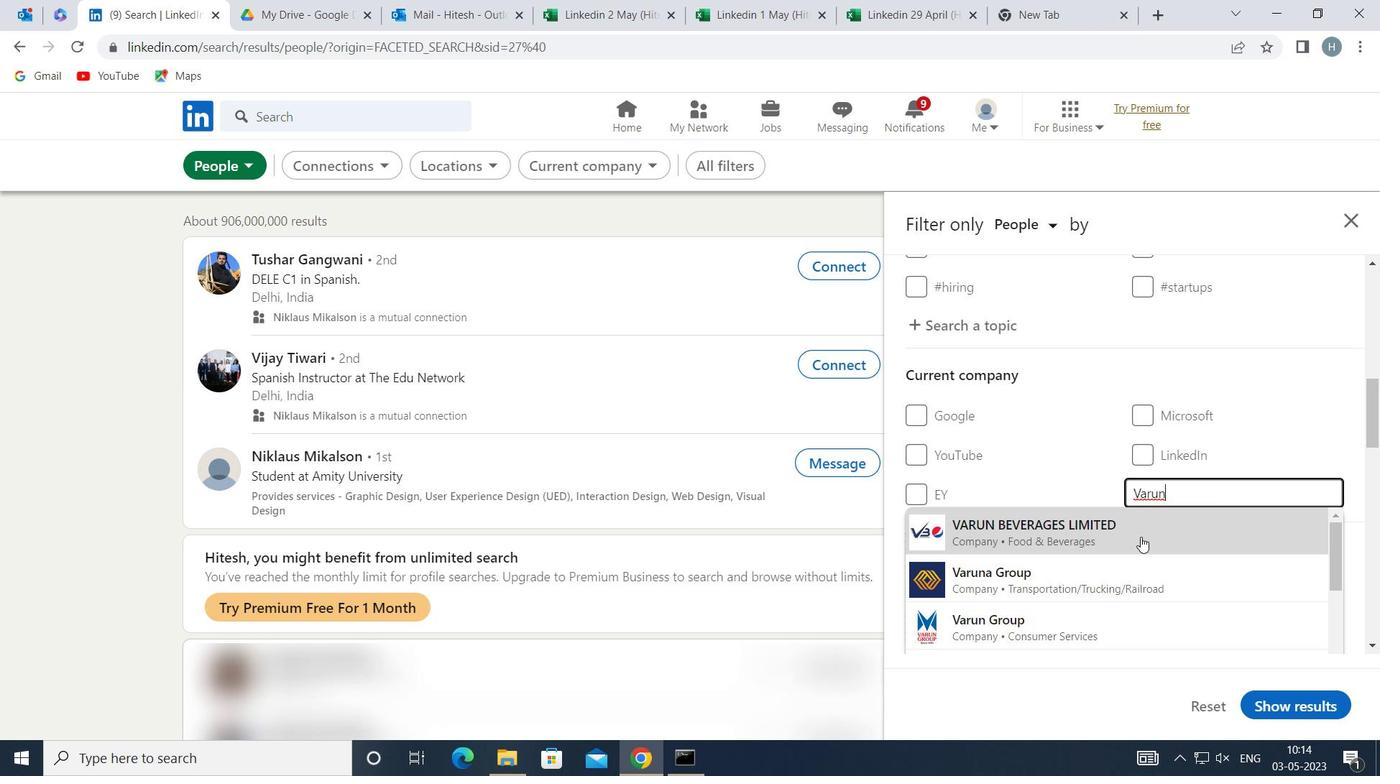 
Action: Mouse pressed left at (1140, 534)
Screenshot: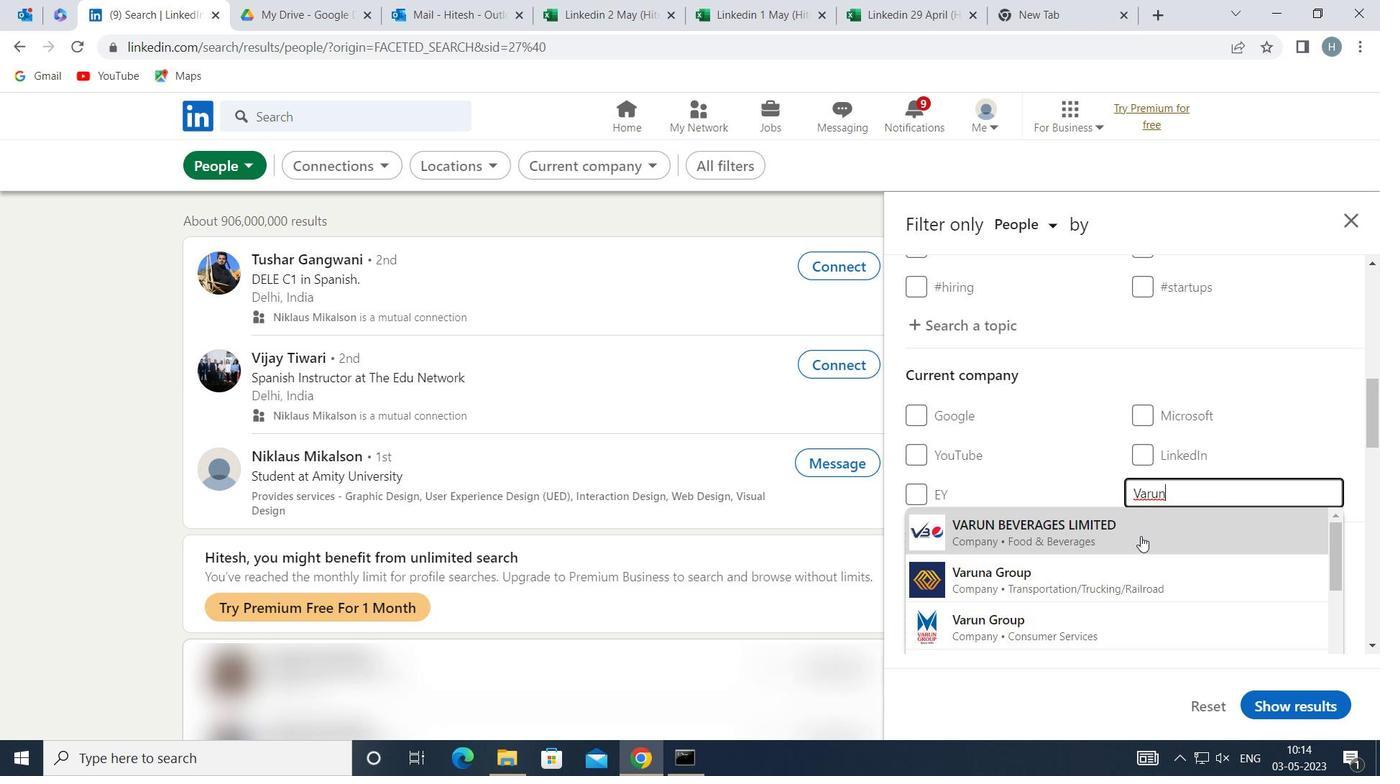 
Action: Mouse moved to (1089, 515)
Screenshot: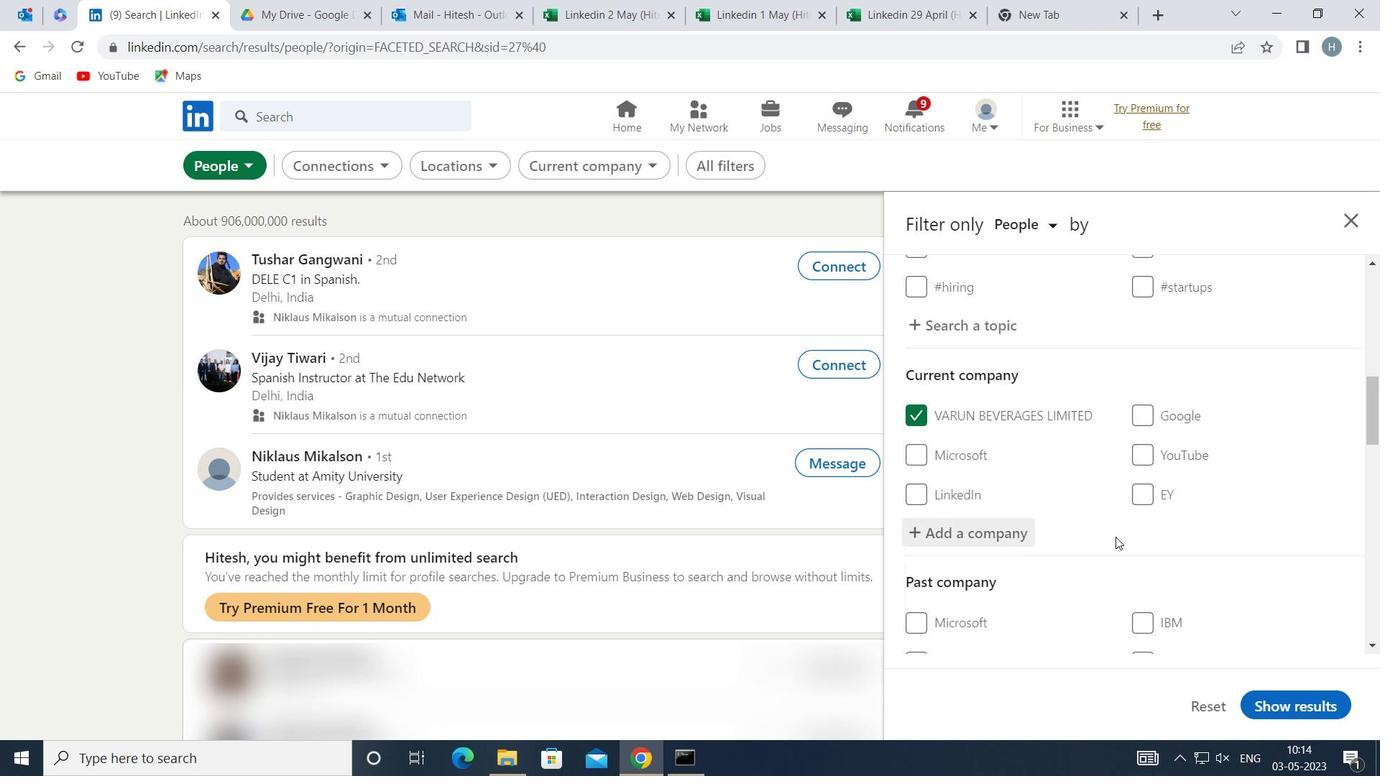 
Action: Mouse scrolled (1089, 514) with delta (0, 0)
Screenshot: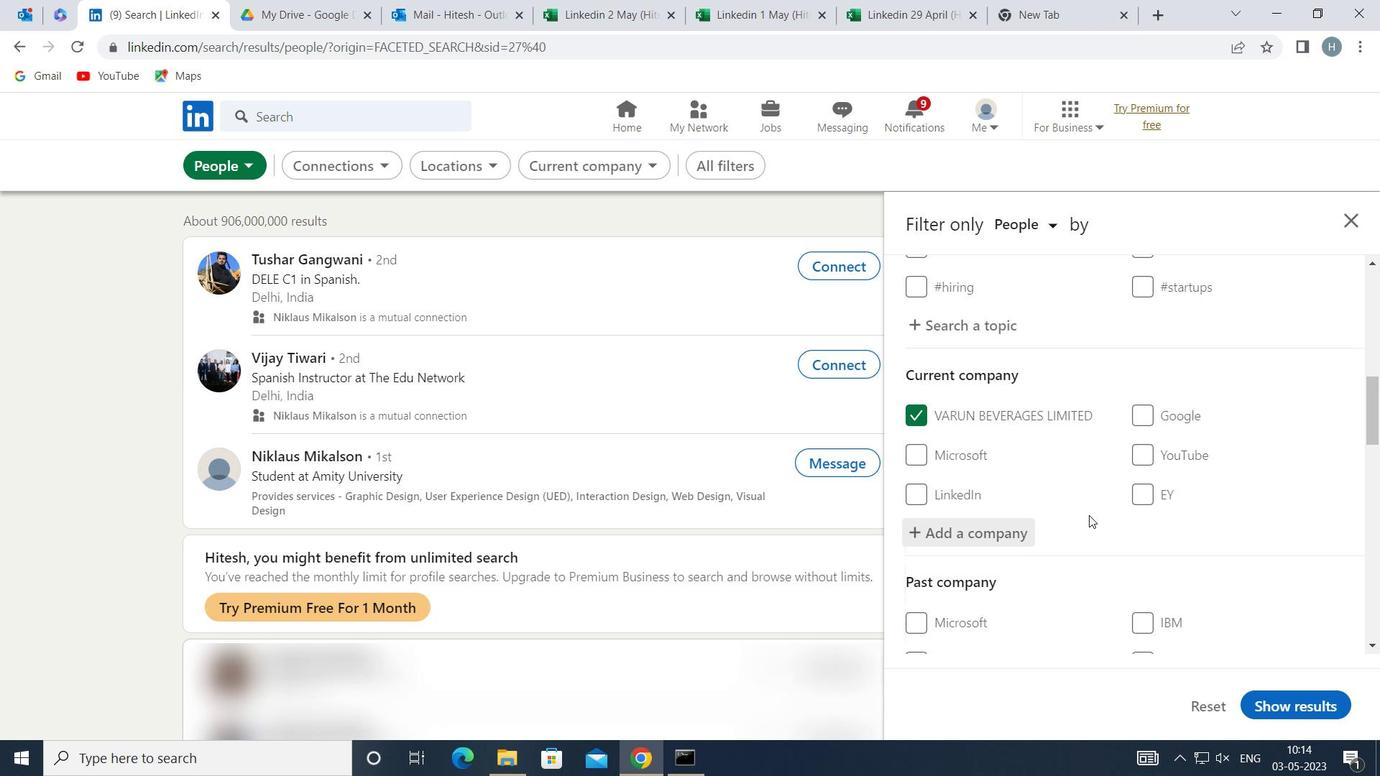 
Action: Mouse scrolled (1089, 514) with delta (0, 0)
Screenshot: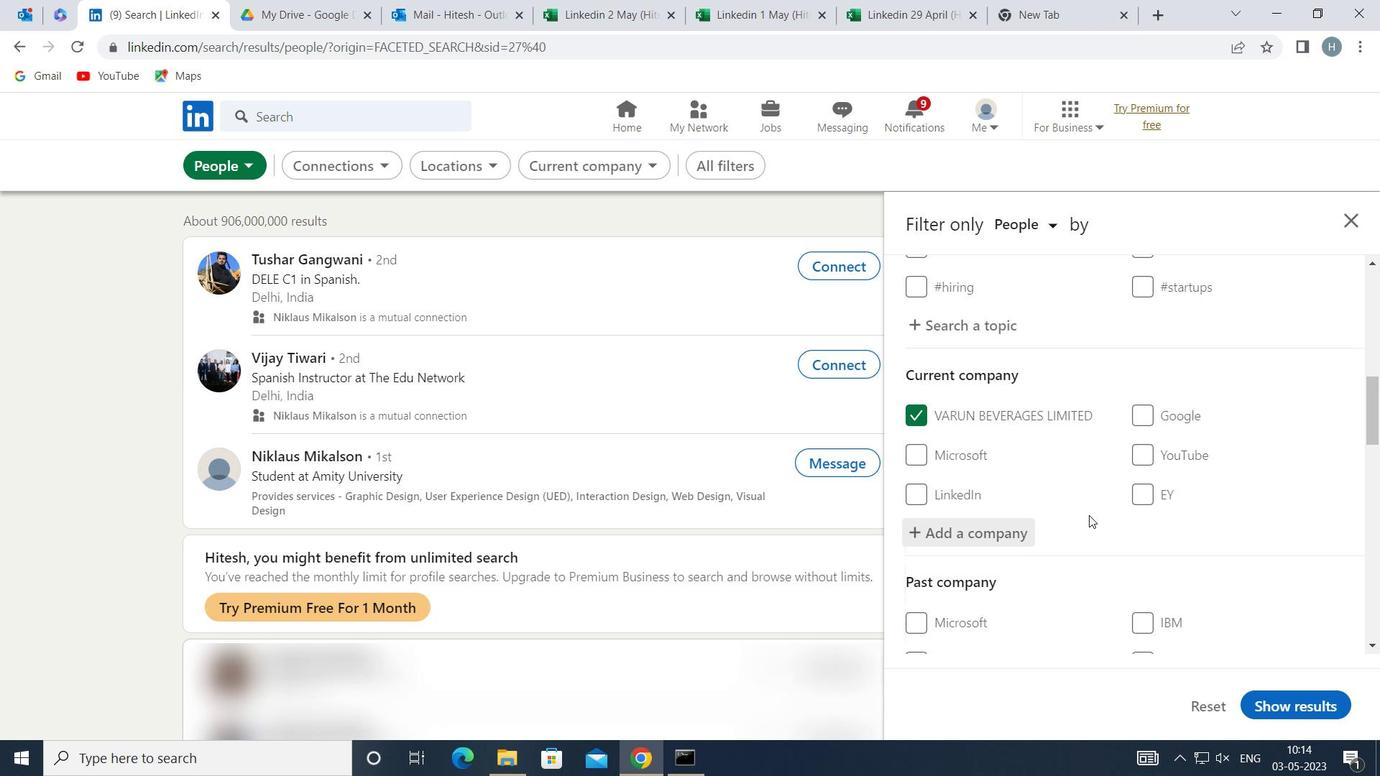 
Action: Mouse scrolled (1089, 514) with delta (0, 0)
Screenshot: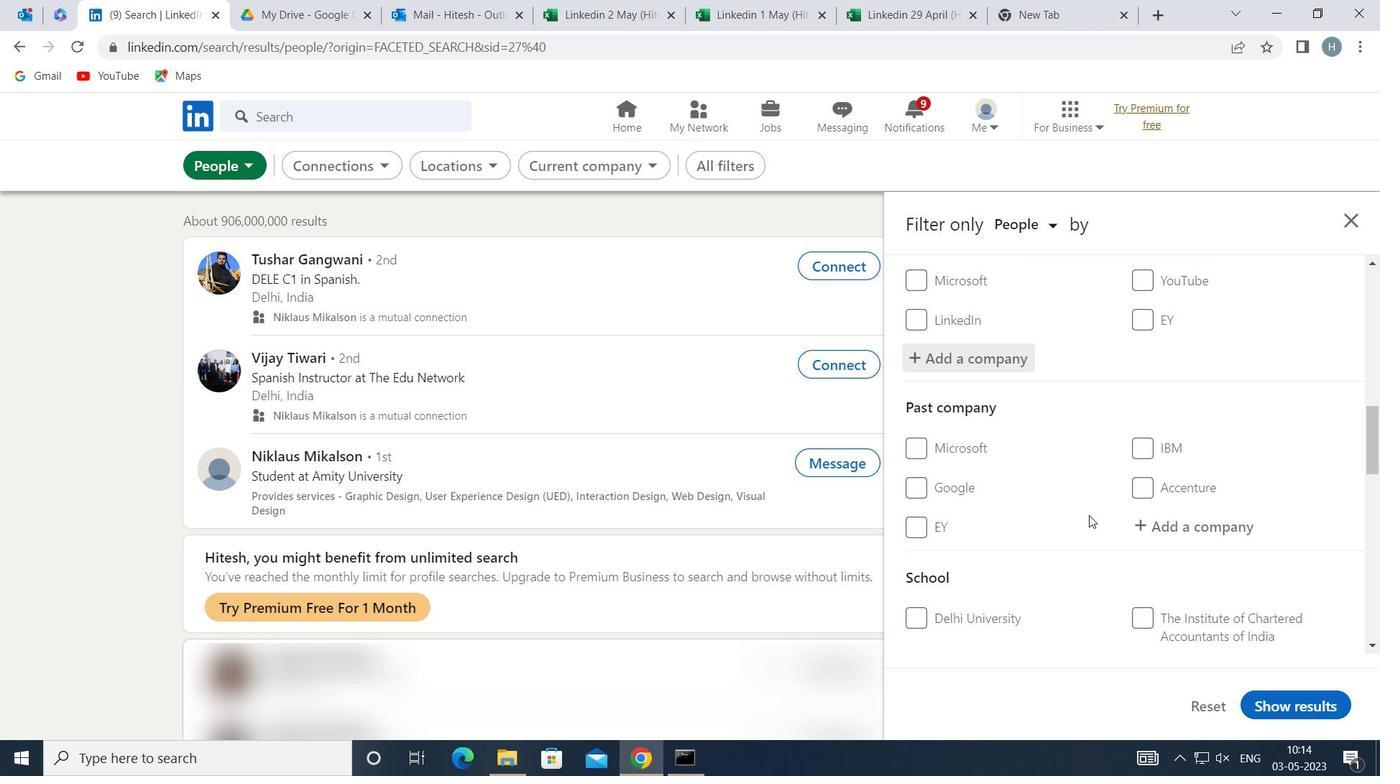 
Action: Mouse scrolled (1089, 514) with delta (0, 0)
Screenshot: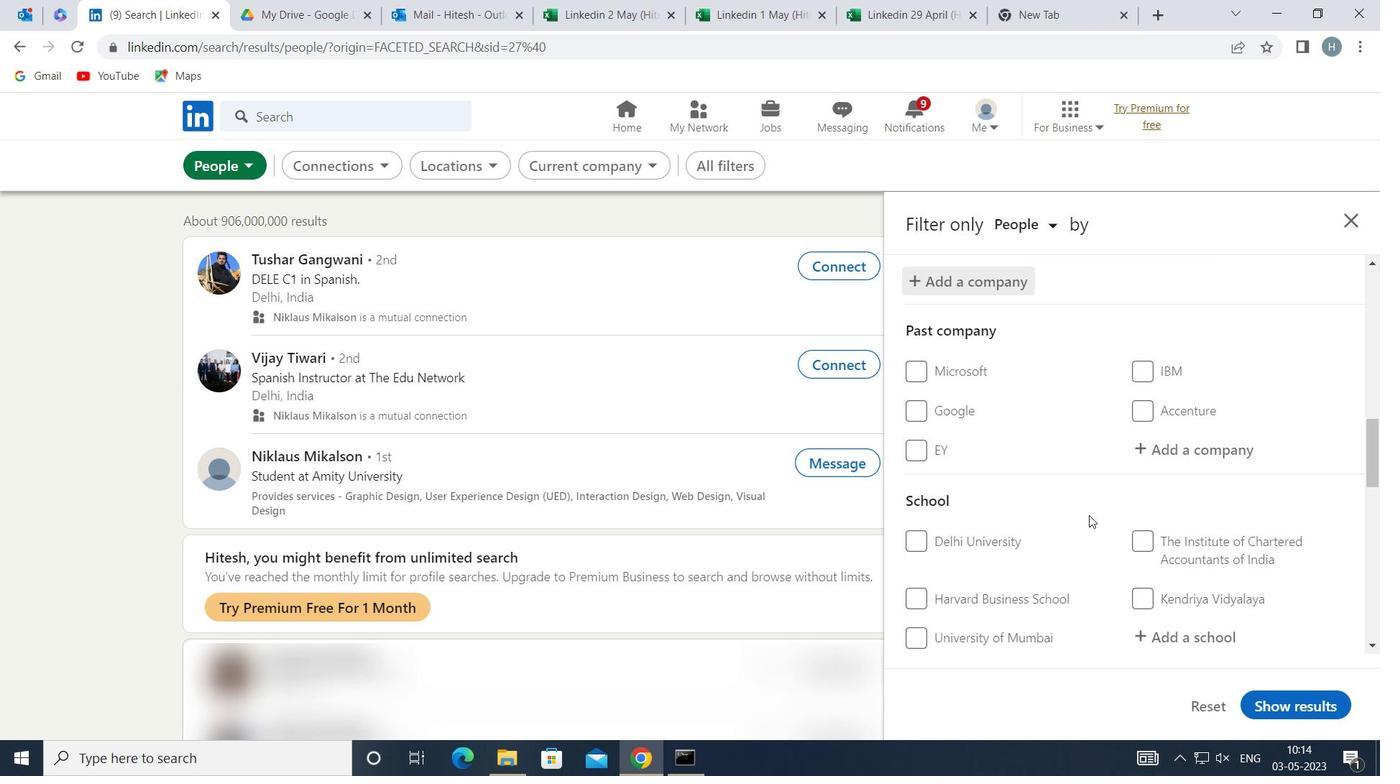 
Action: Mouse moved to (1202, 524)
Screenshot: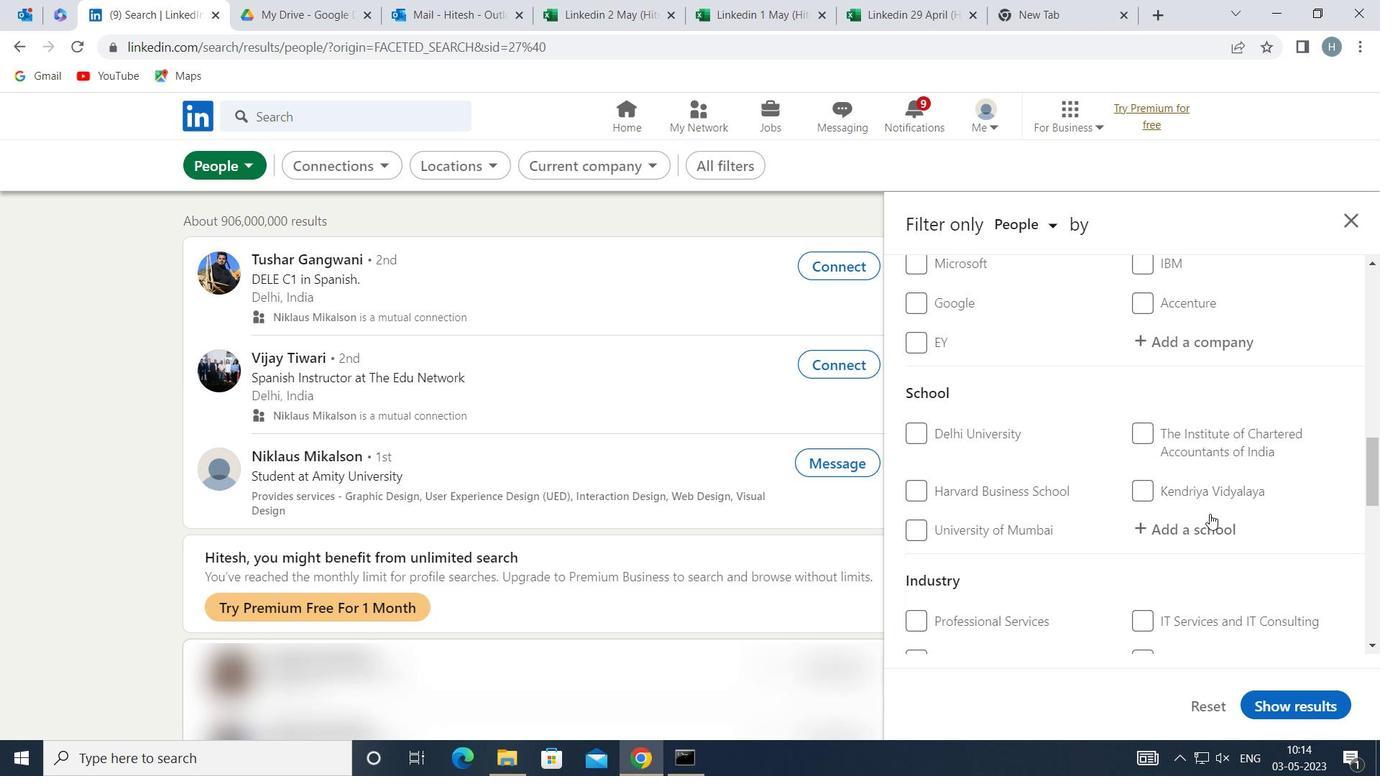 
Action: Mouse pressed left at (1202, 524)
Screenshot: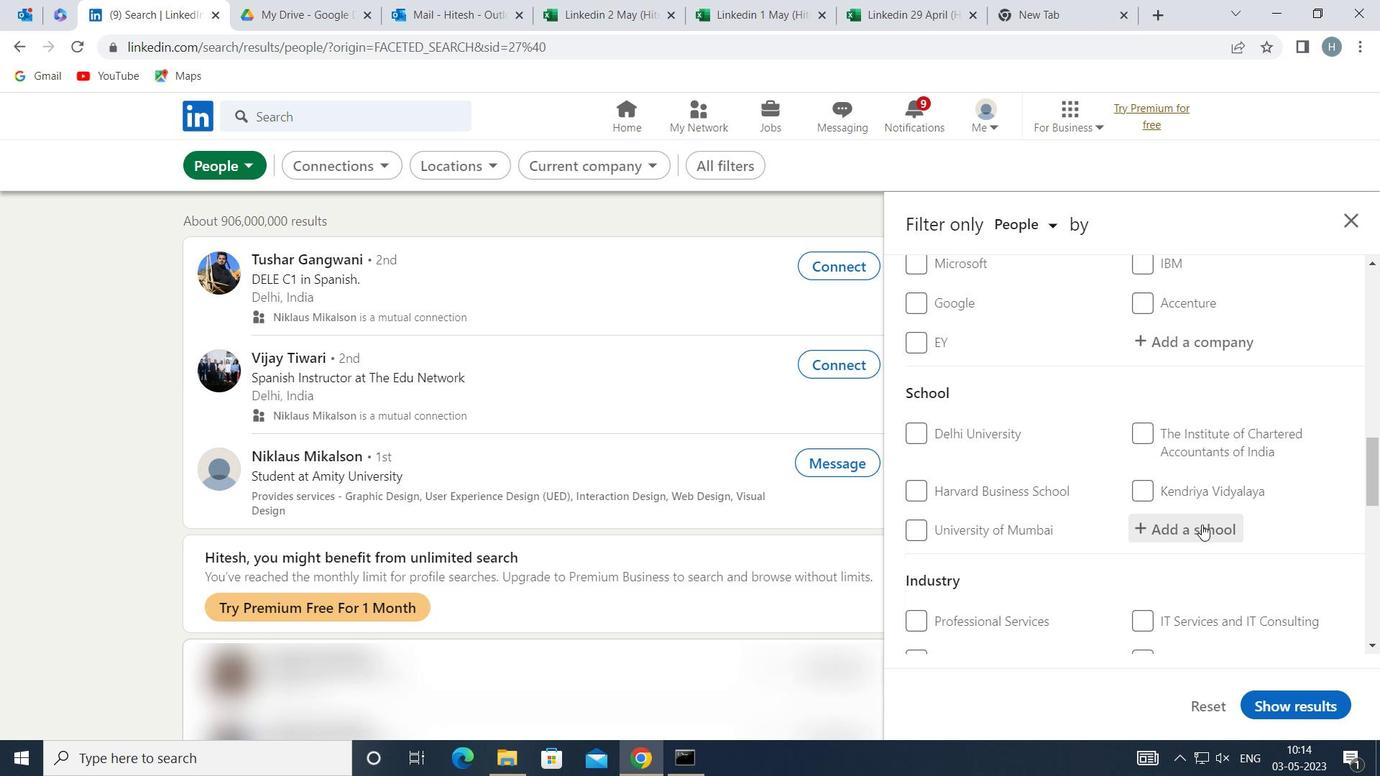 
Action: Key pressed <Key.shift>GATES<Key.space><Key.shift>INSTITUTE<Key.space>
Screenshot: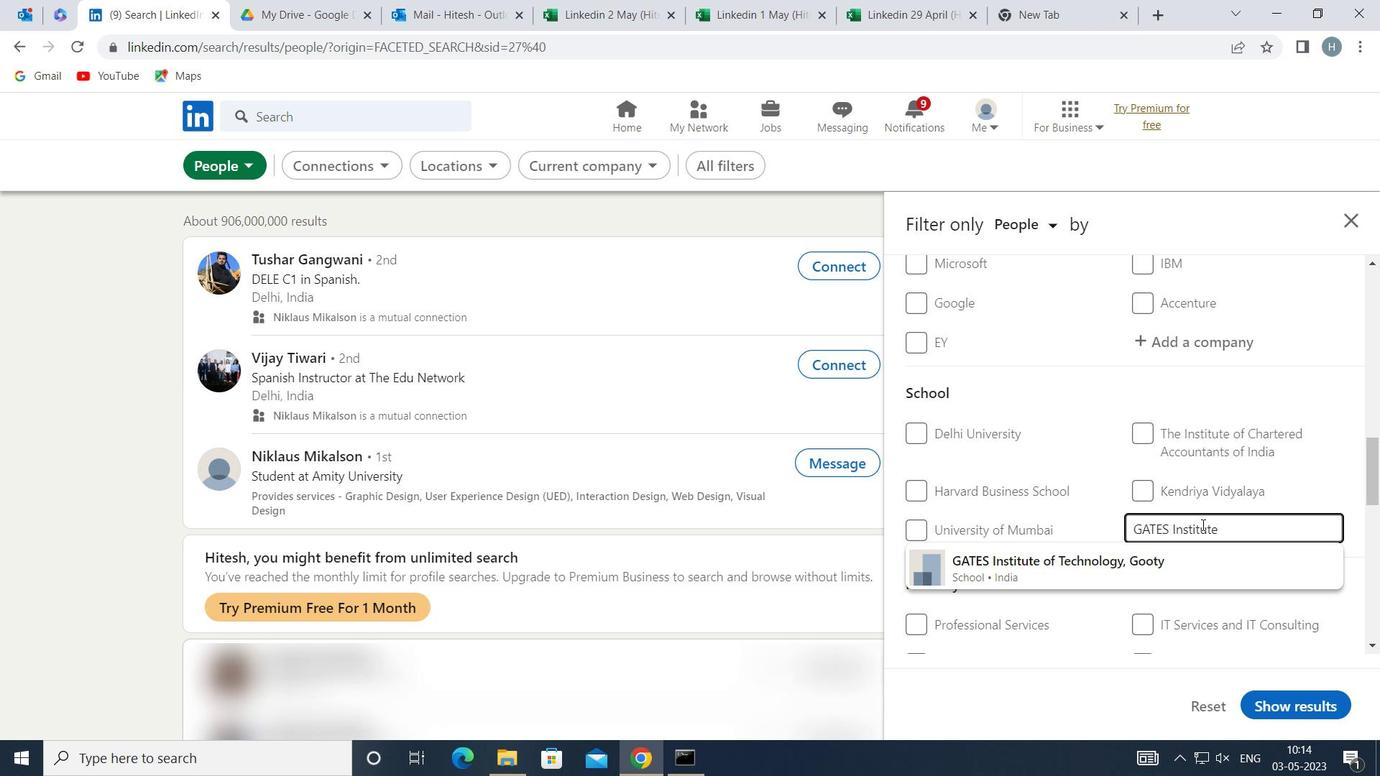 
Action: Mouse moved to (1173, 562)
Screenshot: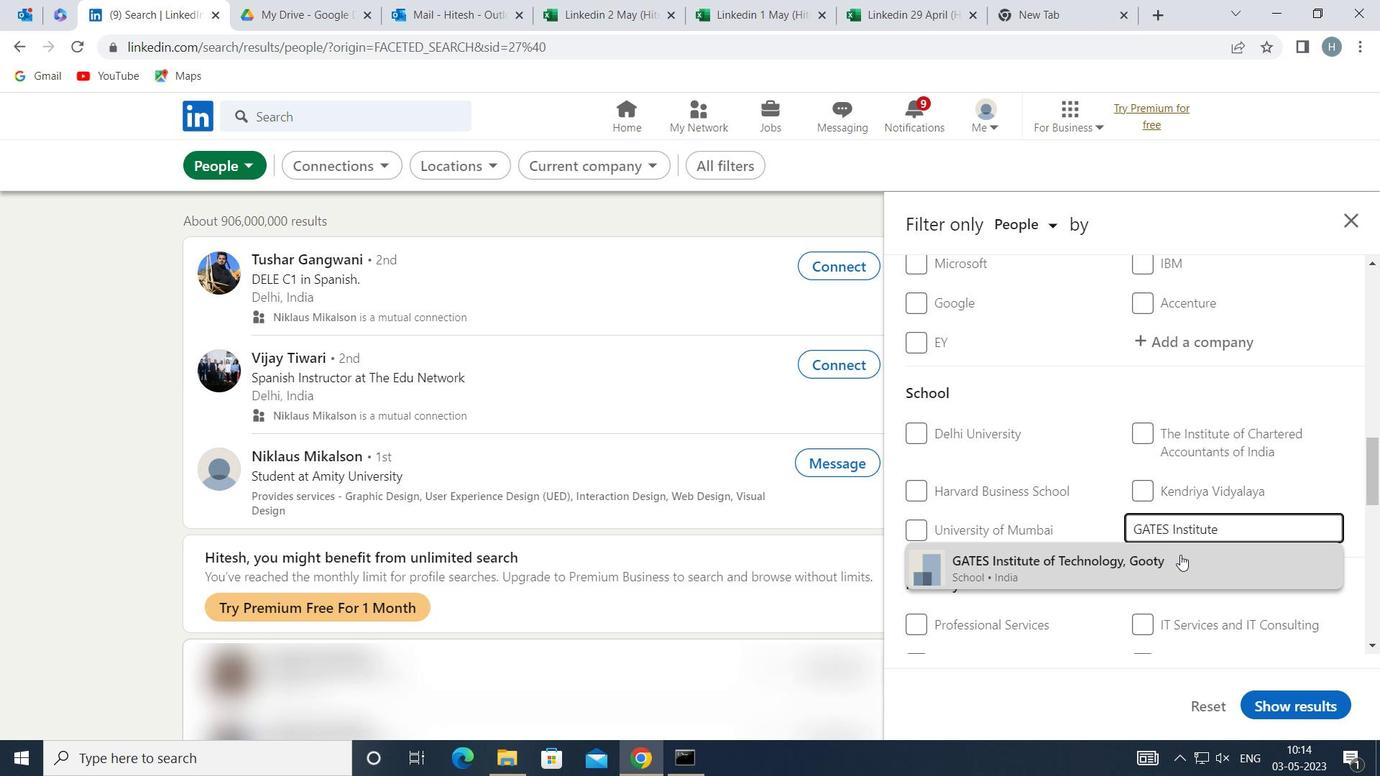 
Action: Mouse pressed left at (1173, 562)
Screenshot: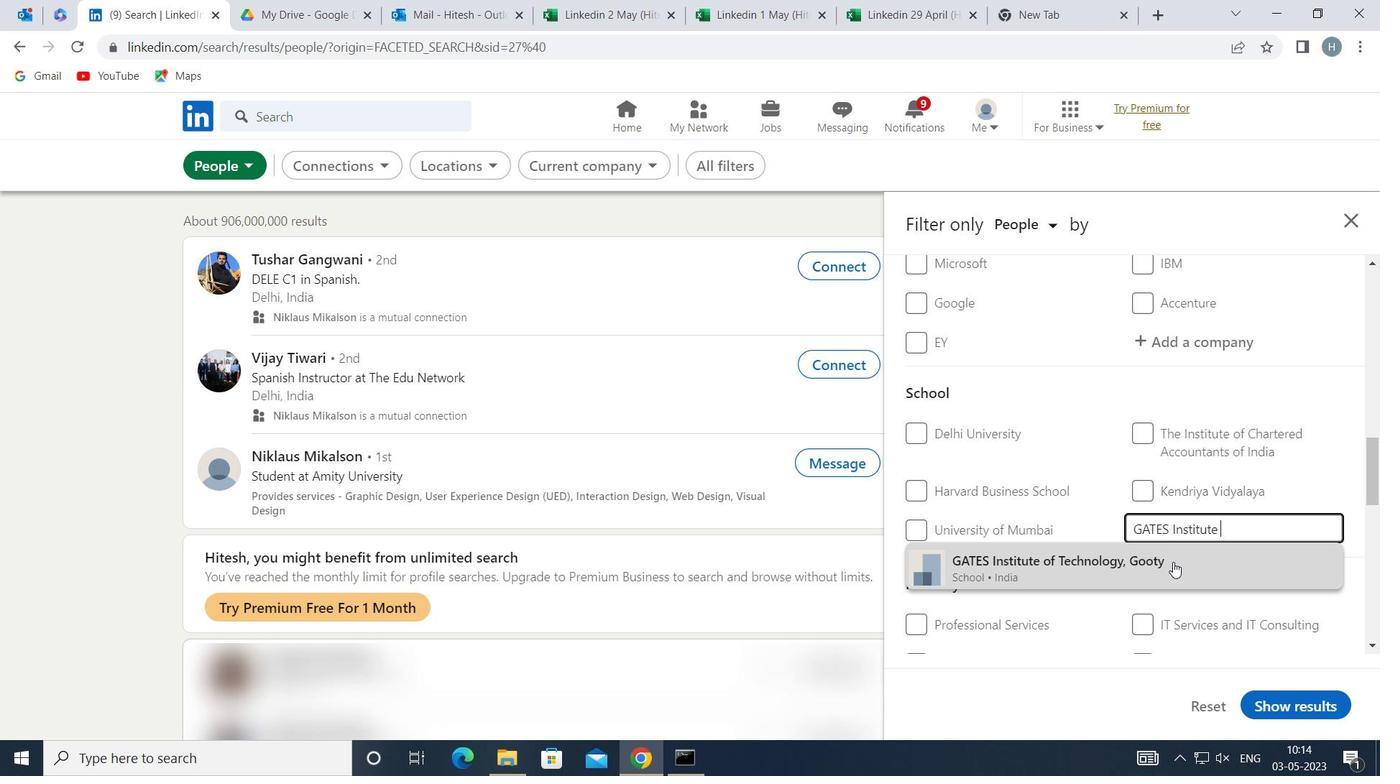 
Action: Mouse moved to (1108, 529)
Screenshot: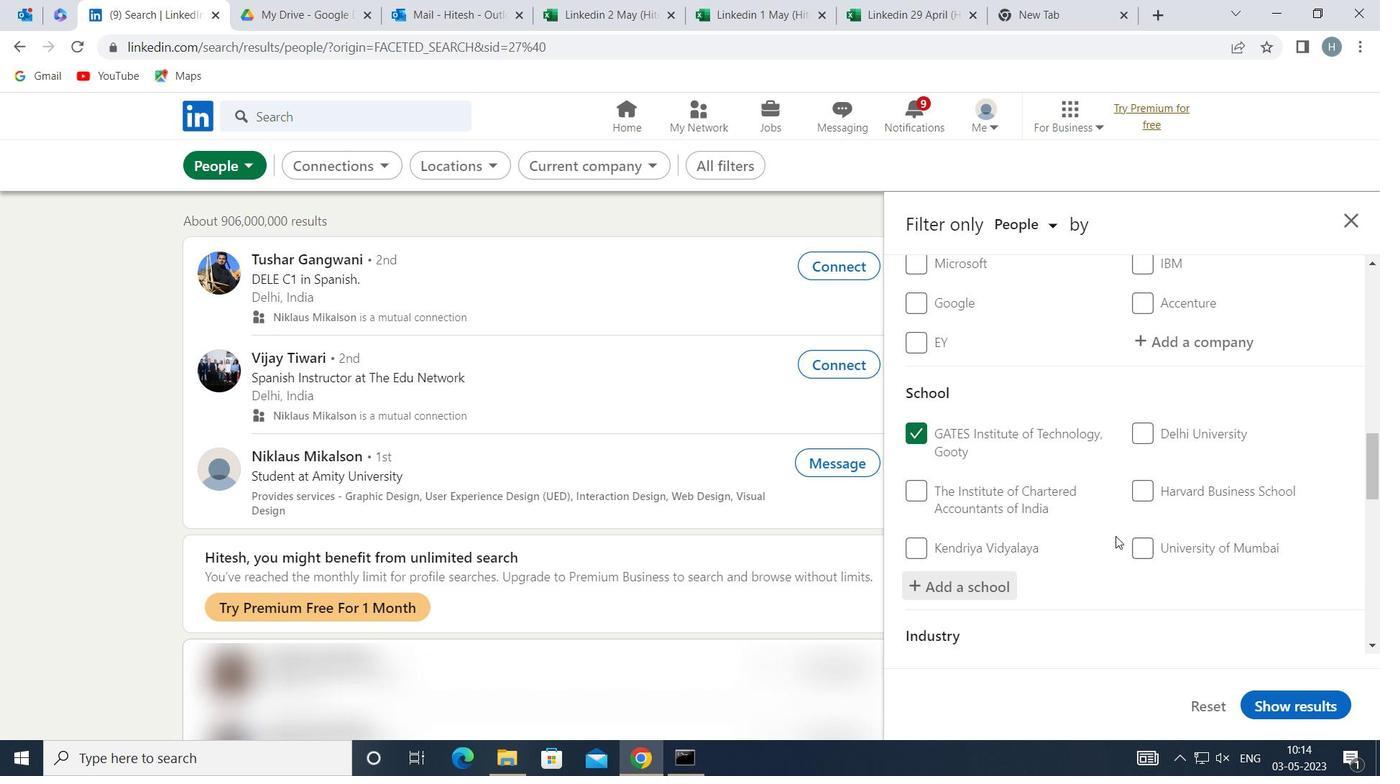
Action: Mouse scrolled (1108, 528) with delta (0, 0)
Screenshot: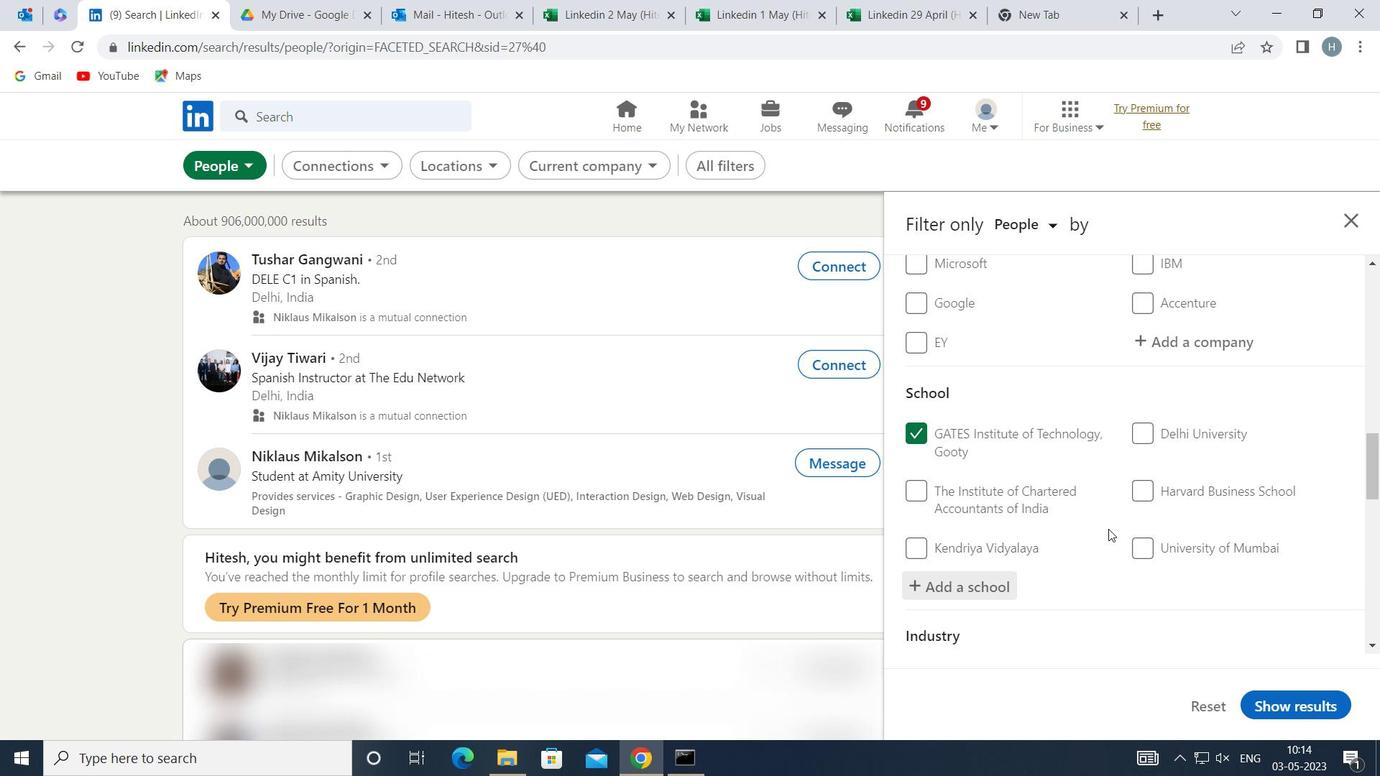 
Action: Mouse moved to (1106, 526)
Screenshot: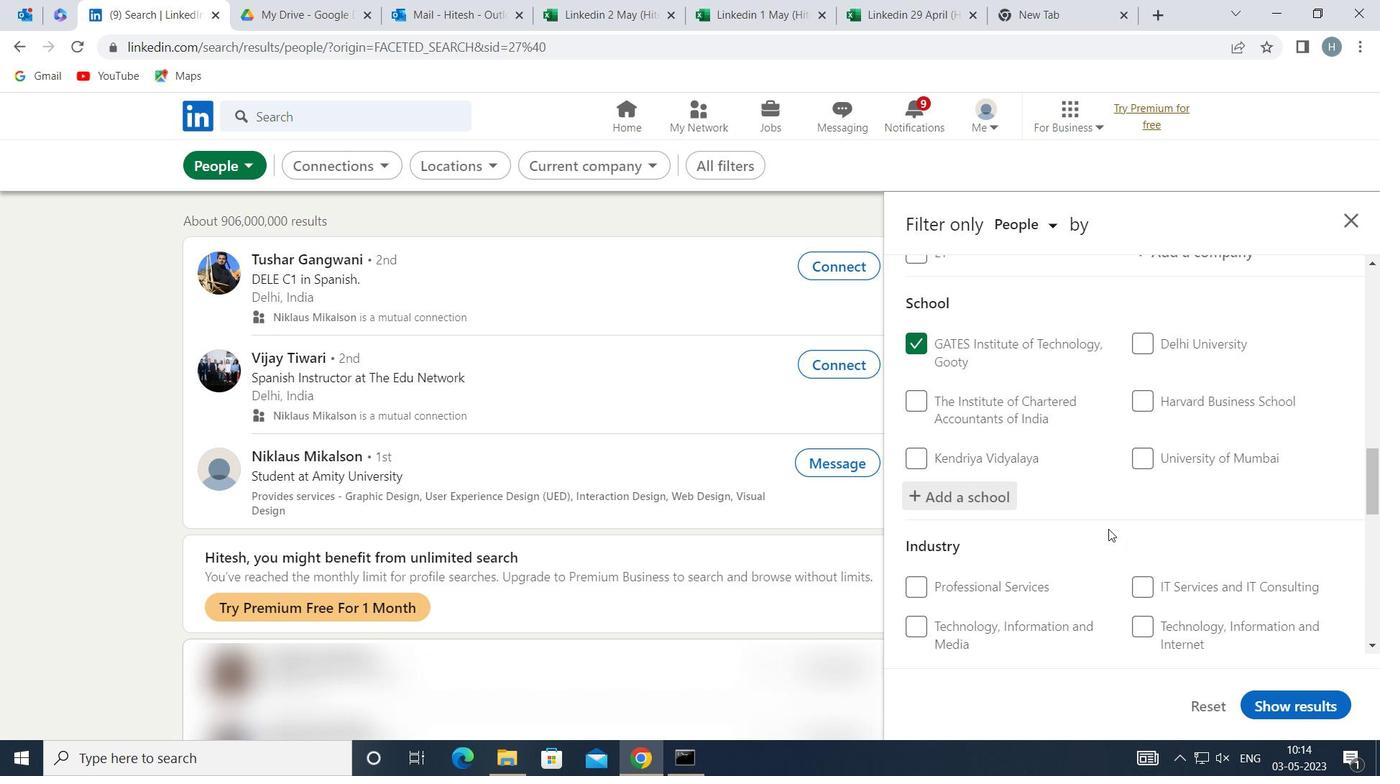 
Action: Mouse scrolled (1106, 526) with delta (0, 0)
Screenshot: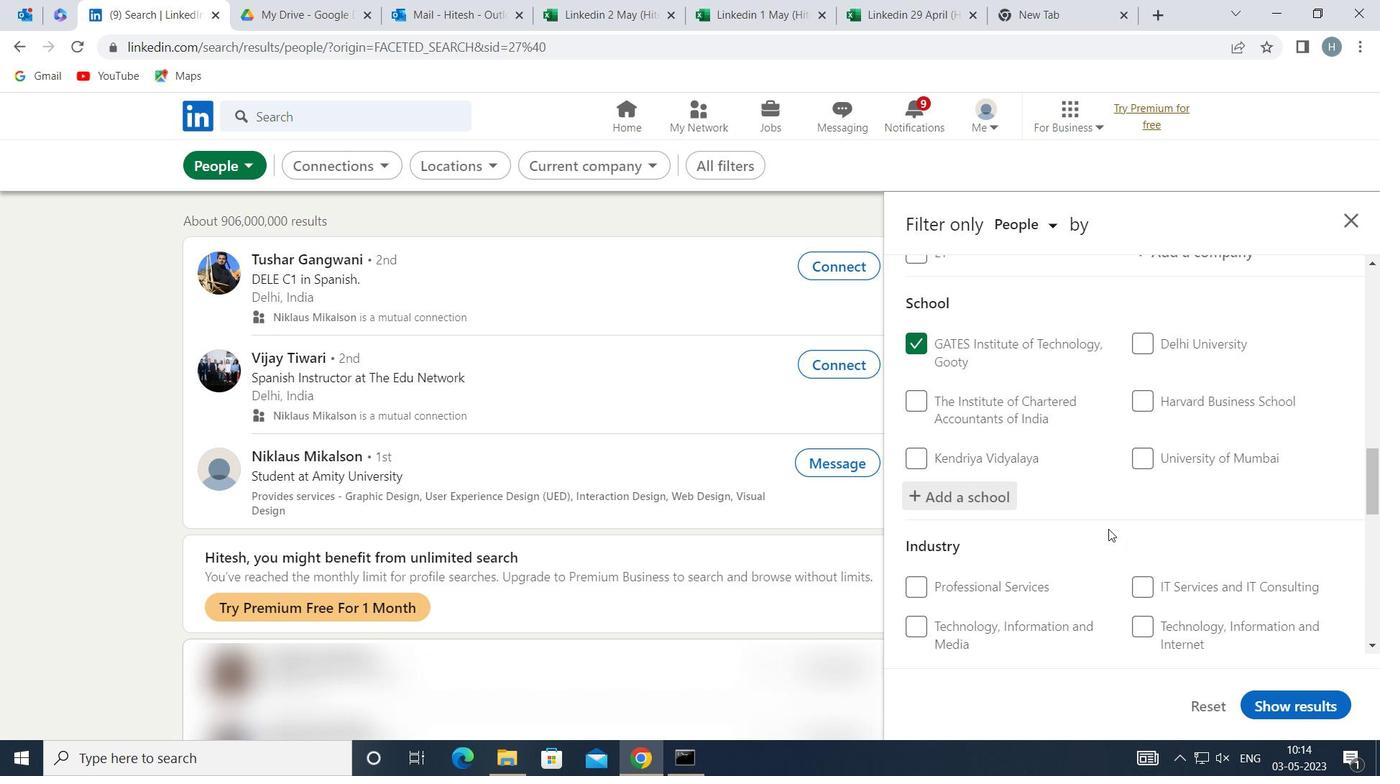 
Action: Mouse moved to (1103, 523)
Screenshot: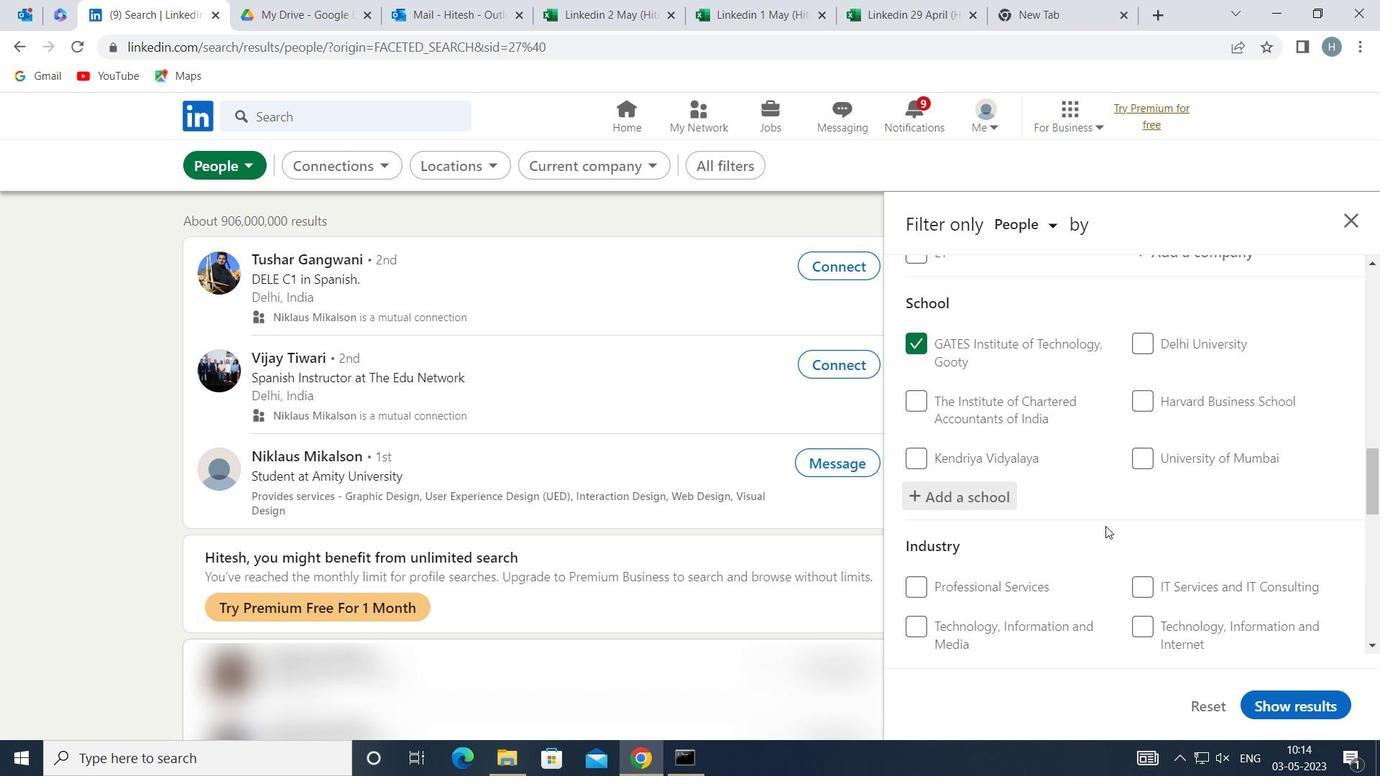 
Action: Mouse scrolled (1103, 522) with delta (0, 0)
Screenshot: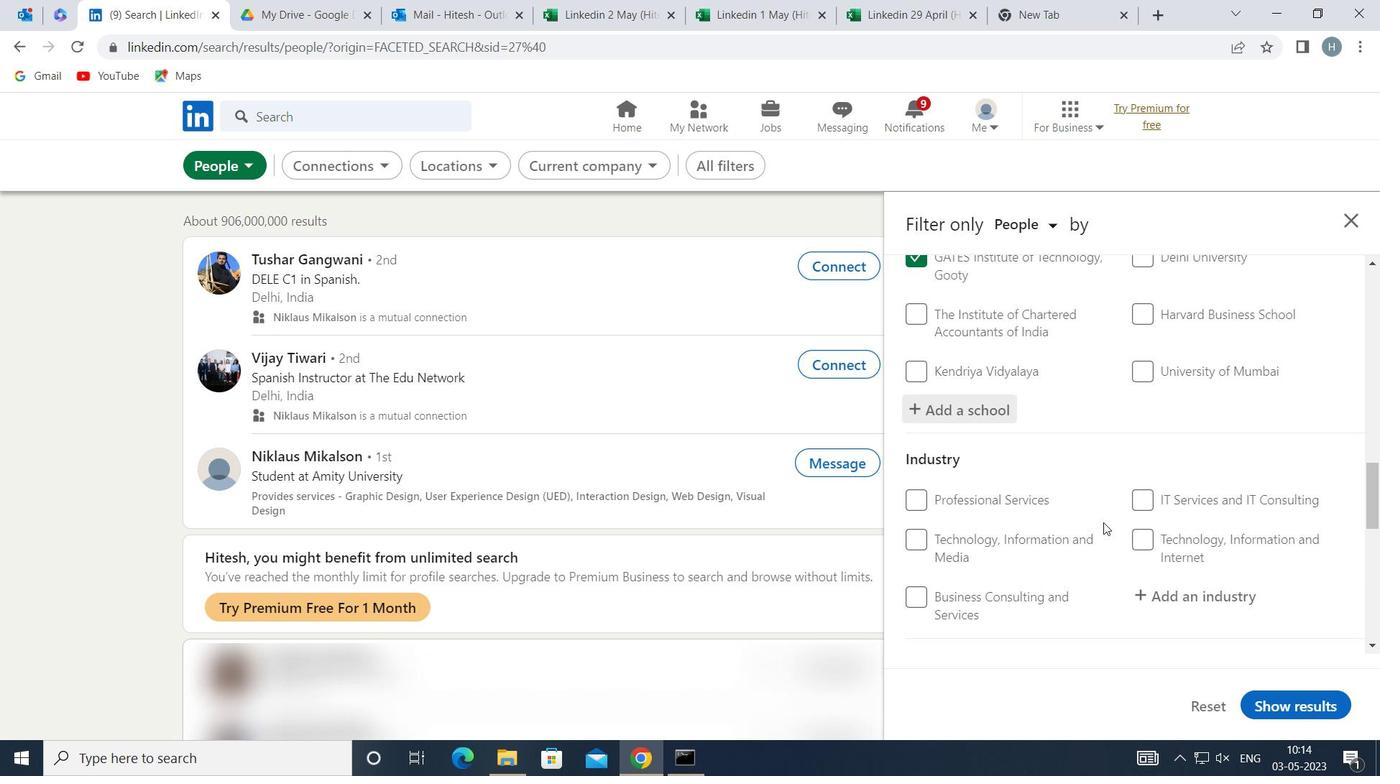 
Action: Mouse scrolled (1103, 522) with delta (0, 0)
Screenshot: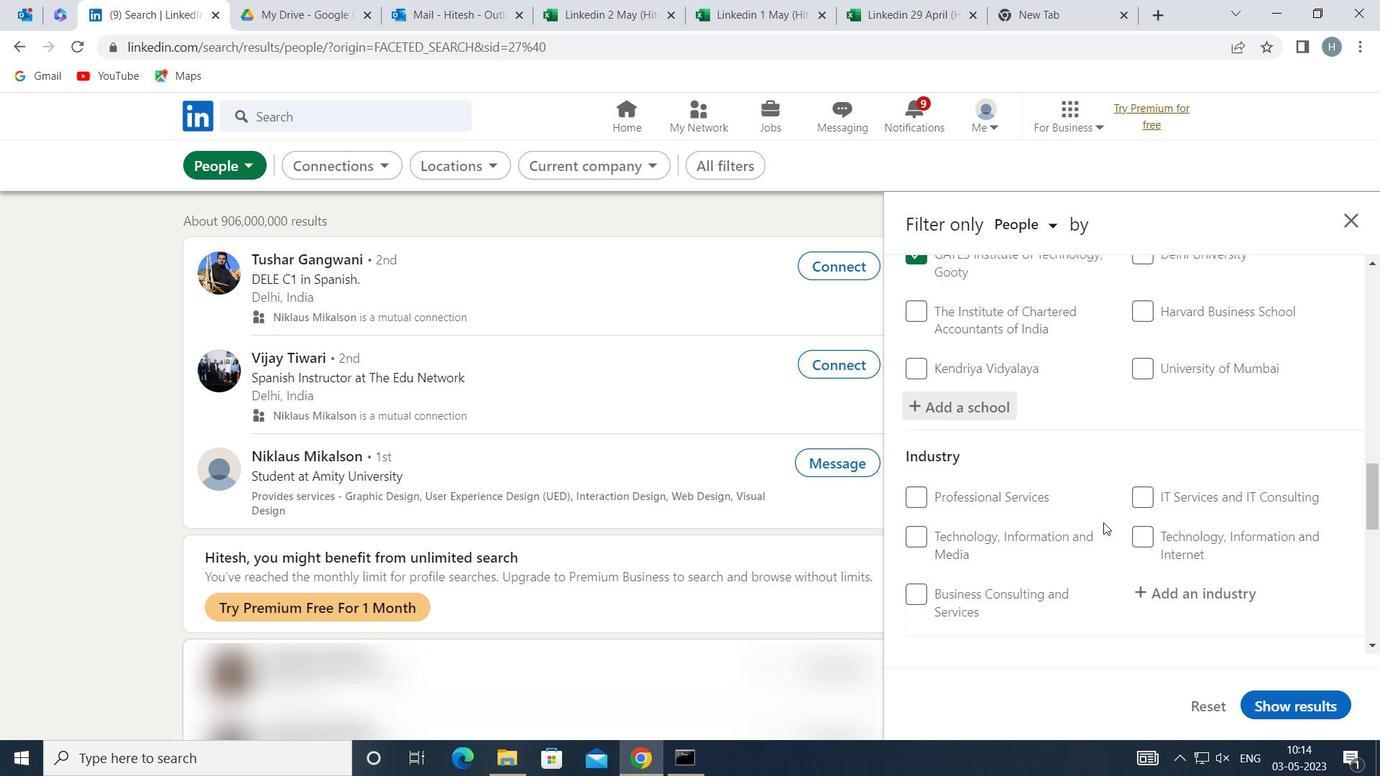 
Action: Mouse moved to (1227, 411)
Screenshot: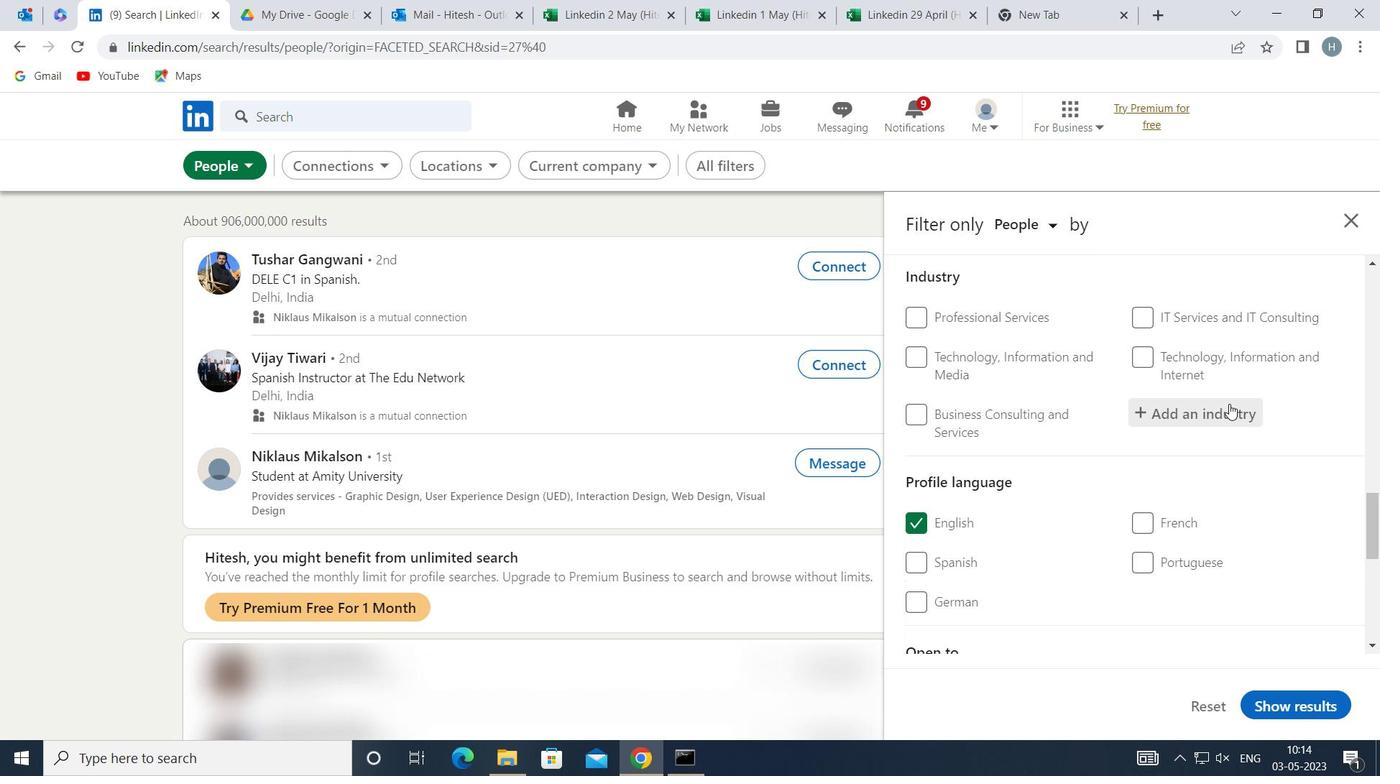 
Action: Mouse pressed left at (1227, 411)
Screenshot: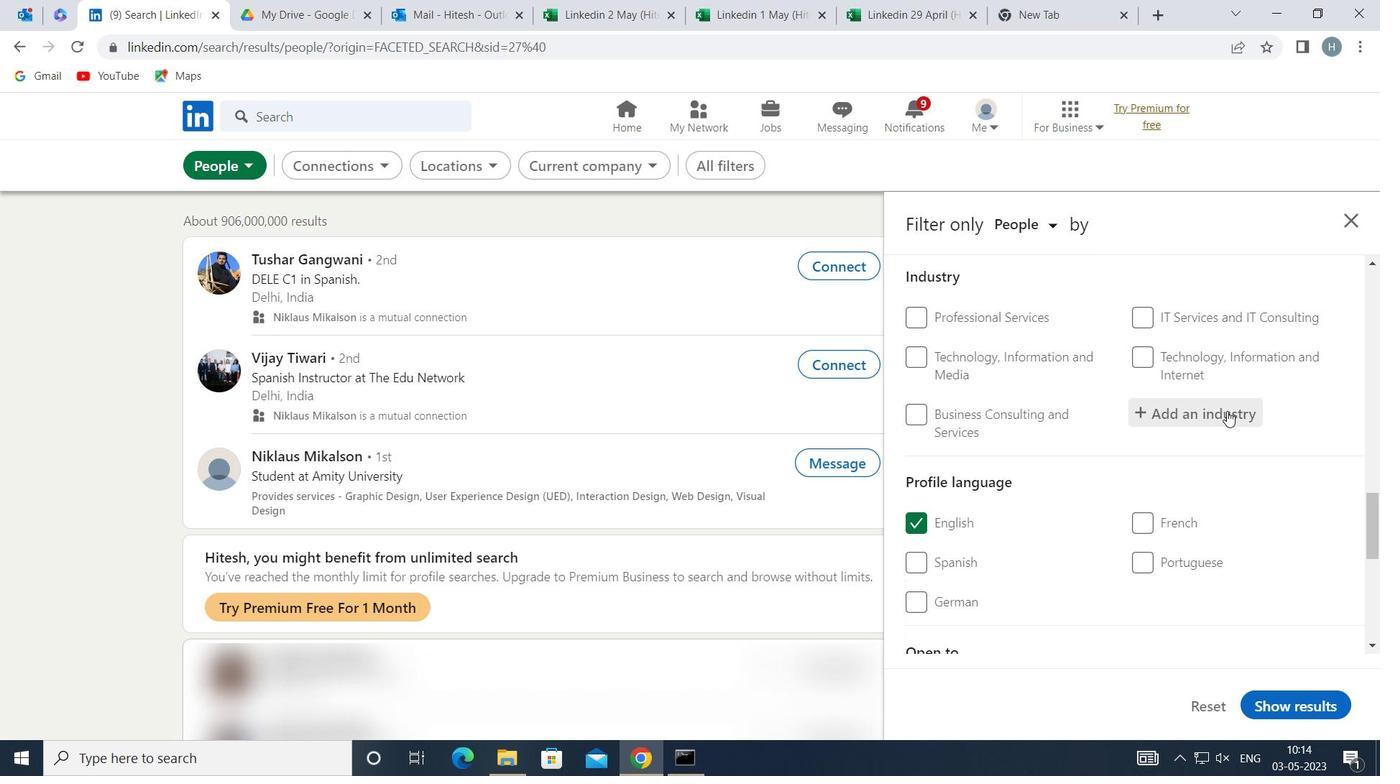 
Action: Key pressed <Key.shift>COMPUTER<Key.space><Key.shift>NETWORKING<Key.space><Key.shift>PRO
Screenshot: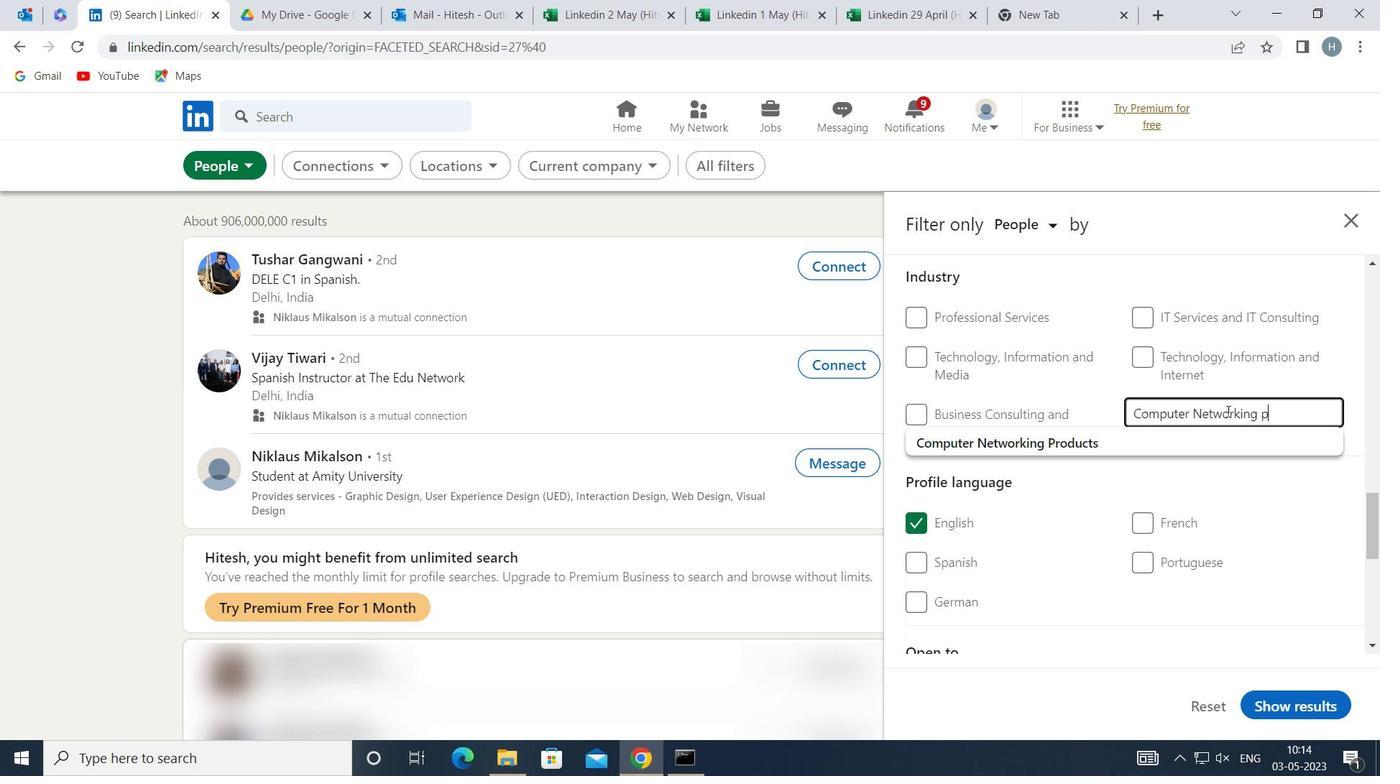 
Action: Mouse moved to (1148, 437)
Screenshot: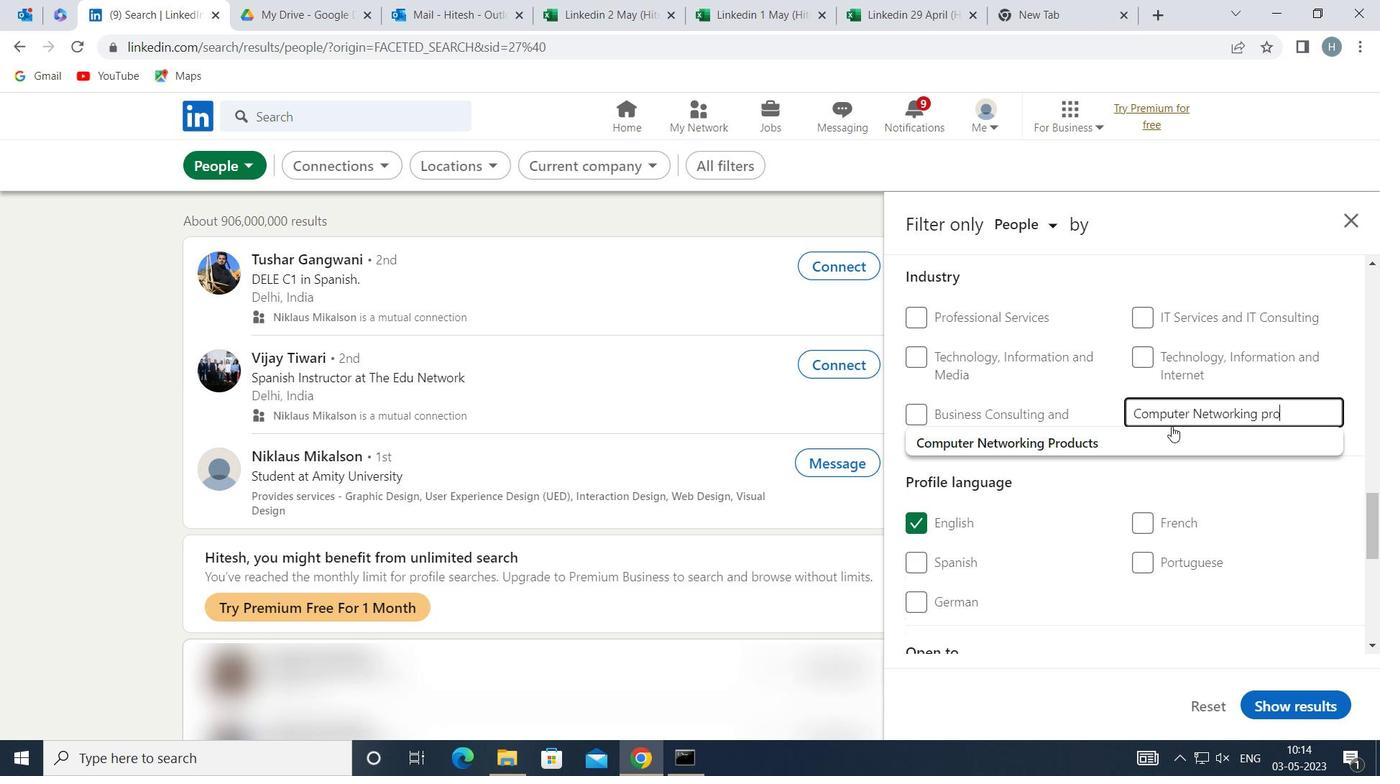 
Action: Mouse pressed left at (1148, 437)
Screenshot: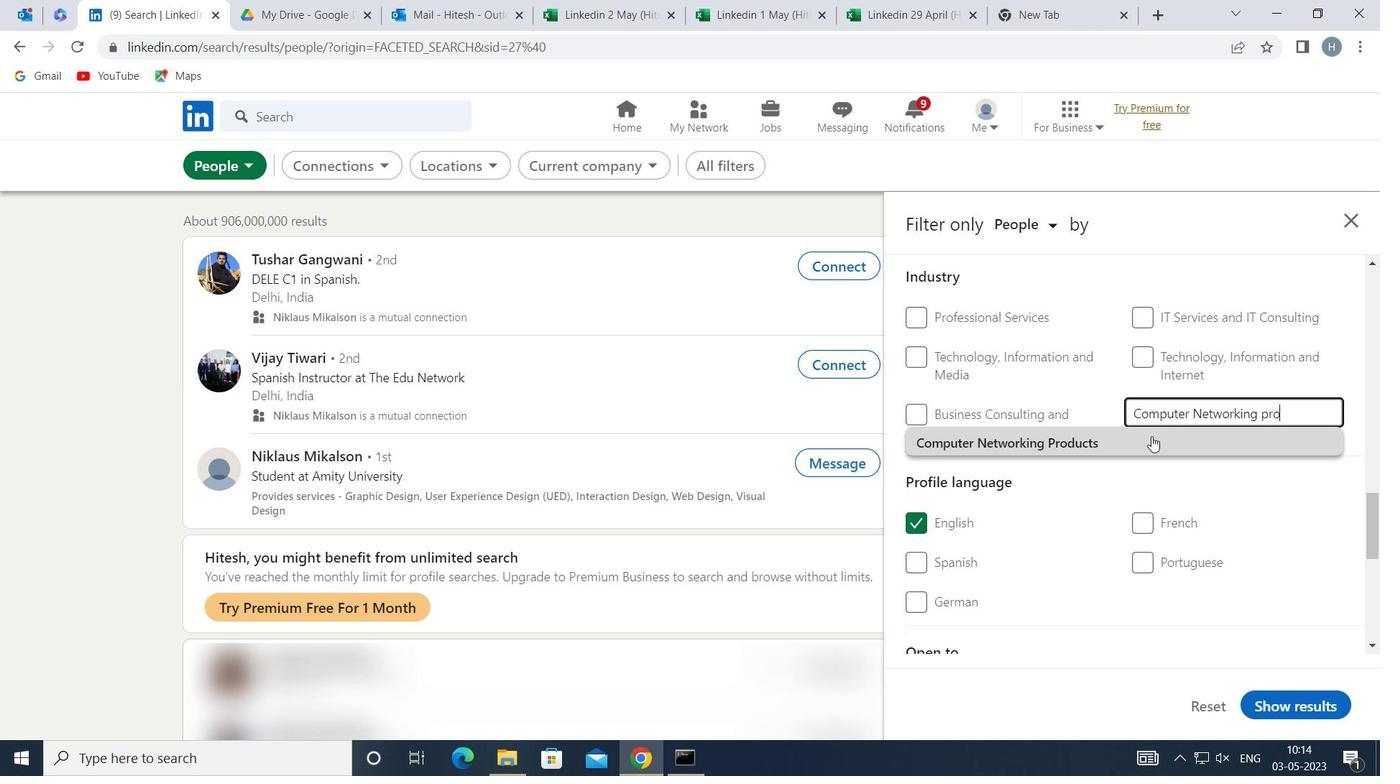 
Action: Mouse moved to (1097, 469)
Screenshot: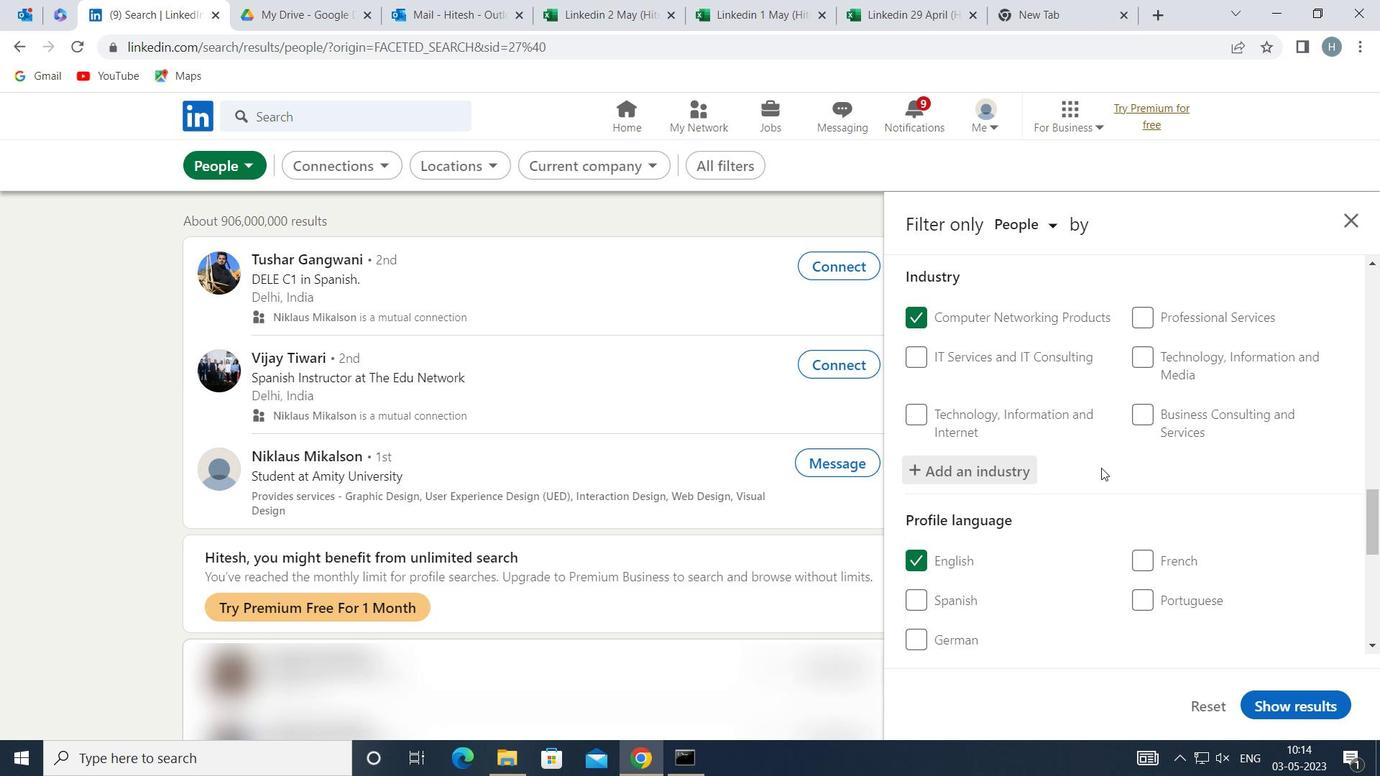 
Action: Mouse scrolled (1097, 468) with delta (0, 0)
Screenshot: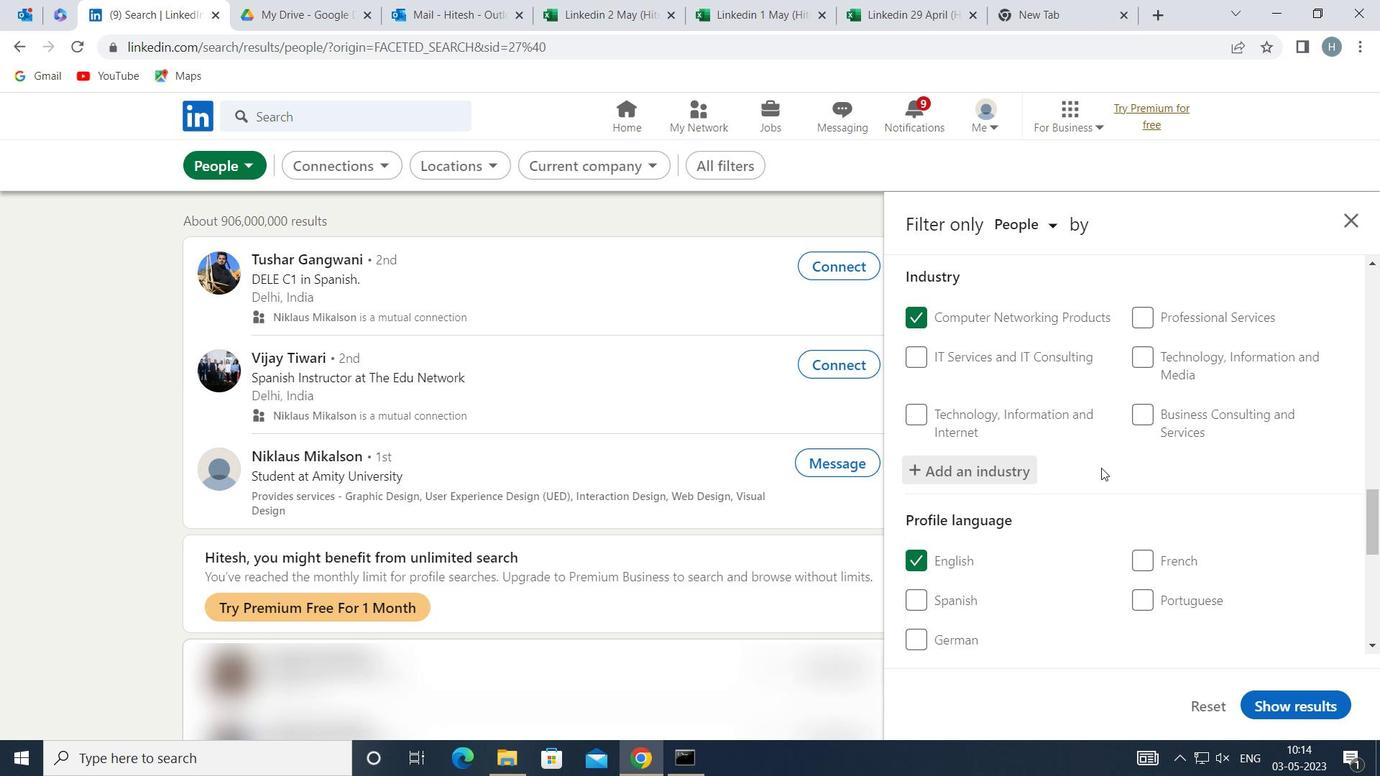 
Action: Mouse moved to (1094, 470)
Screenshot: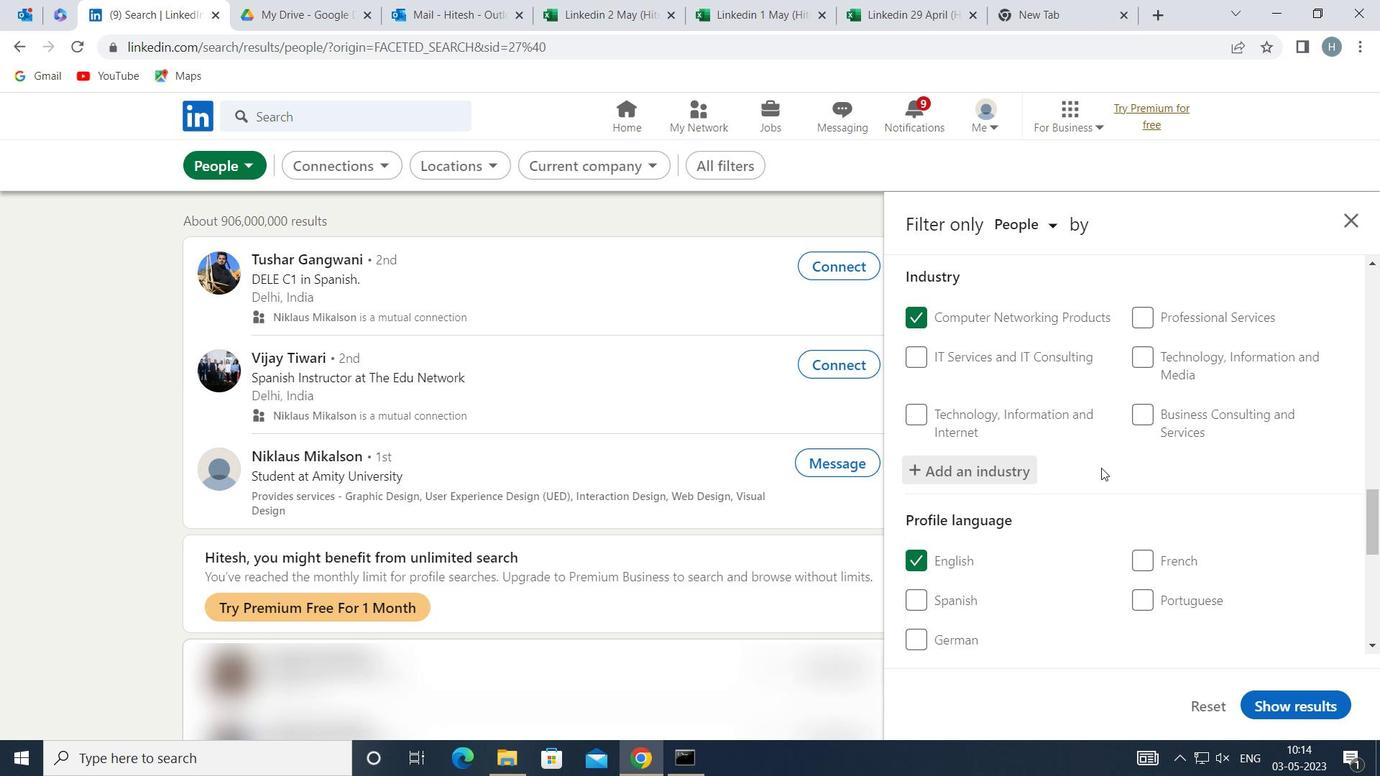 
Action: Mouse scrolled (1094, 469) with delta (0, 0)
Screenshot: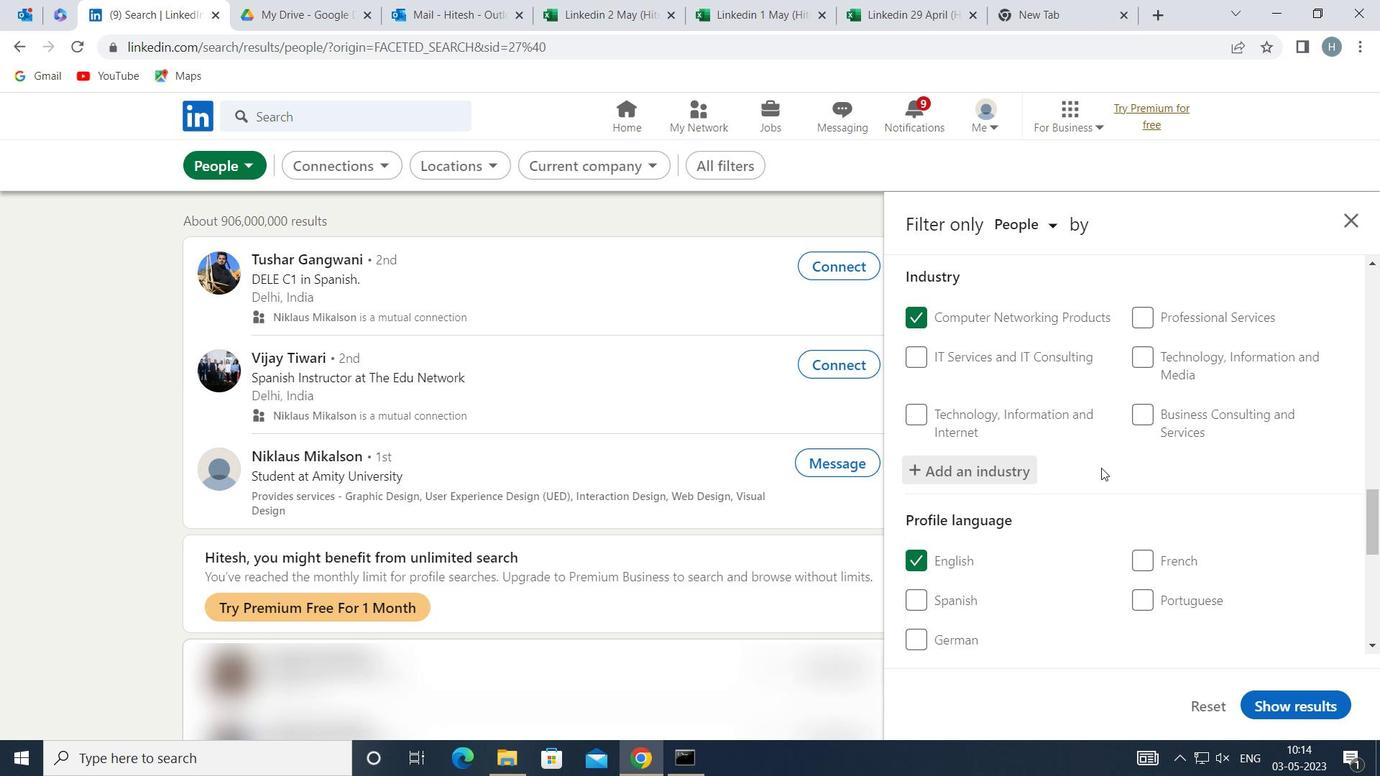 
Action: Mouse moved to (1092, 472)
Screenshot: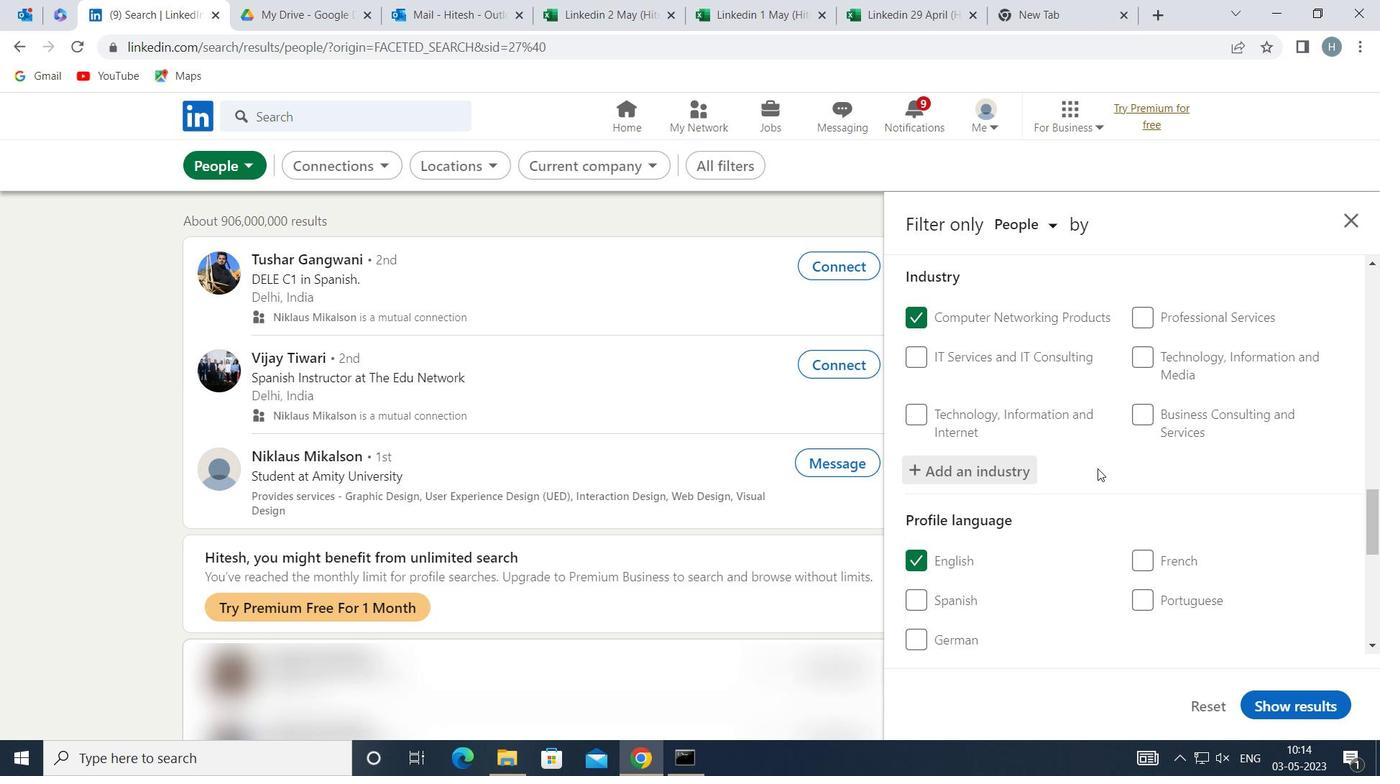 
Action: Mouse scrolled (1092, 471) with delta (0, 0)
Screenshot: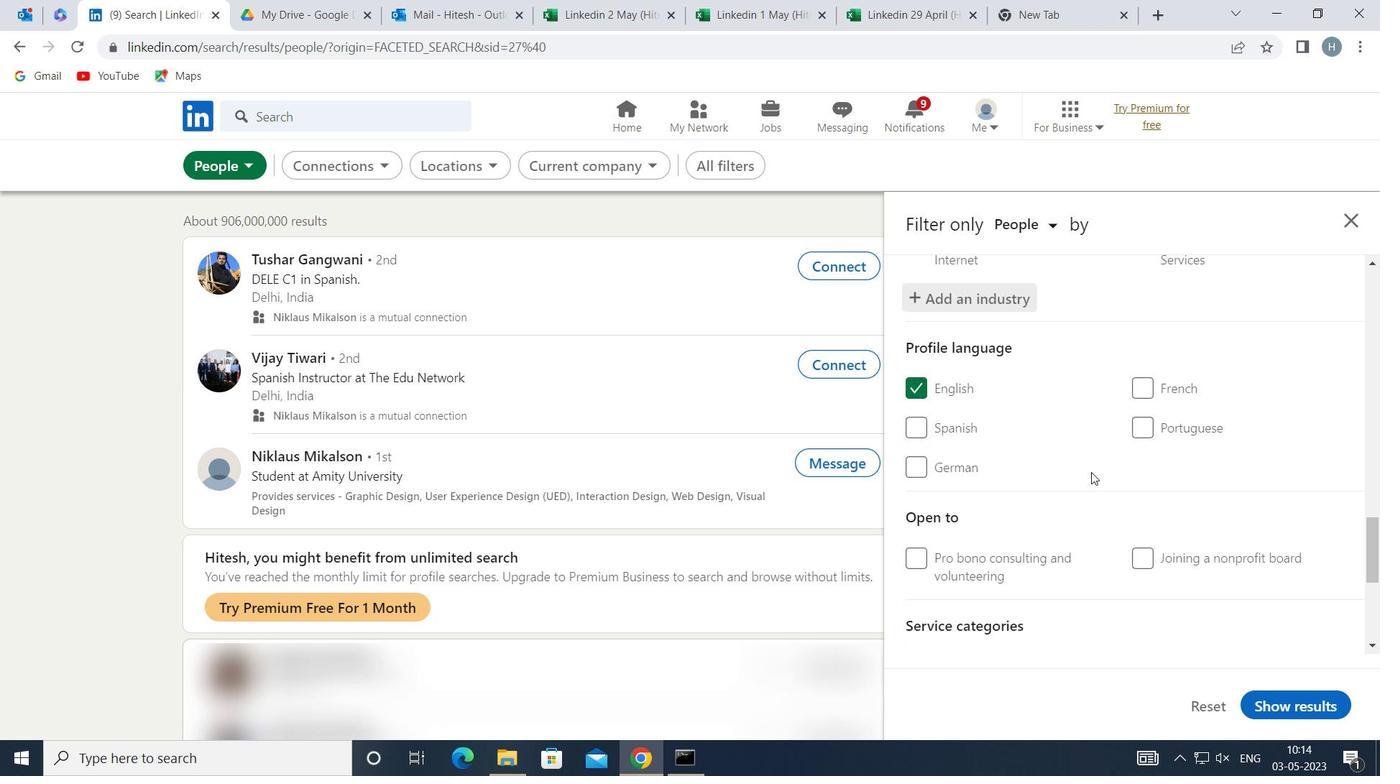 
Action: Mouse scrolled (1092, 471) with delta (0, 0)
Screenshot: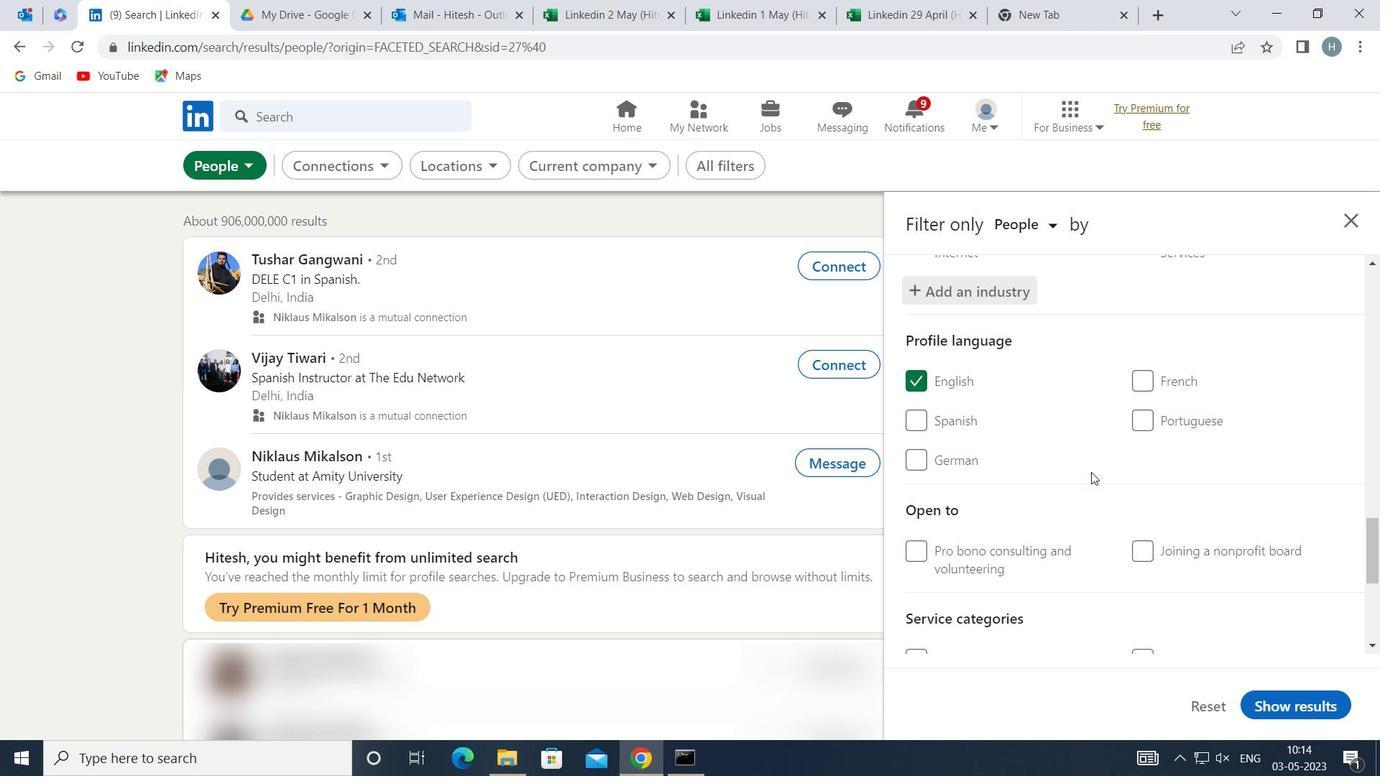 
Action: Mouse scrolled (1092, 471) with delta (0, 0)
Screenshot: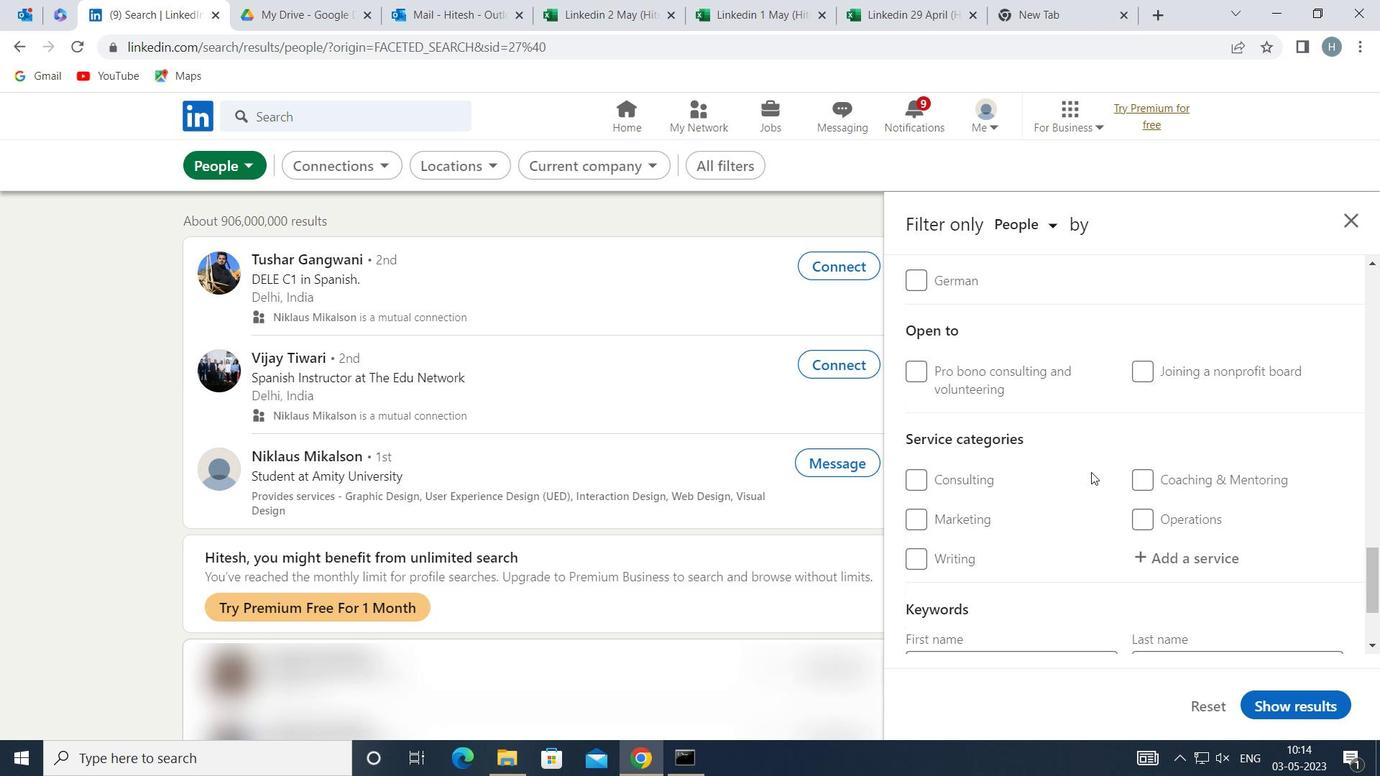 
Action: Mouse moved to (1204, 461)
Screenshot: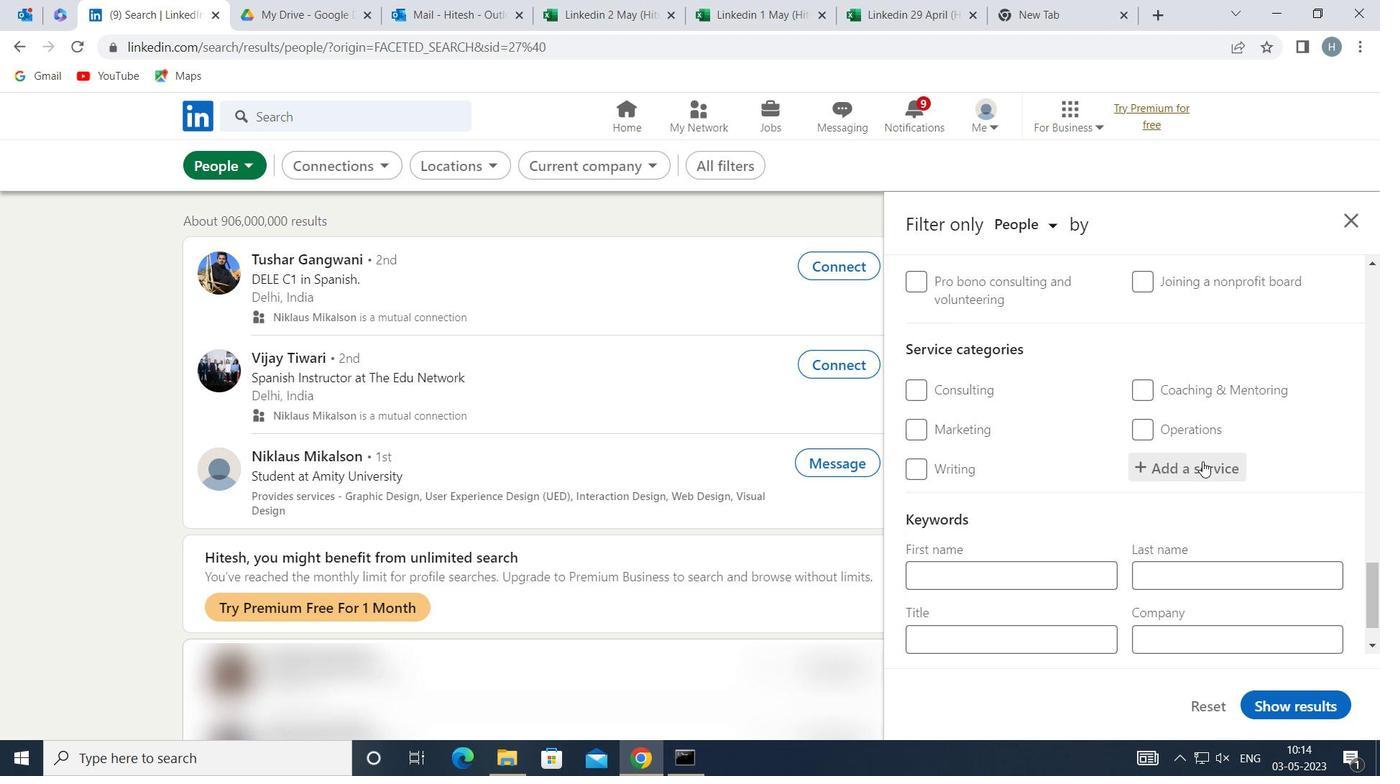 
Action: Mouse pressed left at (1204, 461)
Screenshot: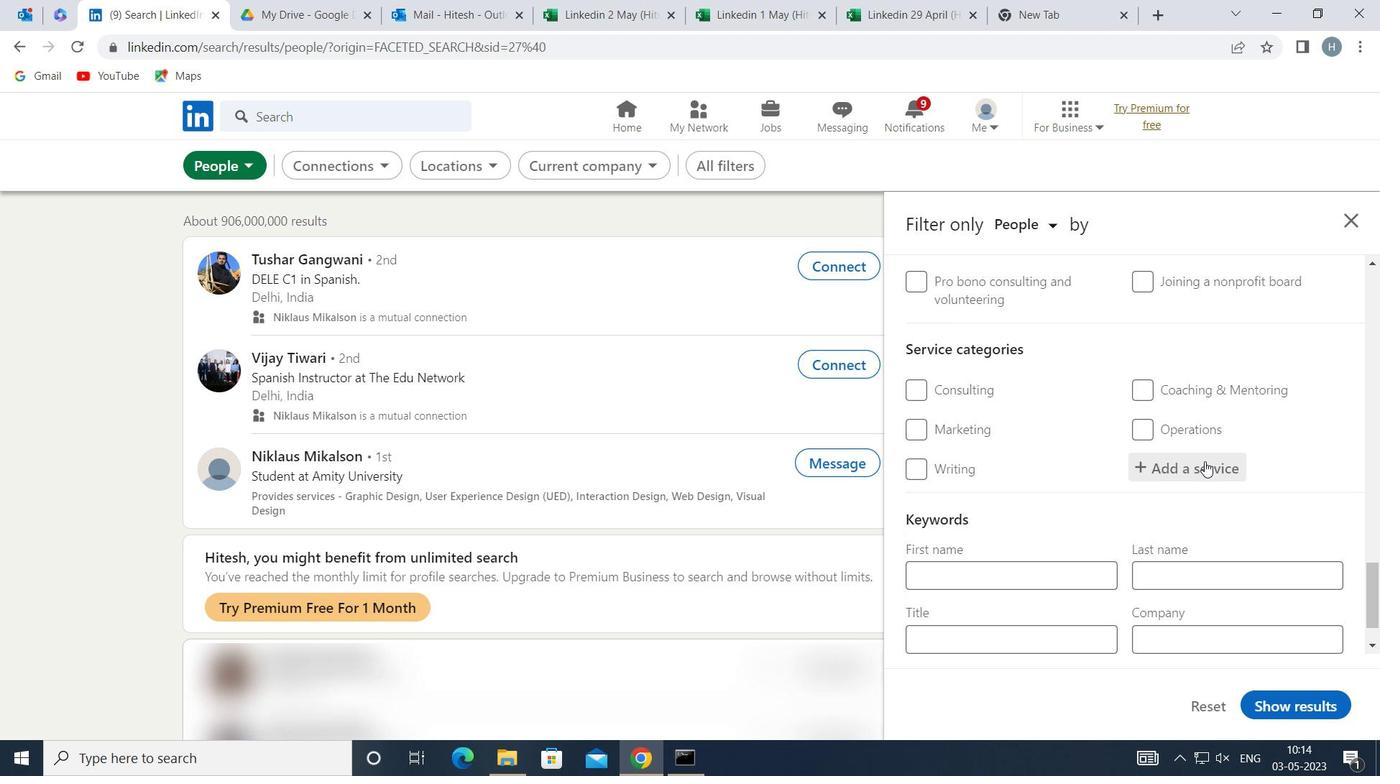 
Action: Mouse moved to (1205, 461)
Screenshot: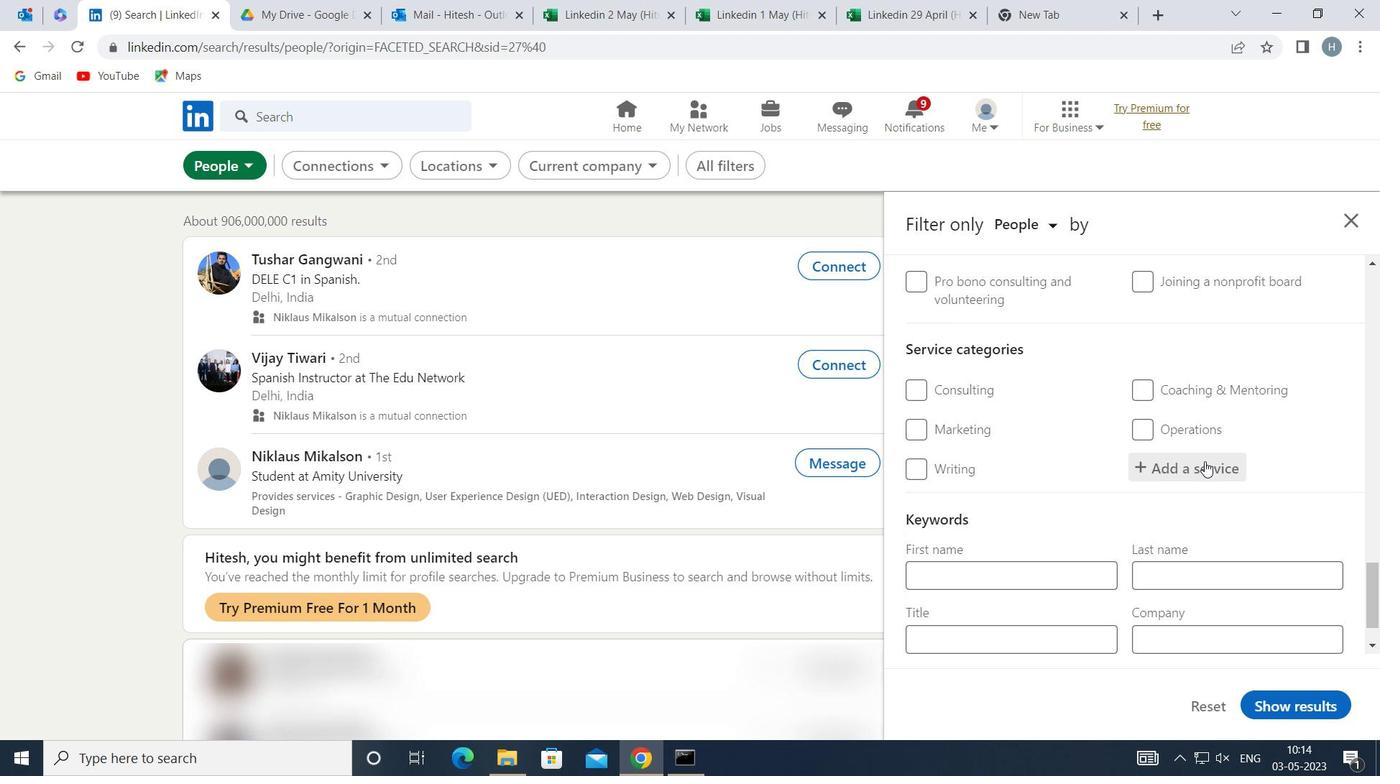 
Action: Key pressed <Key.shift>EVENTS<Key.backspace><Key.space><Key.shift>PLANNING<Key.space>
Screenshot: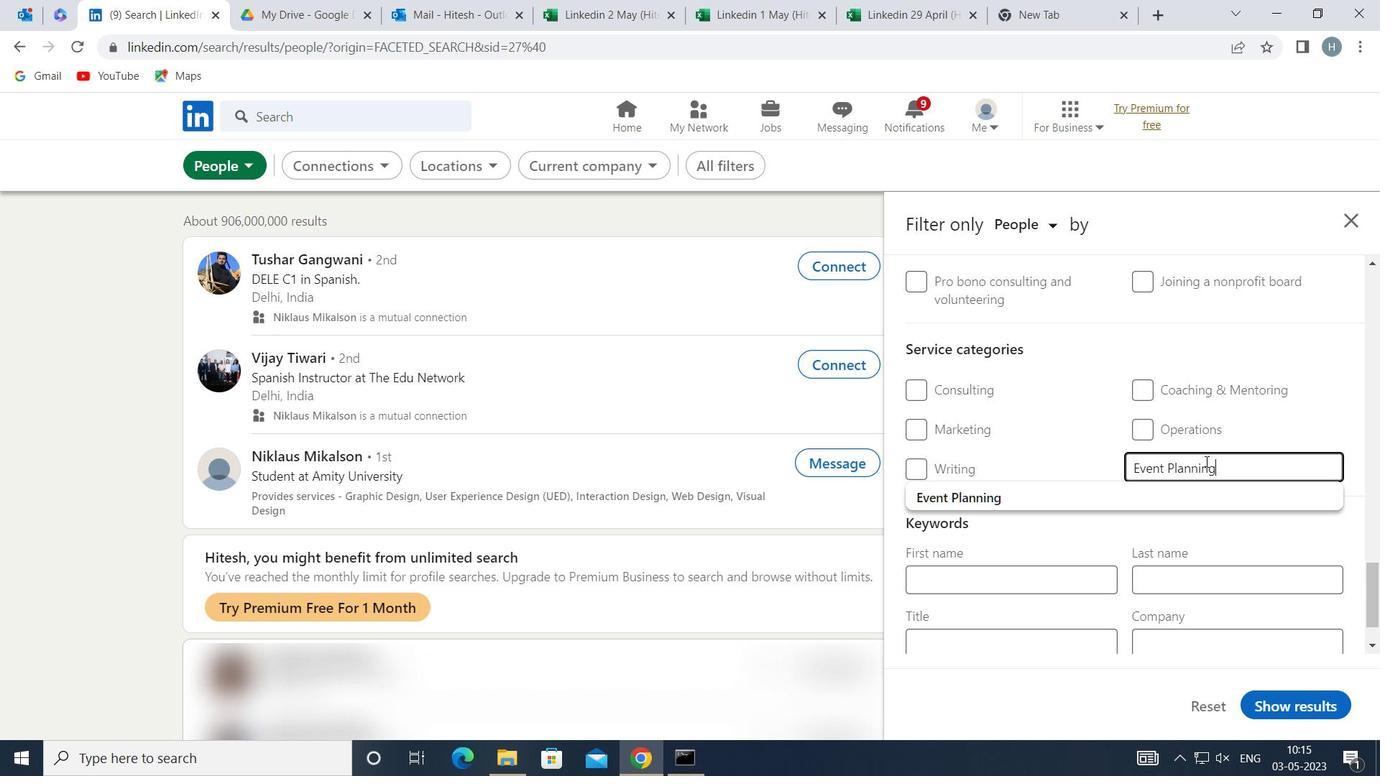 
Action: Mouse moved to (1124, 488)
Screenshot: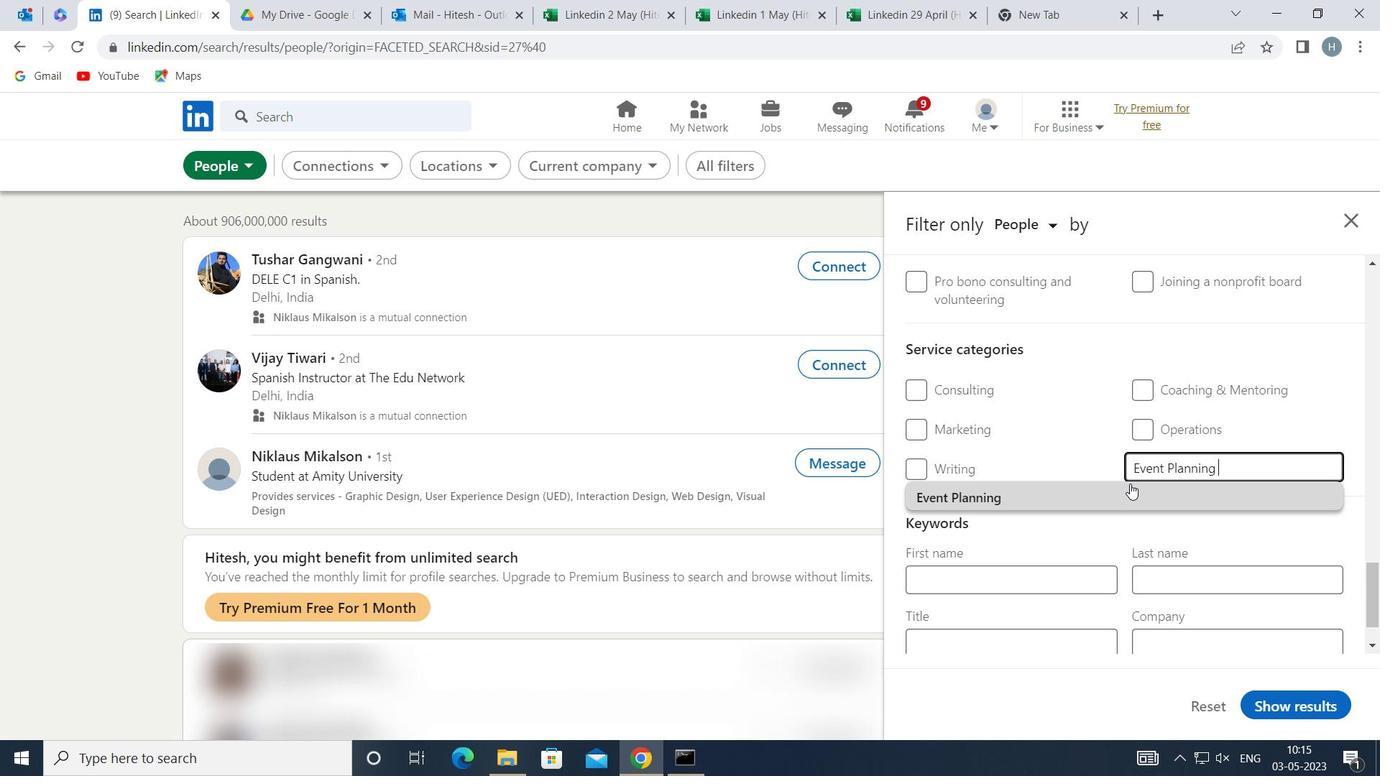 
Action: Mouse pressed left at (1124, 488)
Screenshot: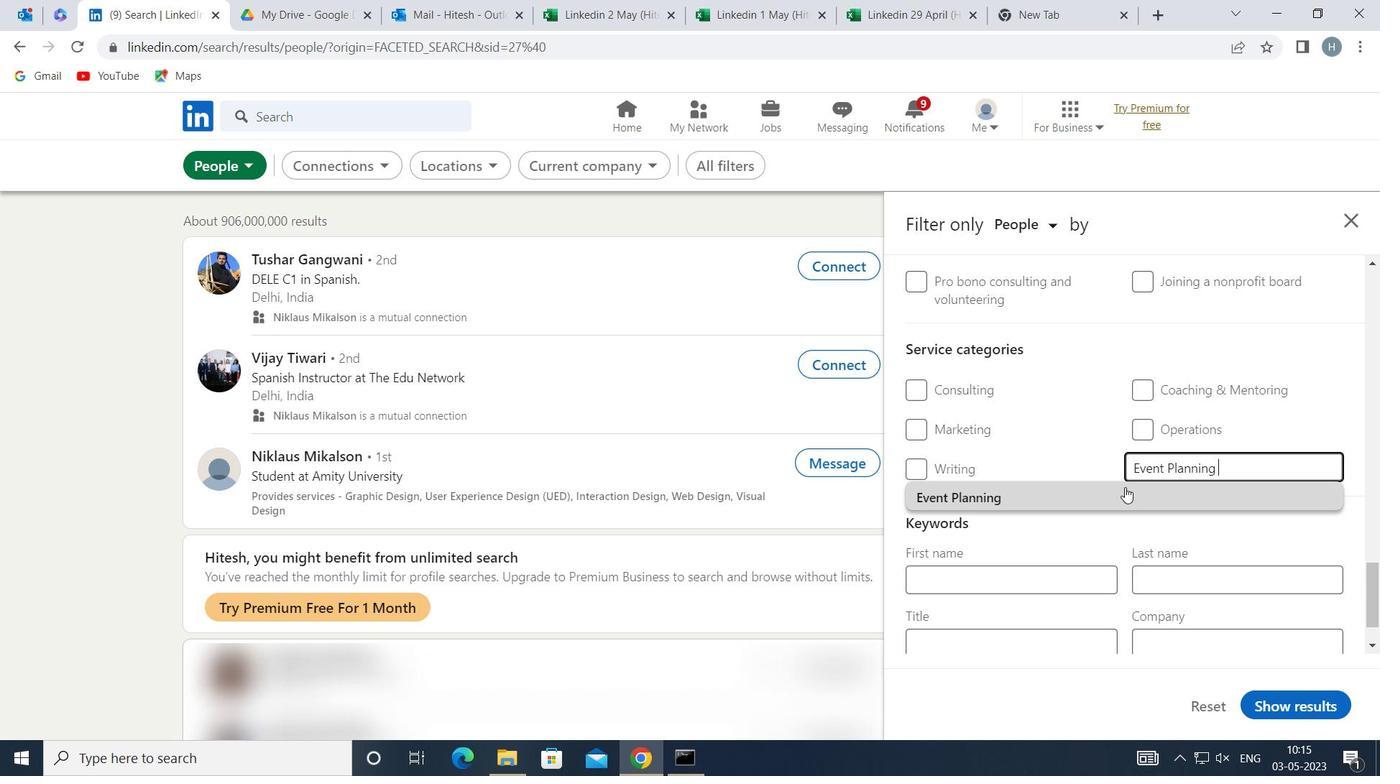 
Action: Mouse scrolled (1124, 488) with delta (0, 0)
Screenshot: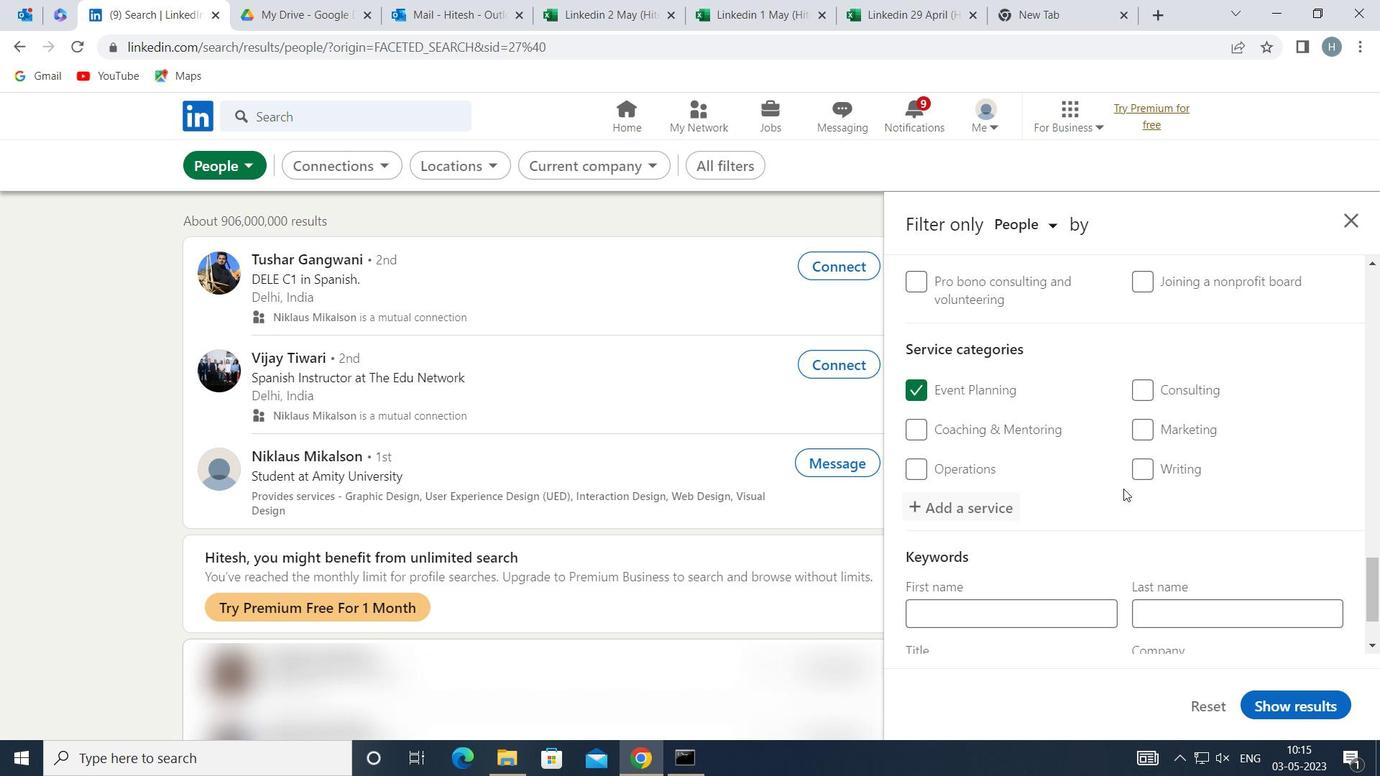 
Action: Mouse scrolled (1124, 488) with delta (0, 0)
Screenshot: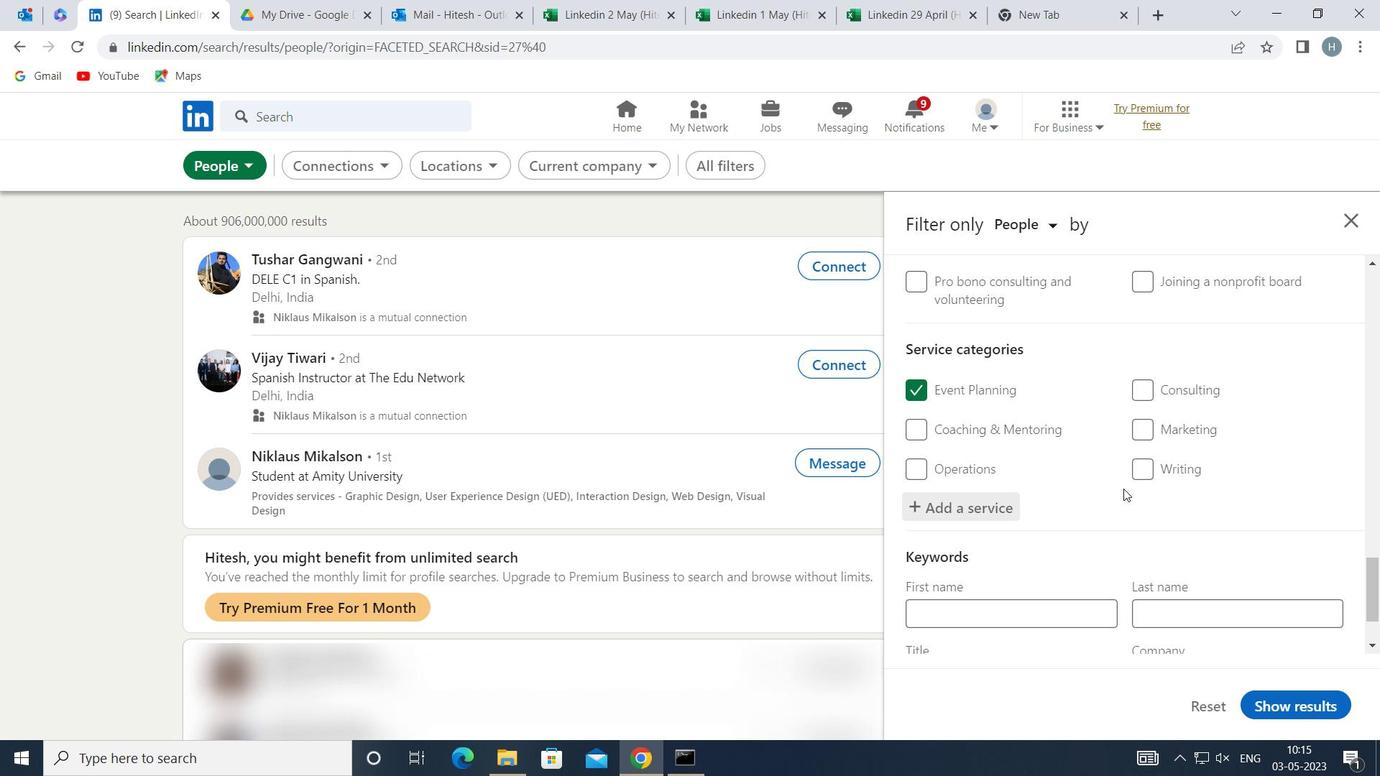 
Action: Mouse moved to (1121, 491)
Screenshot: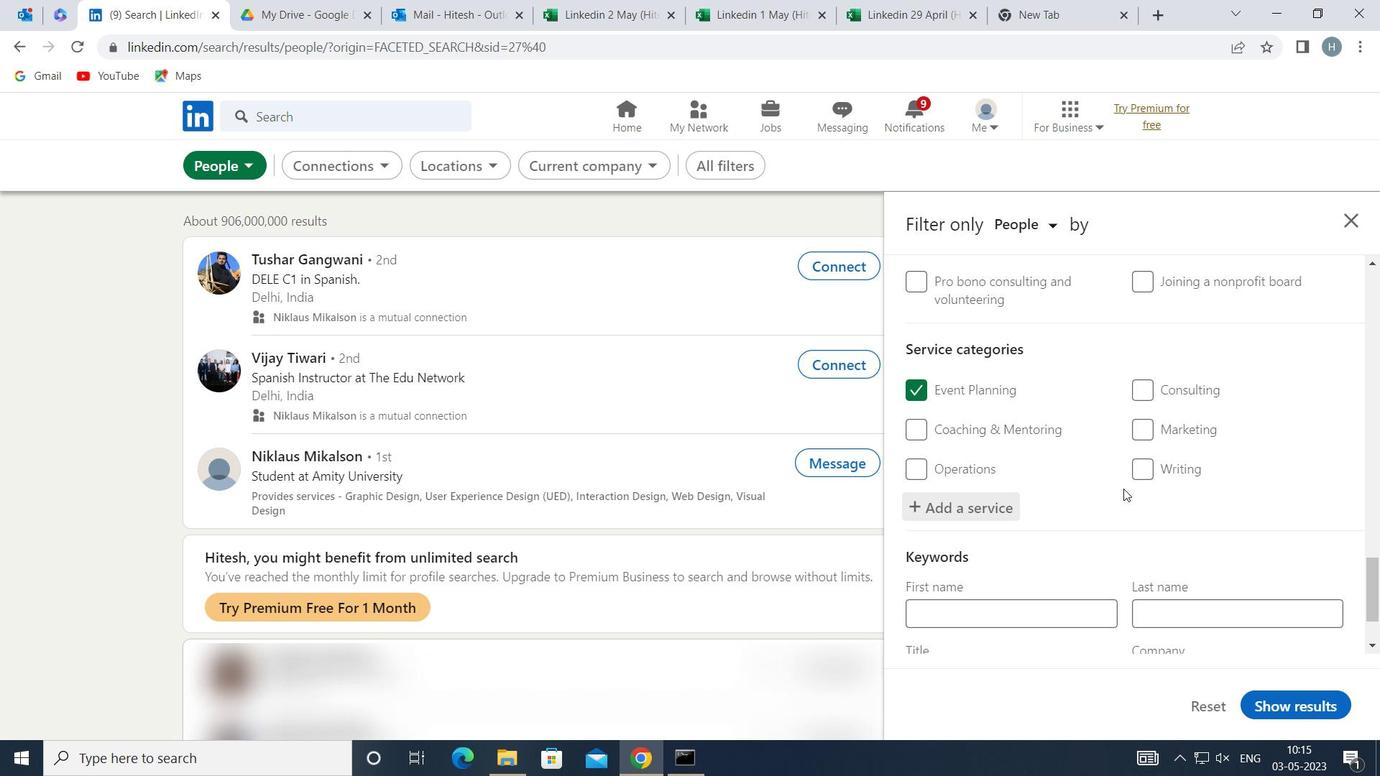
Action: Mouse scrolled (1121, 491) with delta (0, 0)
Screenshot: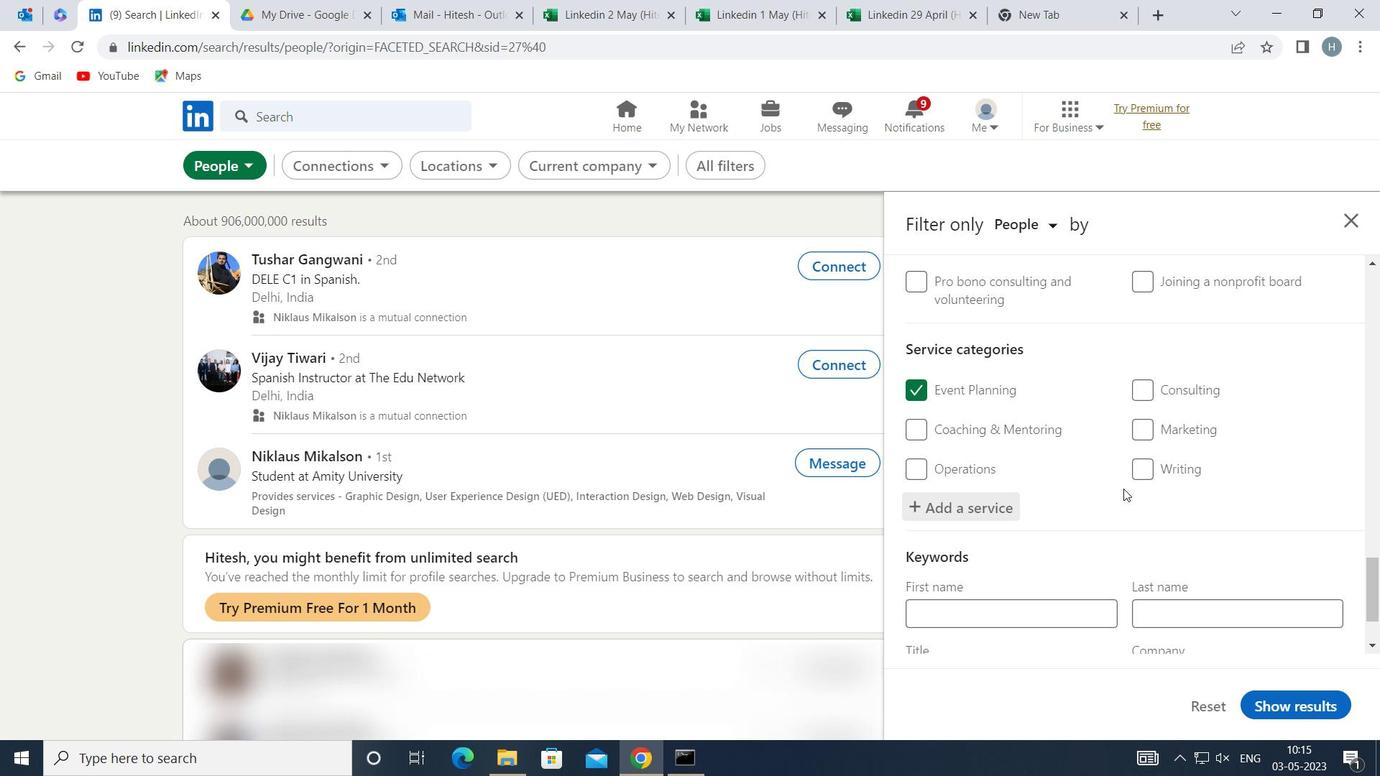 
Action: Mouse moved to (1118, 493)
Screenshot: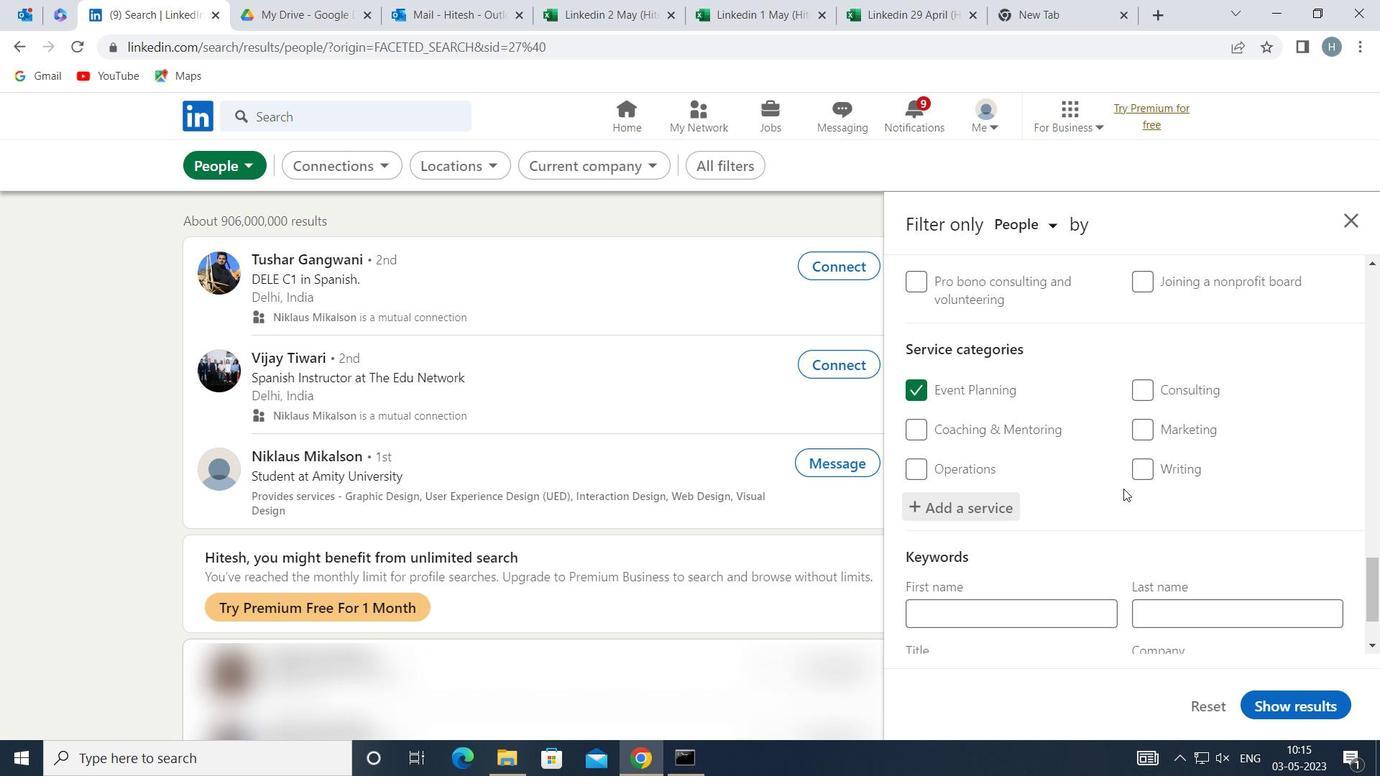 
Action: Mouse scrolled (1118, 493) with delta (0, 0)
Screenshot: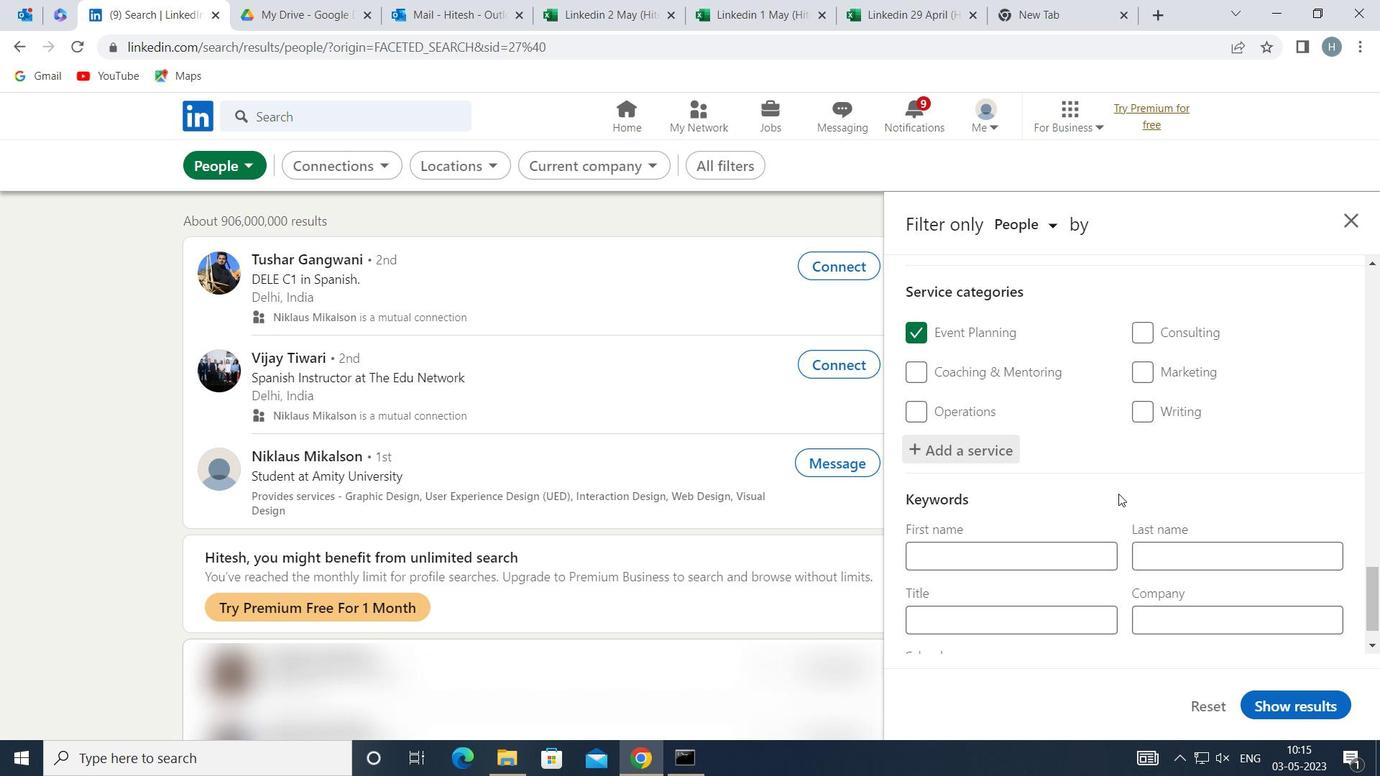 
Action: Mouse scrolled (1118, 493) with delta (0, 0)
Screenshot: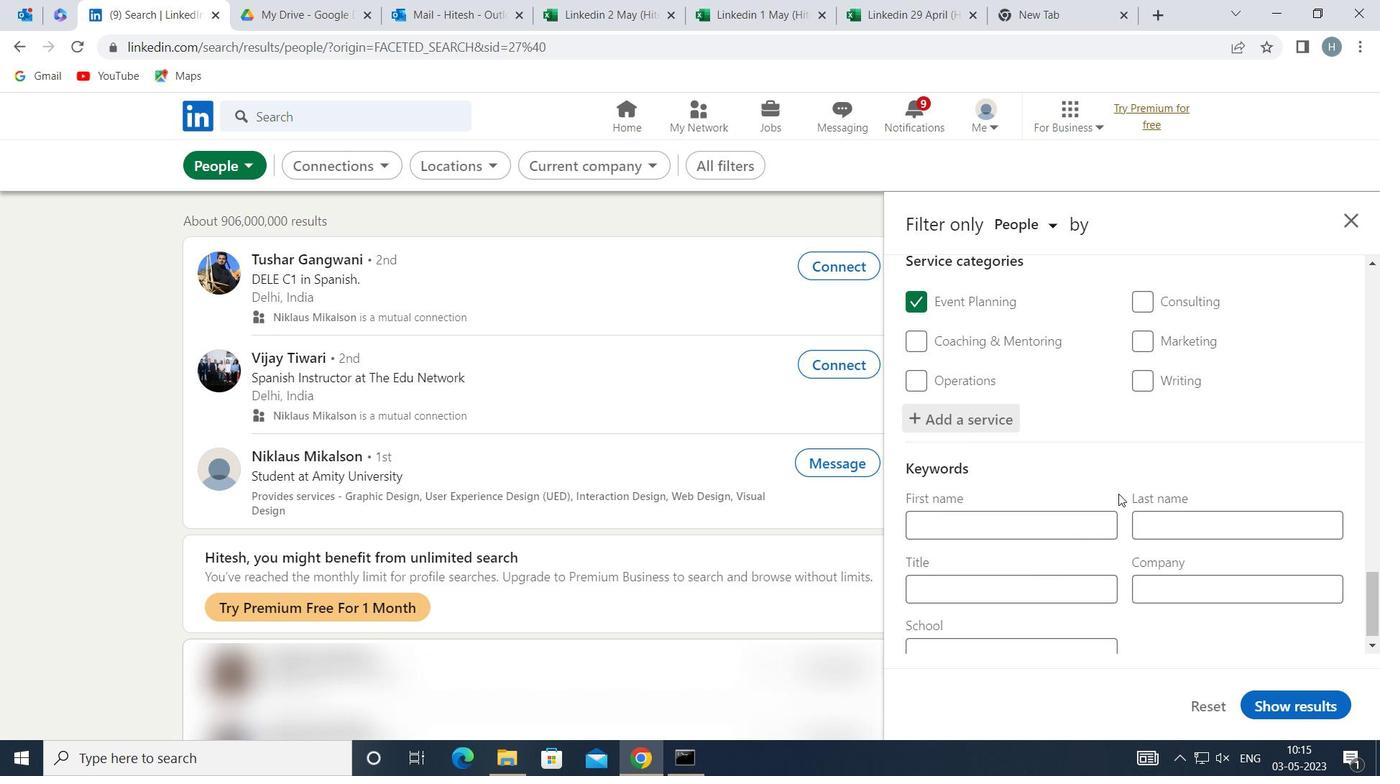 
Action: Mouse scrolled (1118, 493) with delta (0, 0)
Screenshot: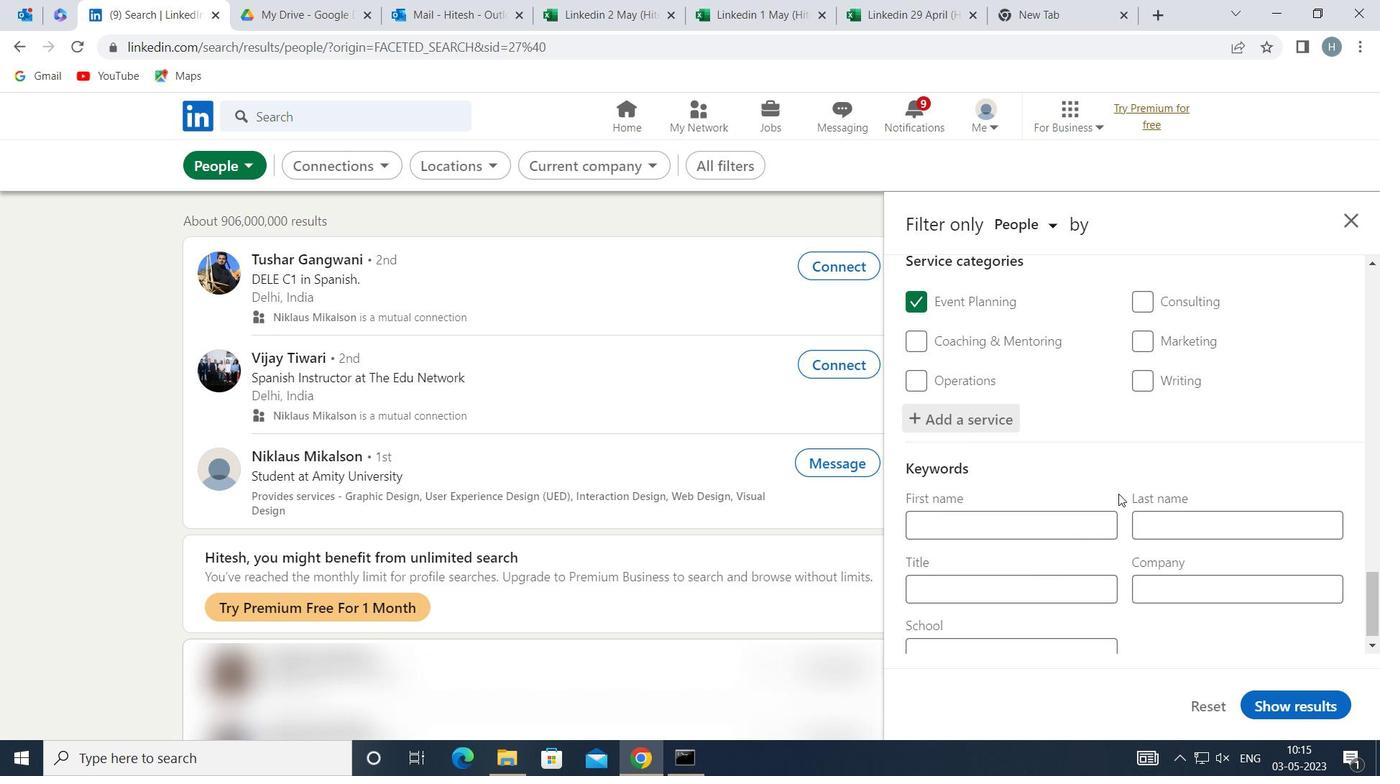 
Action: Mouse moved to (1086, 577)
Screenshot: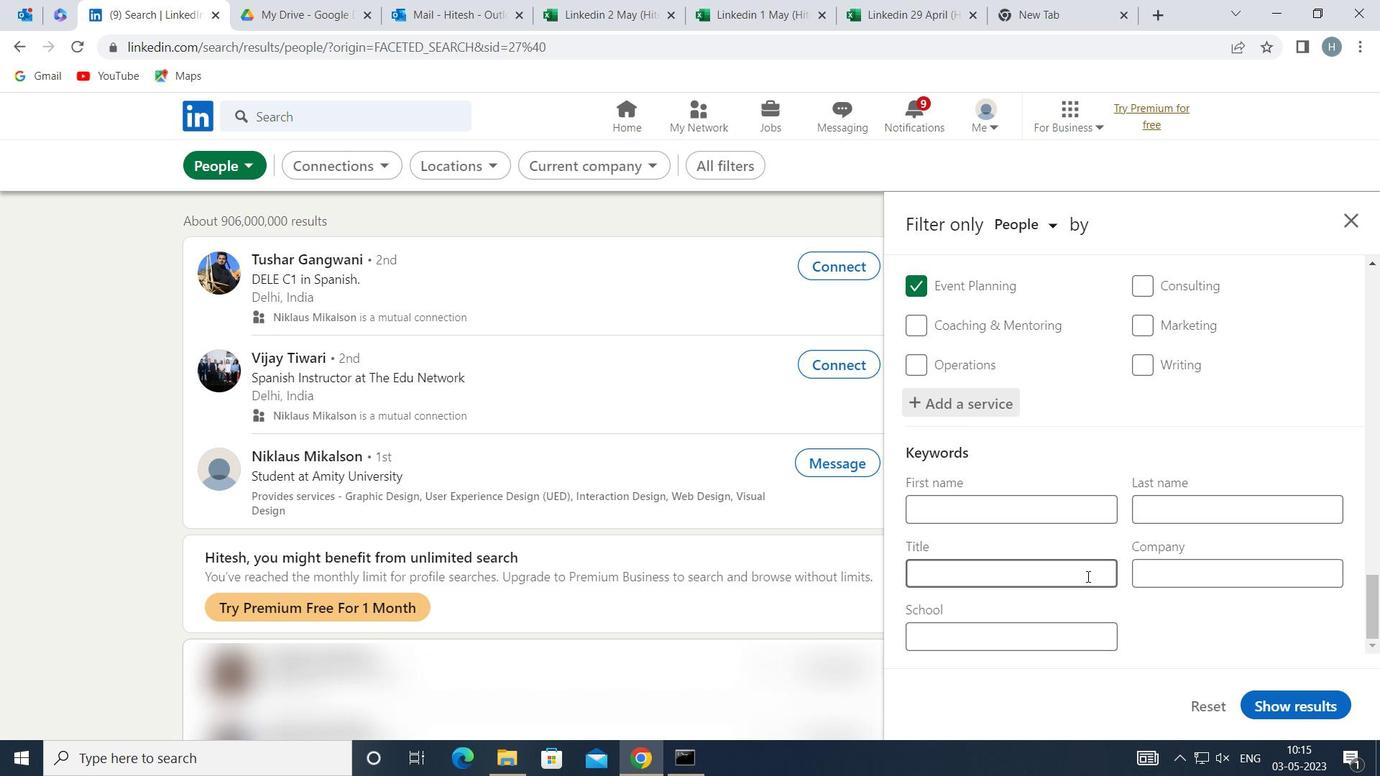
Action: Mouse pressed left at (1086, 577)
Screenshot: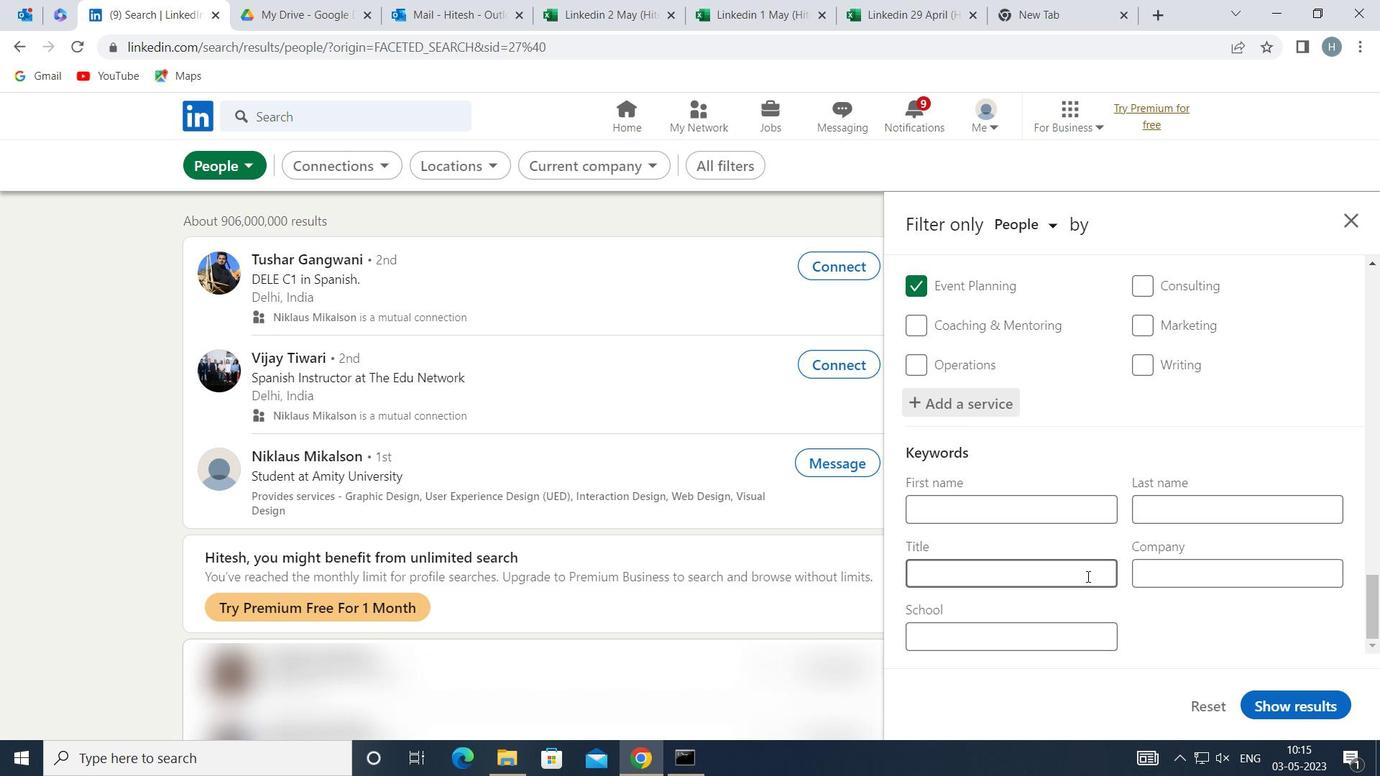 
Action: Mouse moved to (1086, 576)
Screenshot: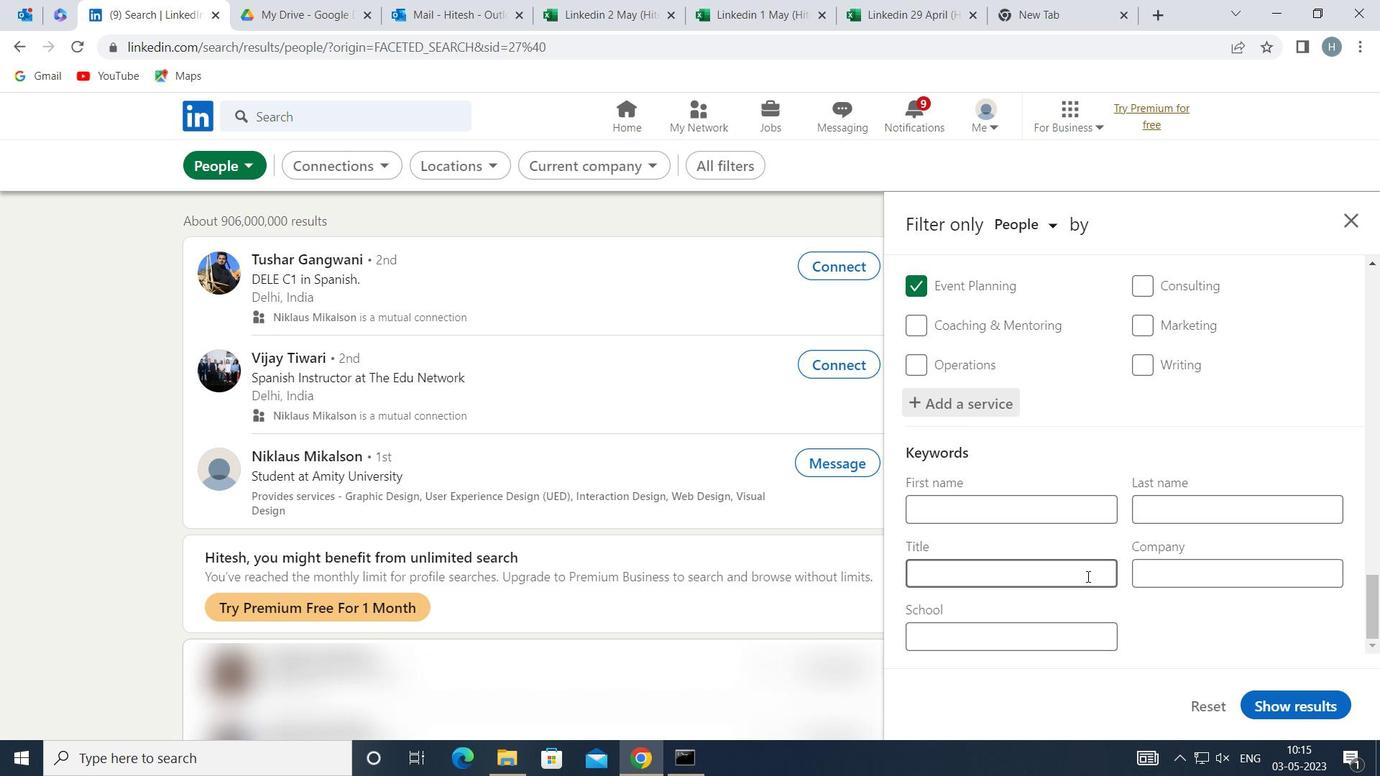 
Action: Key pressed <Key.shift>SUPERVISOR
Screenshot: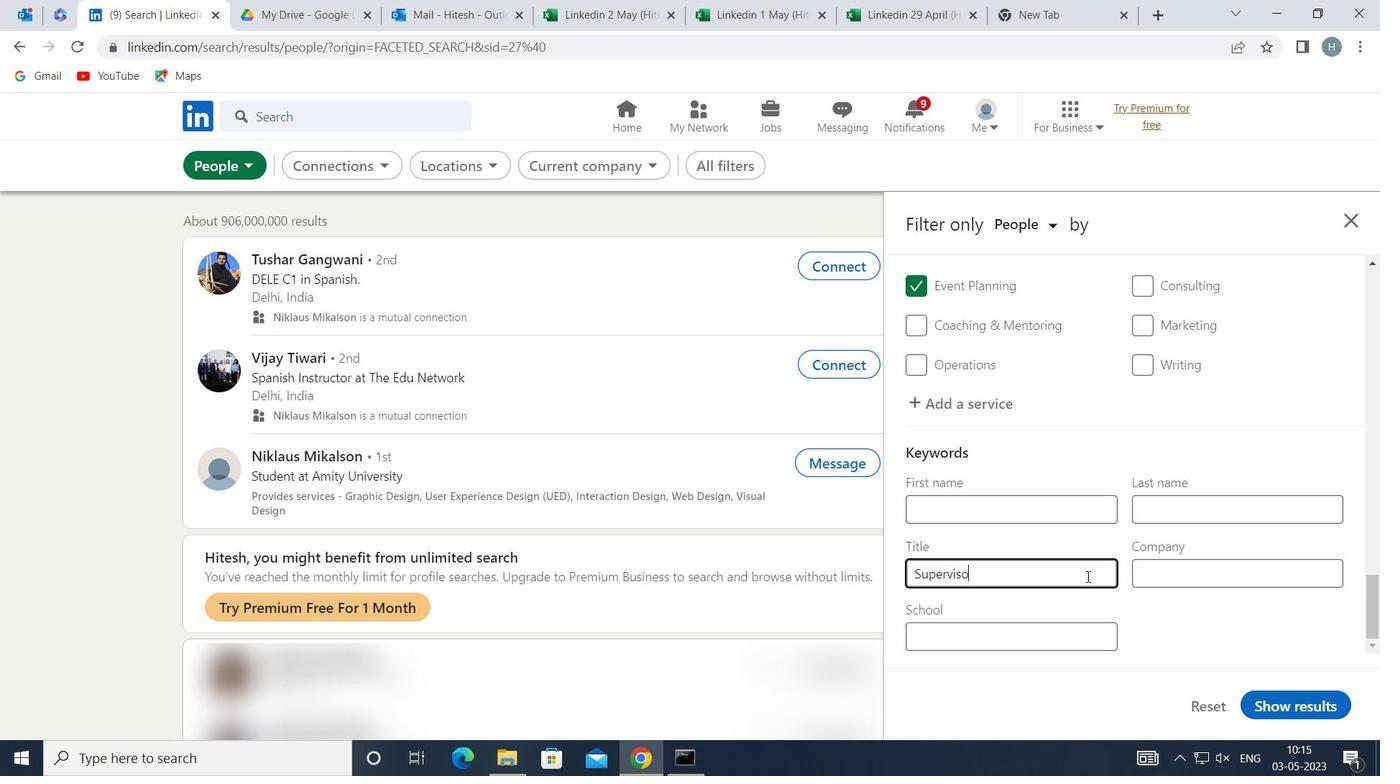 
Action: Mouse moved to (1318, 711)
Screenshot: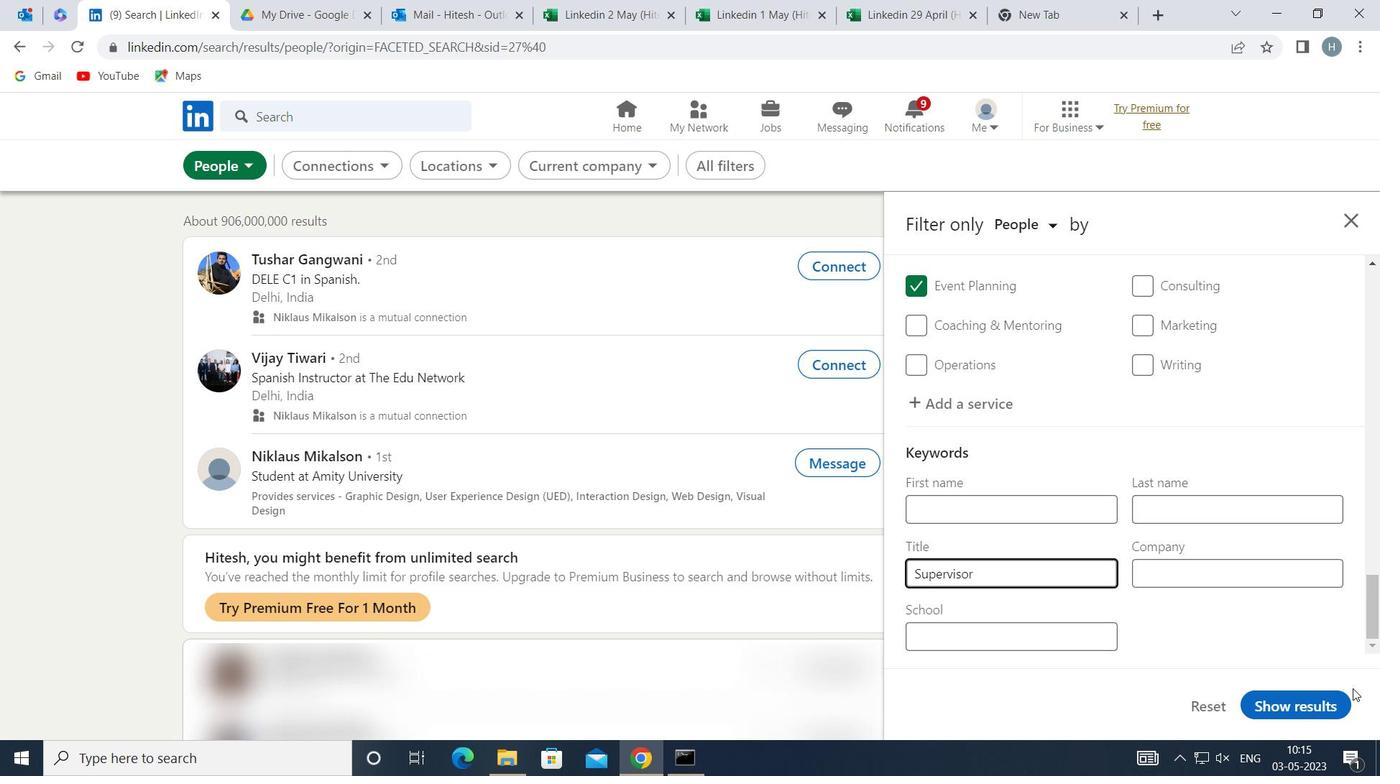 
Action: Mouse pressed left at (1318, 711)
Screenshot: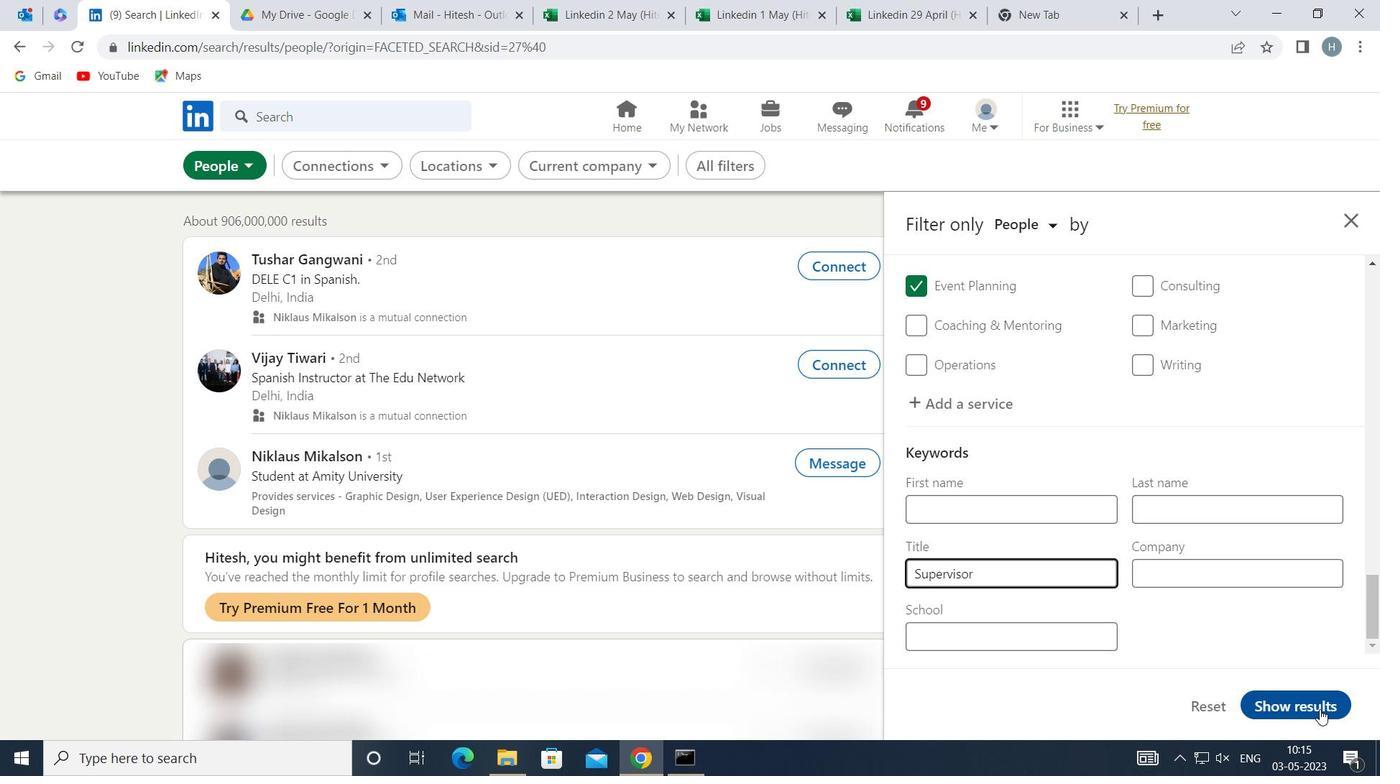 
Action: Mouse moved to (904, 504)
Screenshot: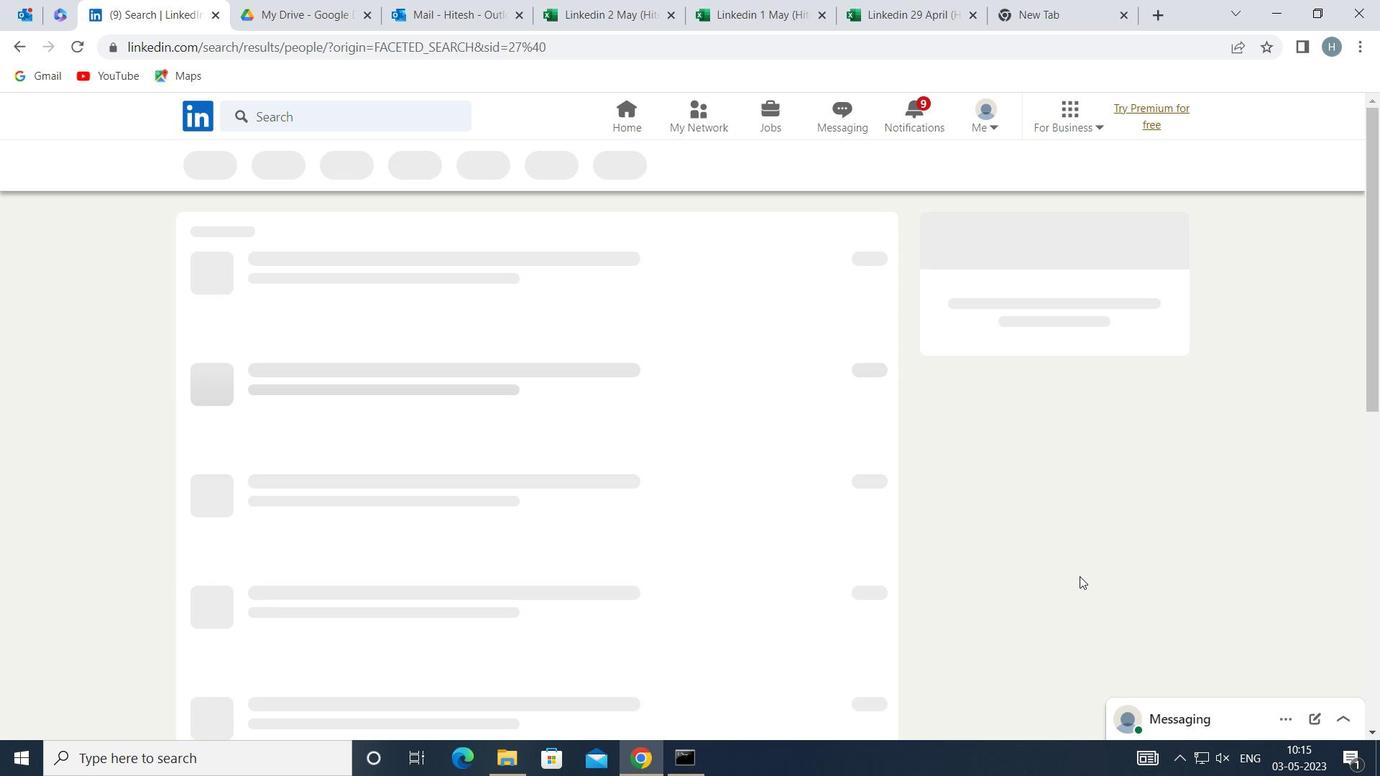 
